 Task: Apply the Brilliance Slider to a winter scene photo to enhance the snow details.
Action: Mouse moved to (691, 465)
Screenshot: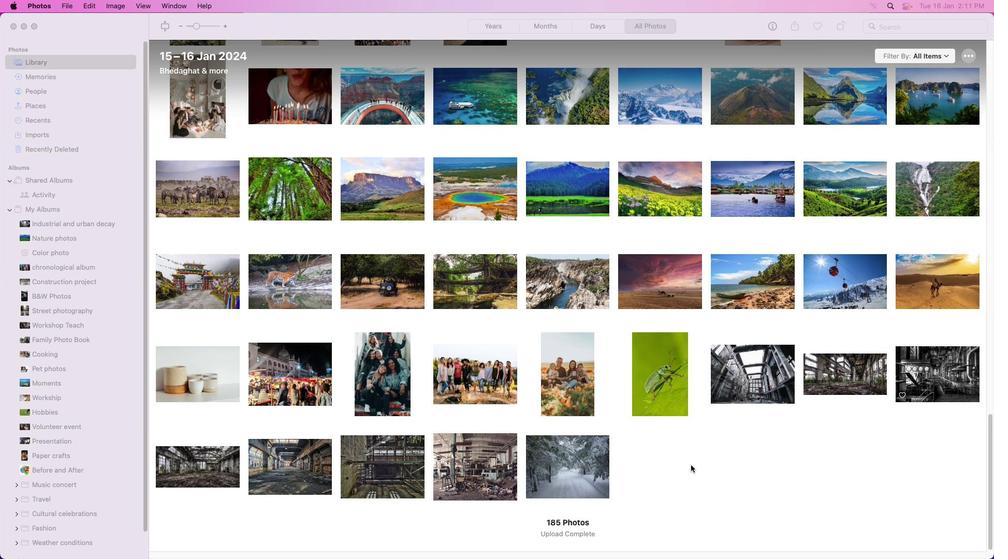 
Action: Mouse pressed left at (691, 465)
Screenshot: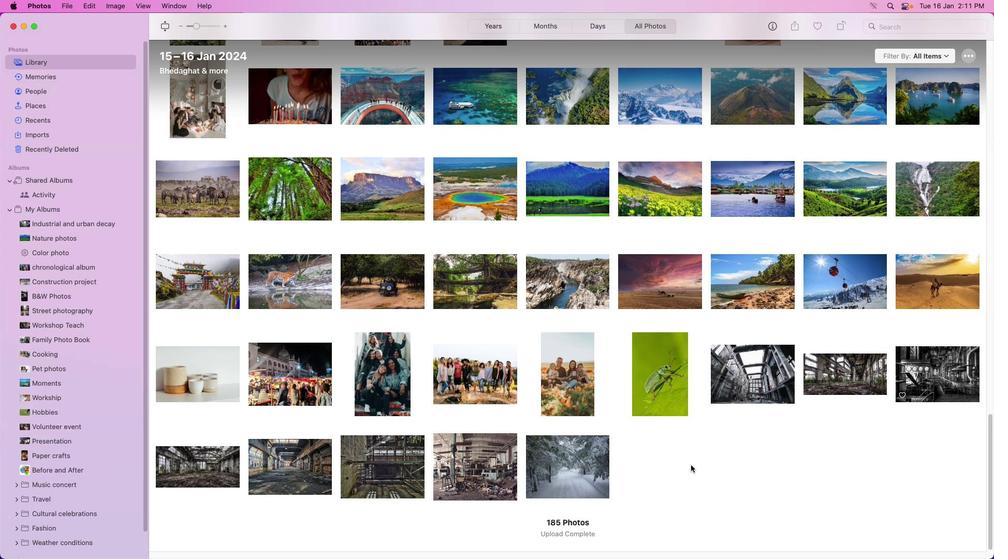 
Action: Mouse moved to (542, 477)
Screenshot: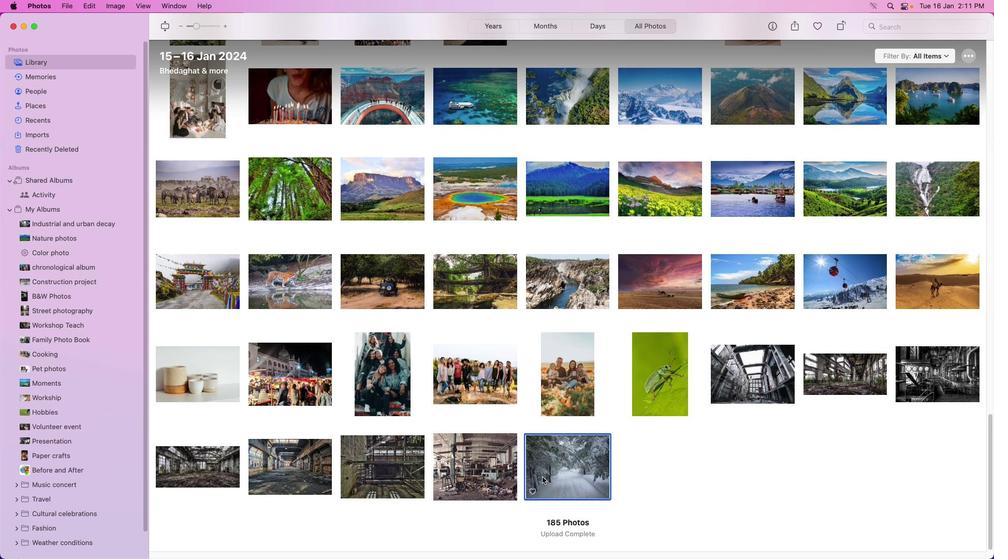 
Action: Mouse pressed left at (542, 477)
Screenshot: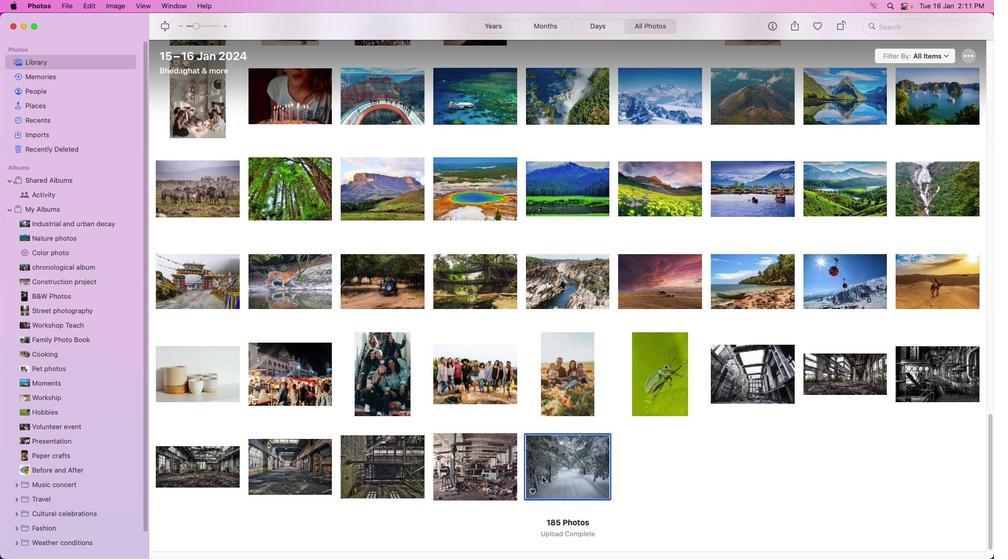
Action: Mouse moved to (554, 470)
Screenshot: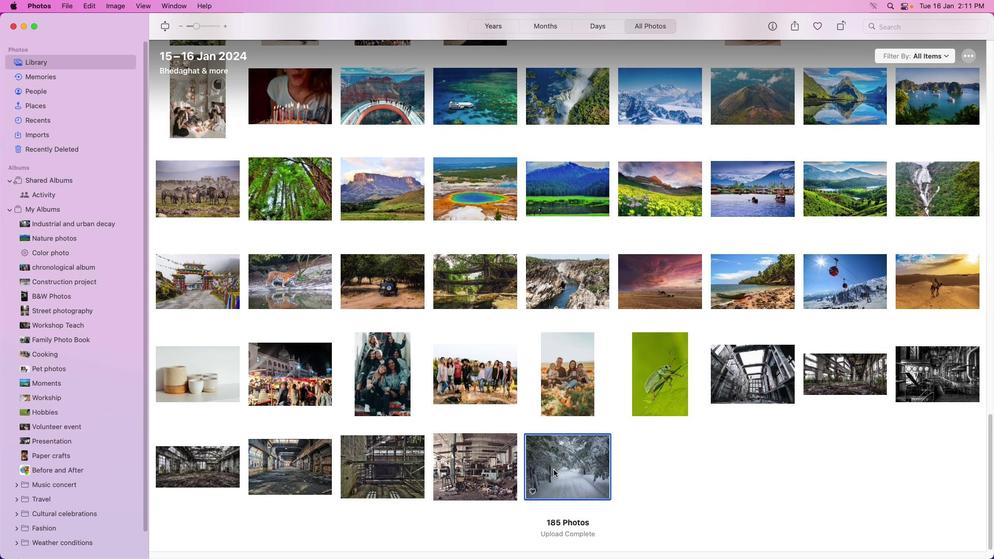 
Action: Mouse pressed left at (554, 470)
Screenshot: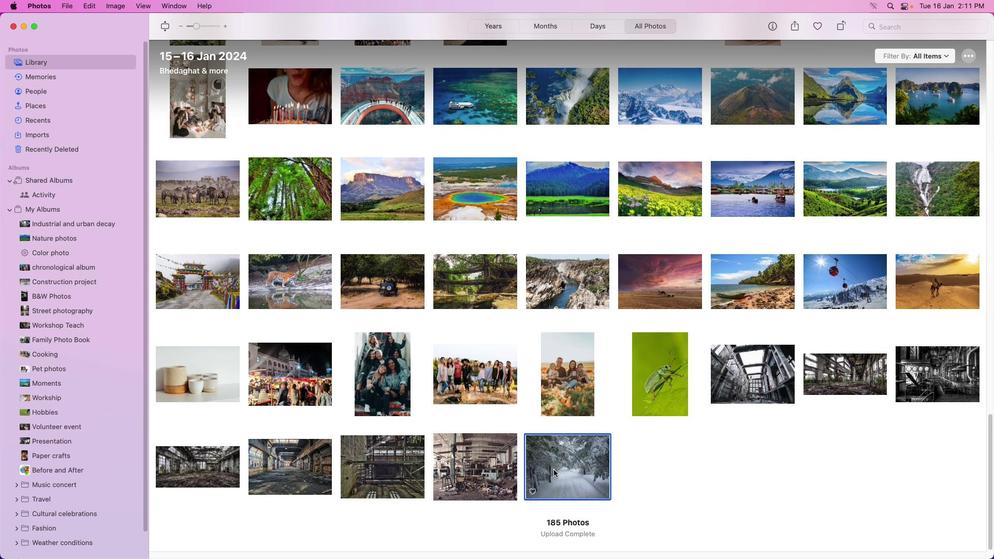 
Action: Mouse pressed left at (554, 470)
Screenshot: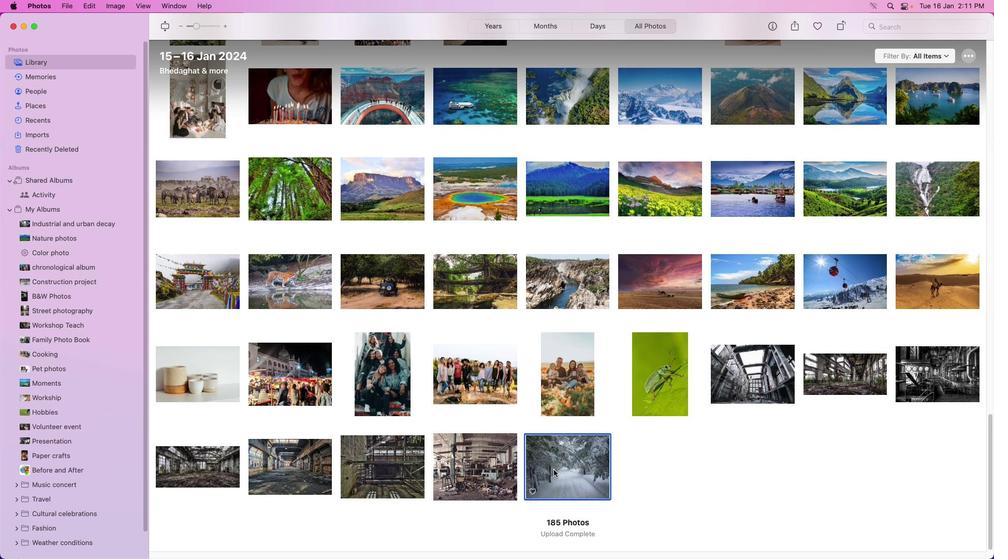 
Action: Mouse moved to (968, 31)
Screenshot: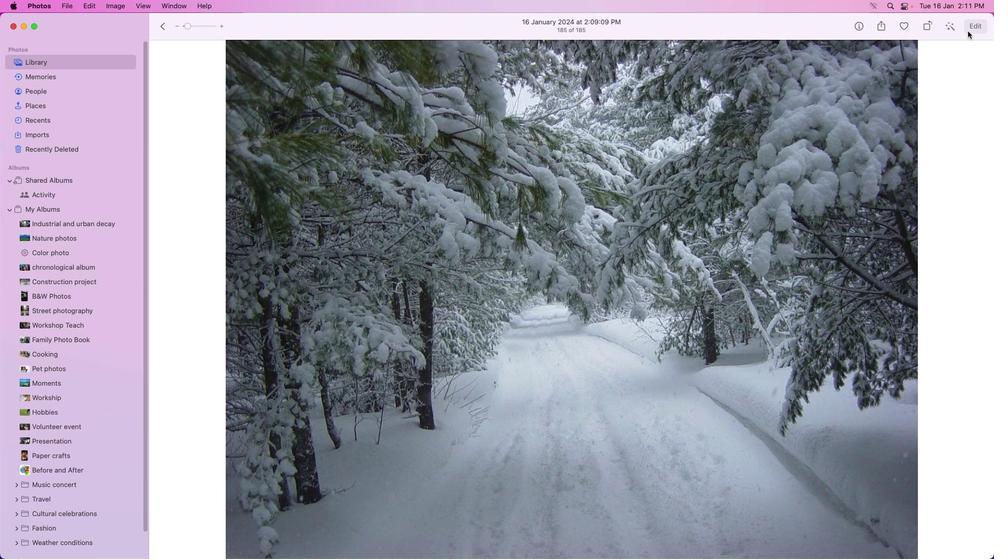 
Action: Mouse pressed left at (968, 31)
Screenshot: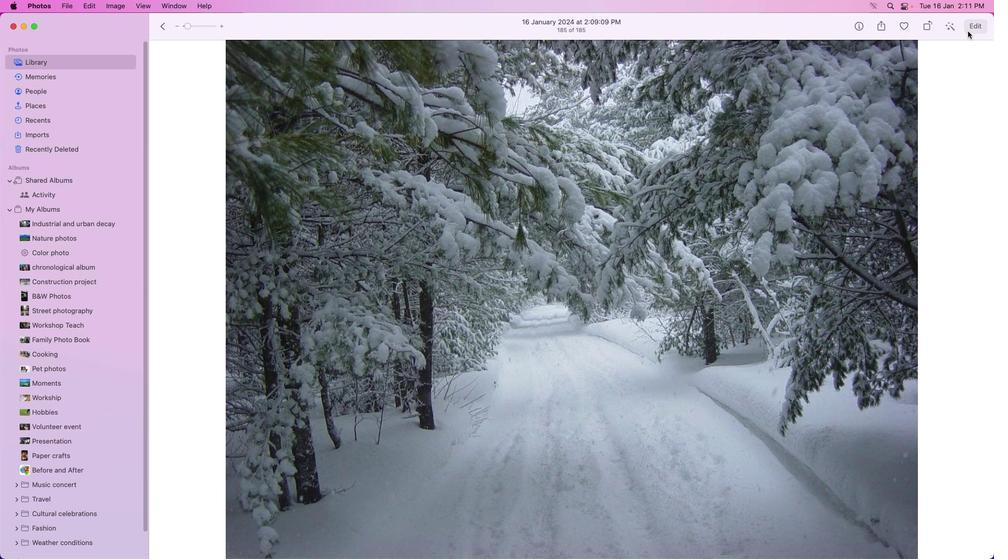 
Action: Mouse moved to (925, 120)
Screenshot: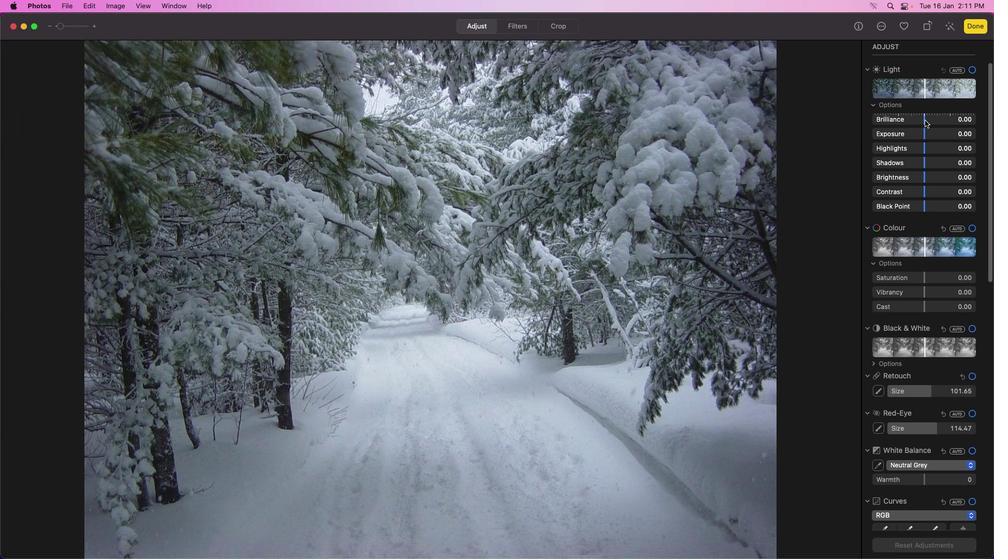 
Action: Mouse pressed left at (925, 120)
Screenshot: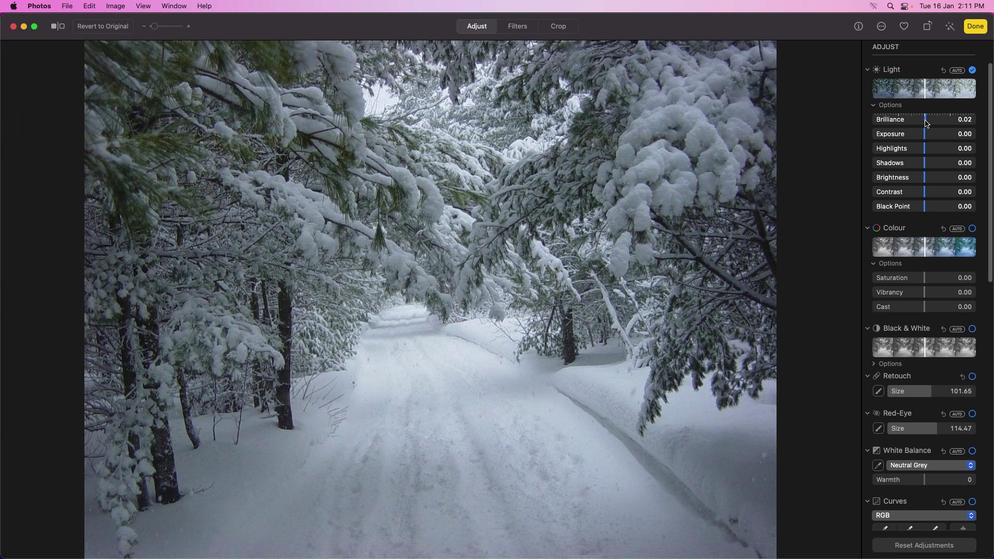 
Action: Mouse moved to (925, 245)
Screenshot: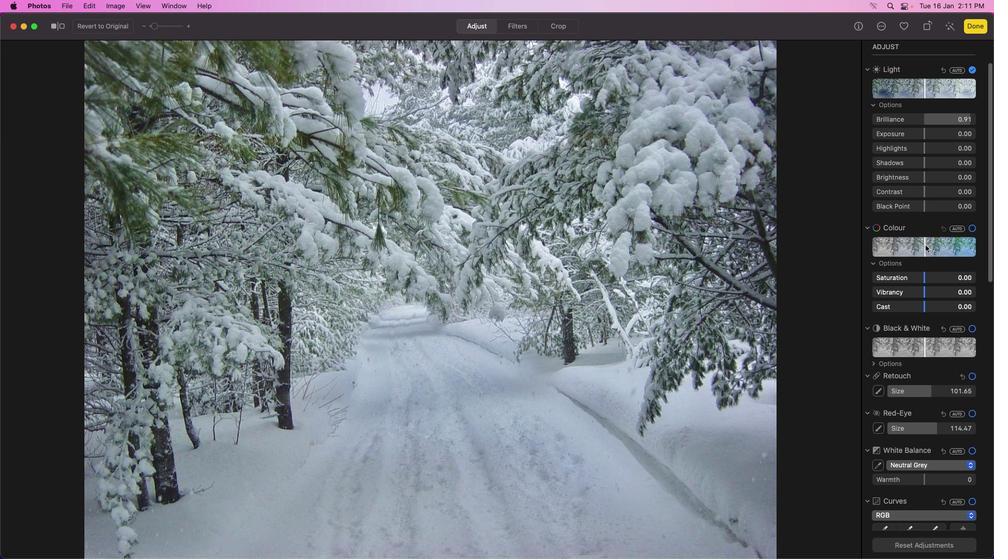 
Action: Mouse pressed left at (925, 245)
Screenshot: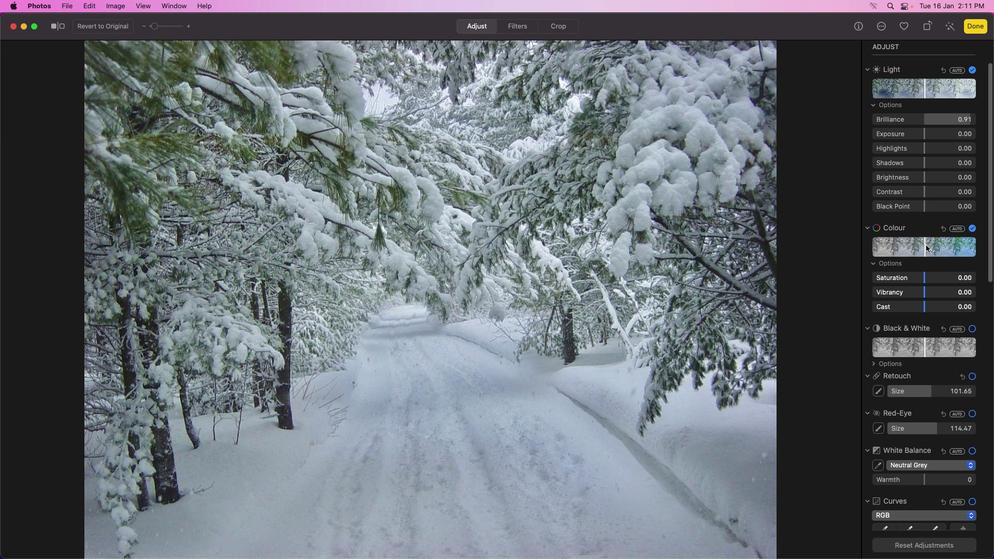 
Action: Mouse moved to (911, 285)
Screenshot: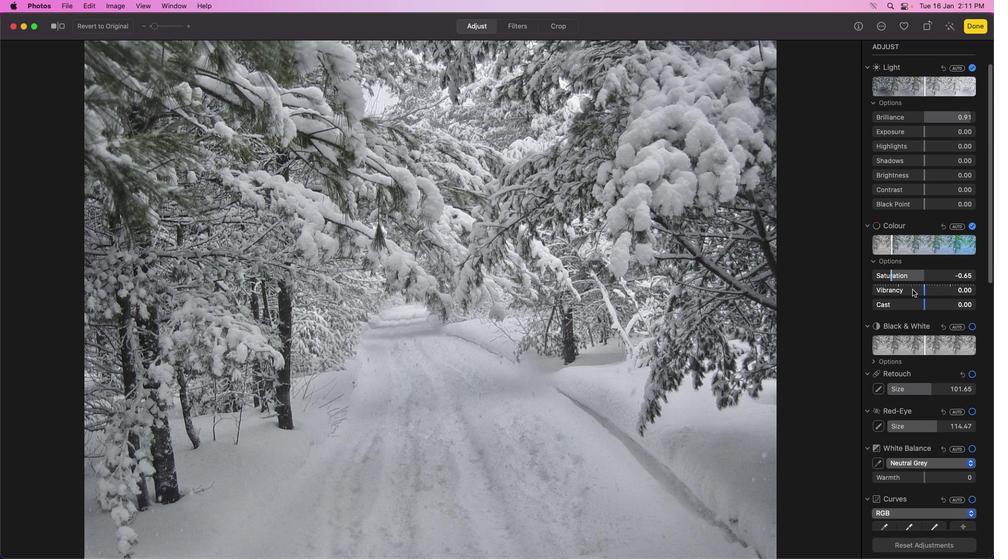 
Action: Mouse scrolled (911, 285) with delta (0, 0)
Screenshot: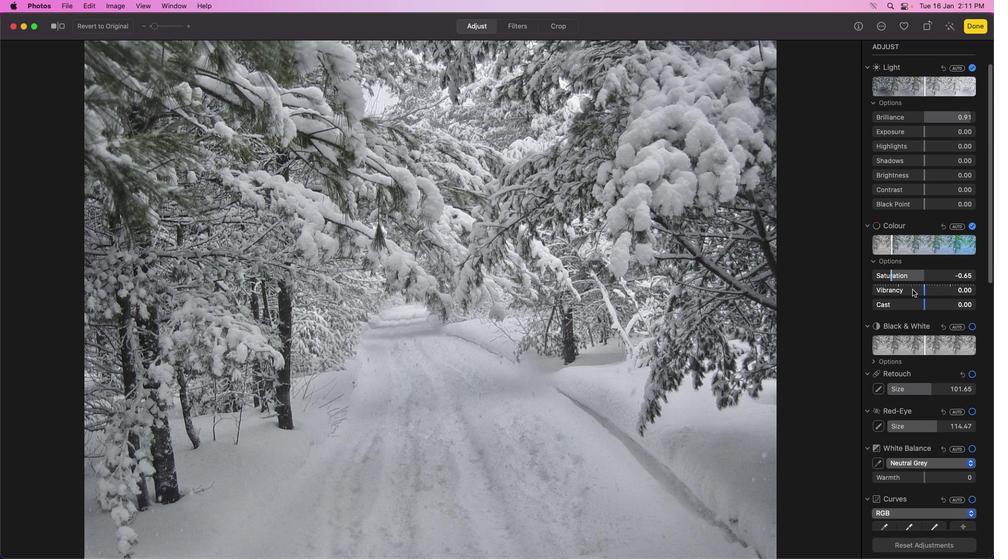 
Action: Mouse moved to (912, 289)
Screenshot: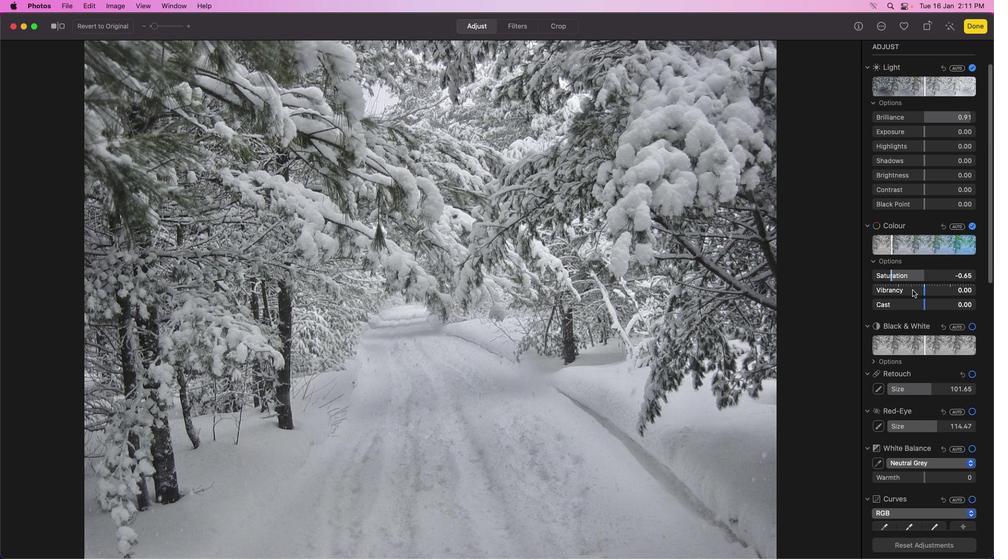 
Action: Mouse scrolled (912, 289) with delta (0, 0)
Screenshot: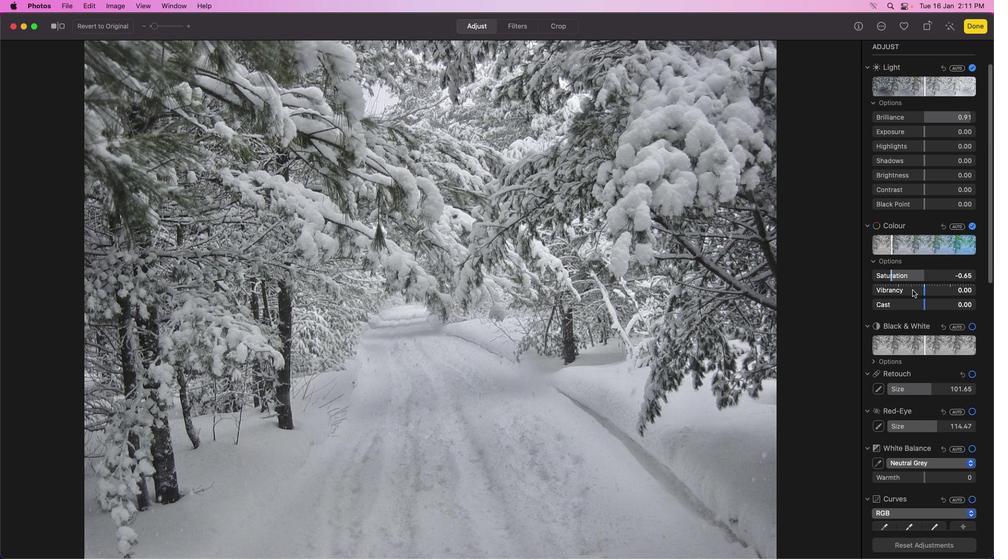 
Action: Mouse moved to (916, 299)
Screenshot: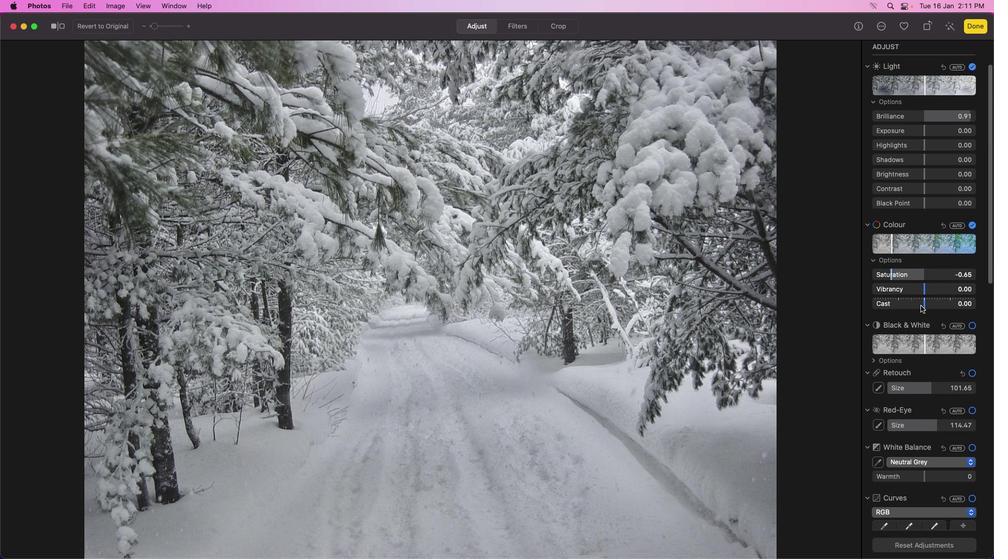 
Action: Mouse scrolled (916, 299) with delta (0, 0)
Screenshot: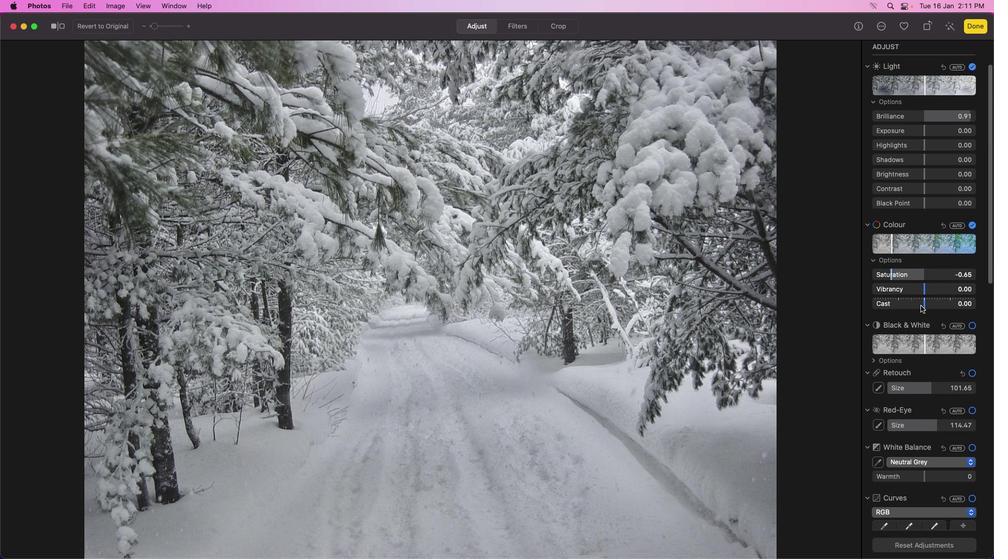 
Action: Mouse moved to (921, 306)
Screenshot: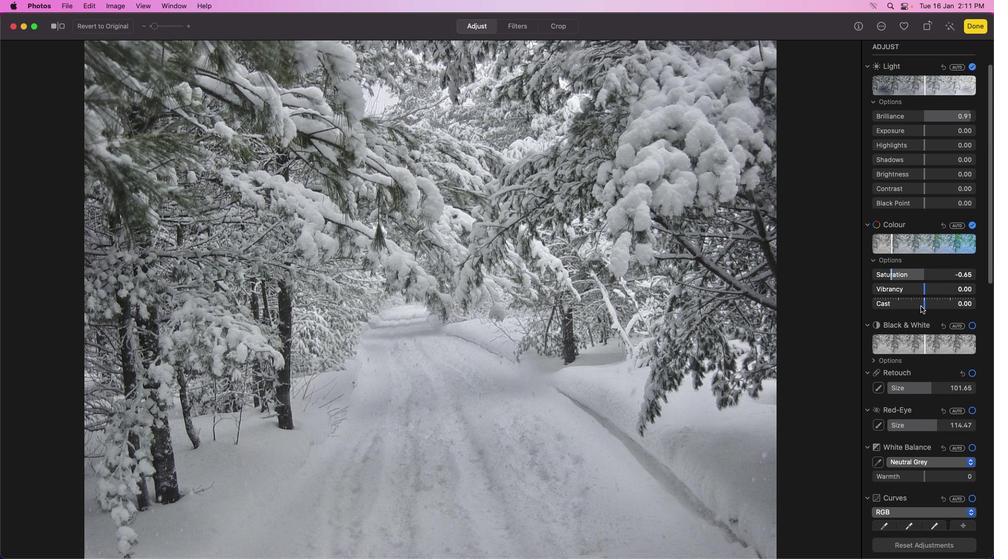
Action: Mouse scrolled (921, 306) with delta (0, 0)
Screenshot: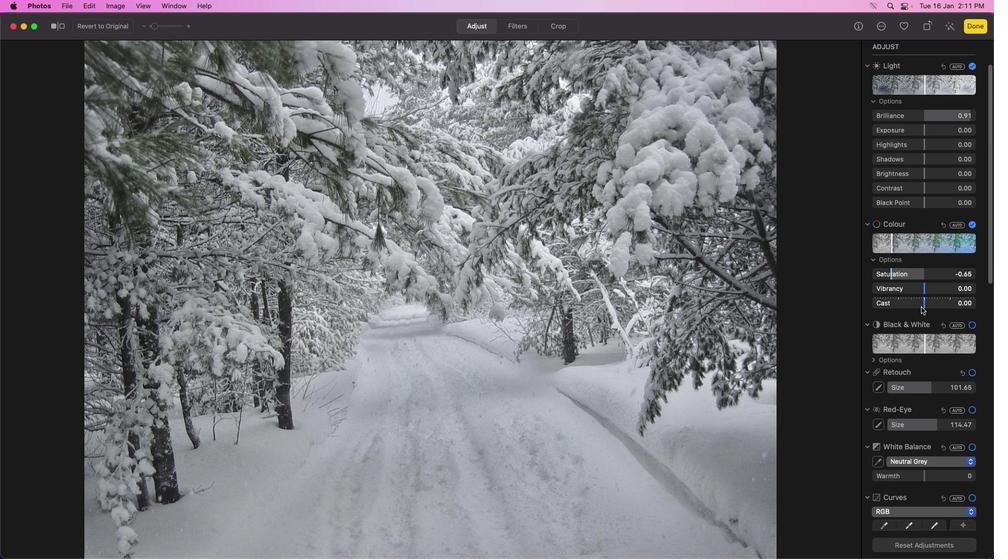 
Action: Mouse moved to (921, 307)
Screenshot: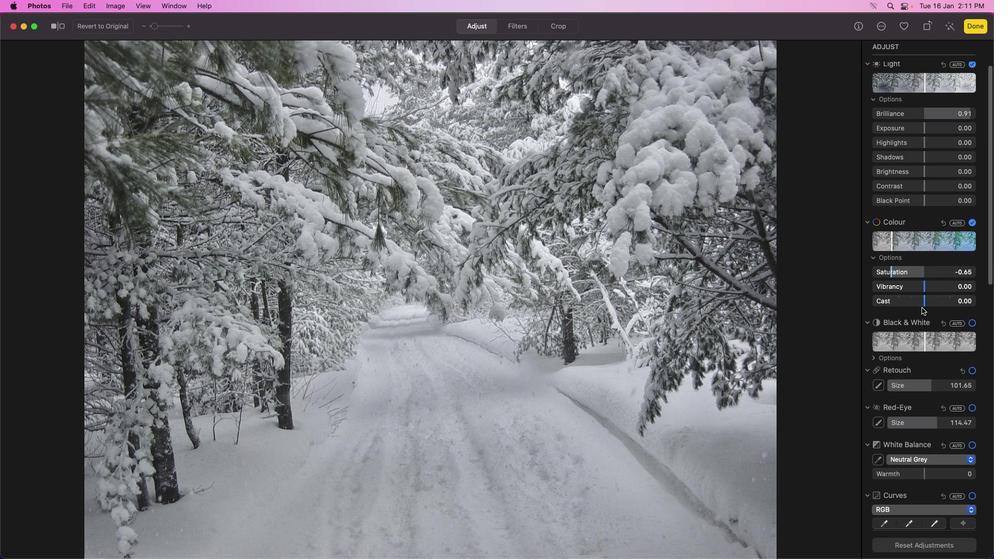 
Action: Mouse scrolled (921, 307) with delta (0, 0)
Screenshot: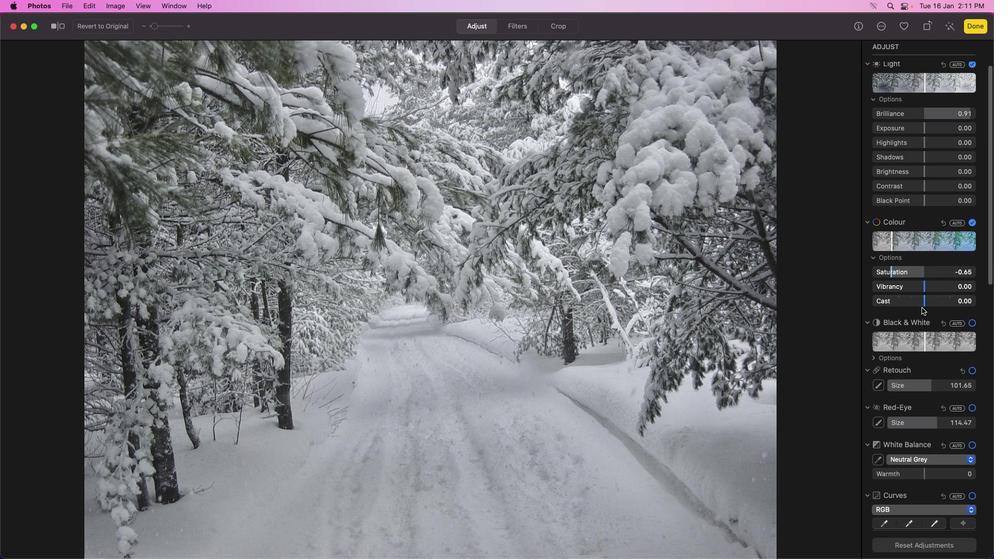
Action: Mouse moved to (922, 308)
Screenshot: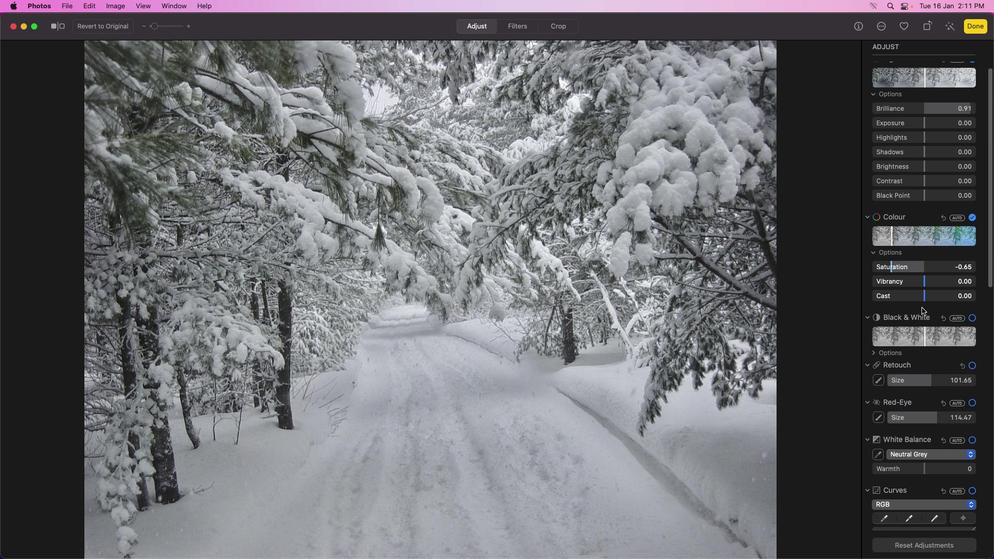 
Action: Mouse scrolled (922, 308) with delta (0, 0)
Screenshot: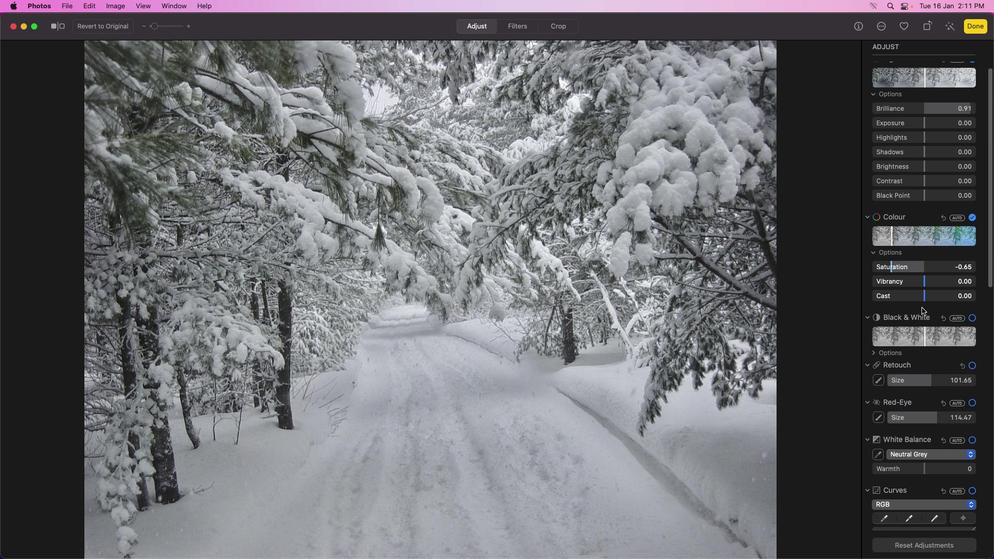 
Action: Mouse moved to (922, 308)
Screenshot: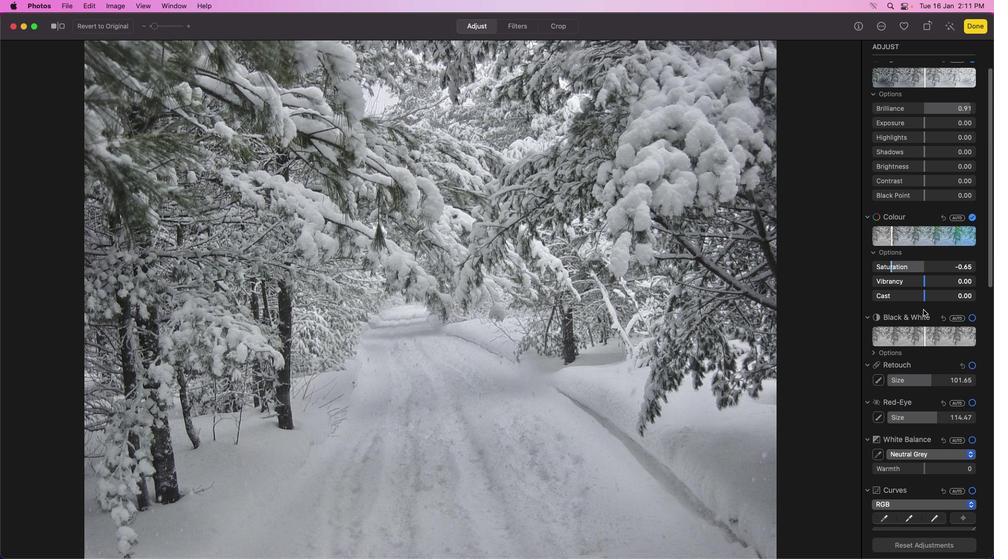 
Action: Mouse scrolled (922, 308) with delta (0, 0)
Screenshot: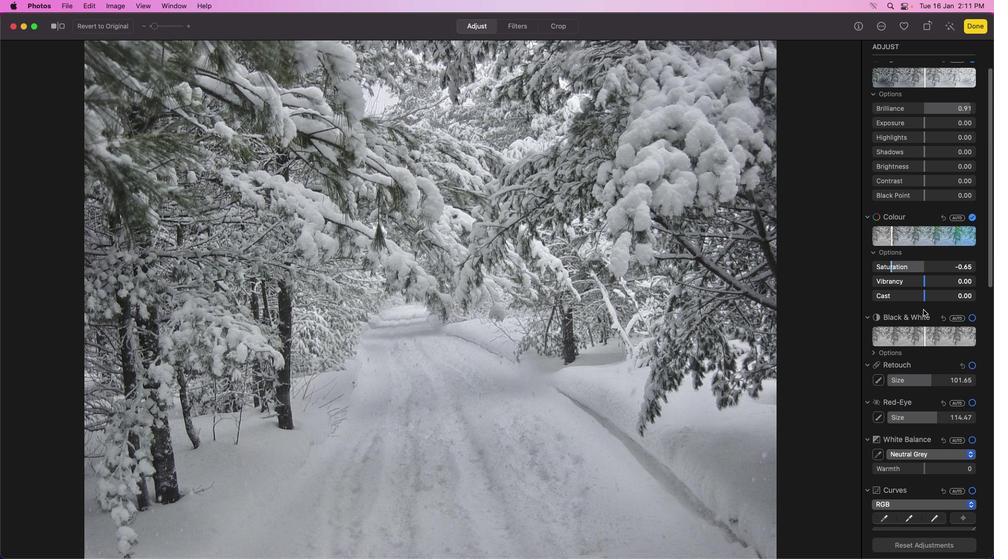 
Action: Mouse moved to (926, 331)
Screenshot: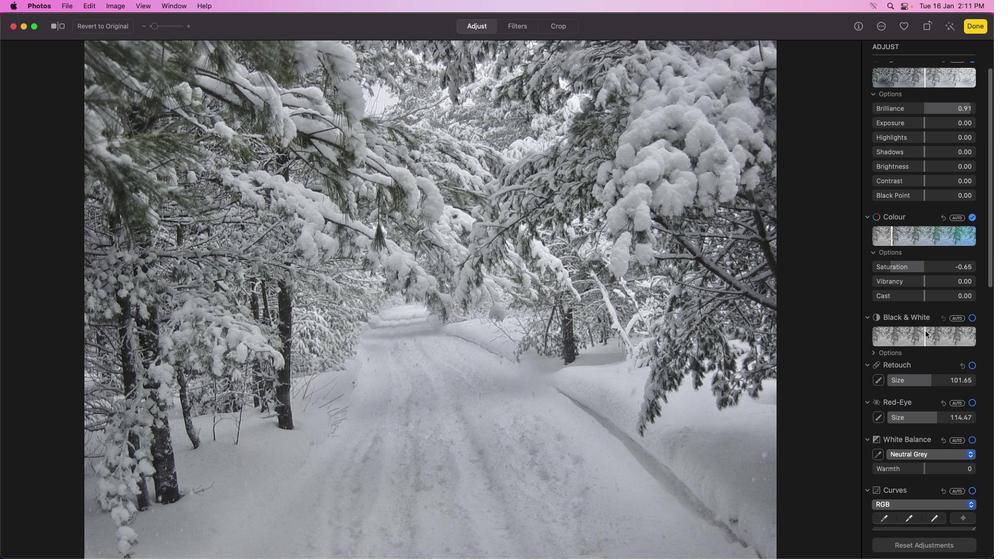 
Action: Mouse scrolled (926, 331) with delta (0, 0)
Screenshot: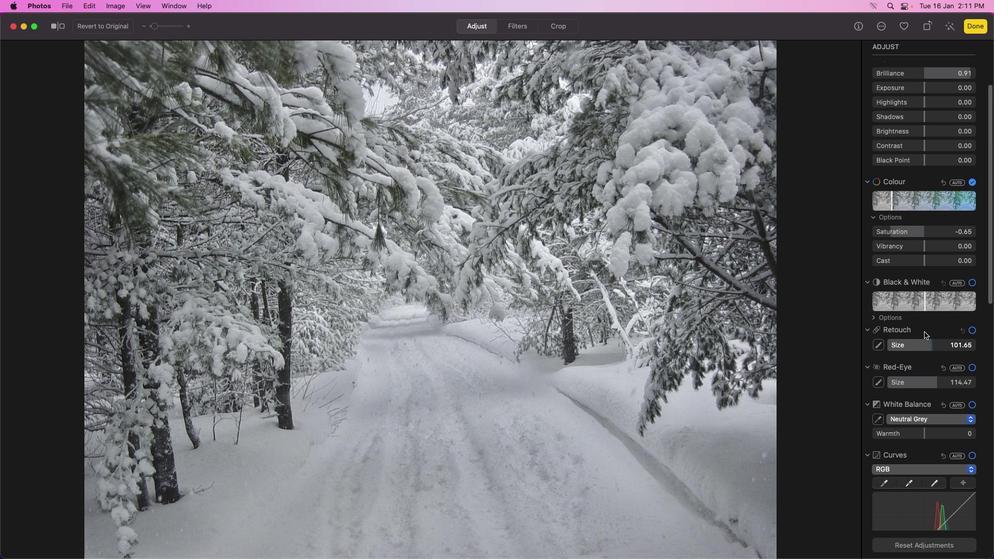 
Action: Mouse moved to (925, 332)
Screenshot: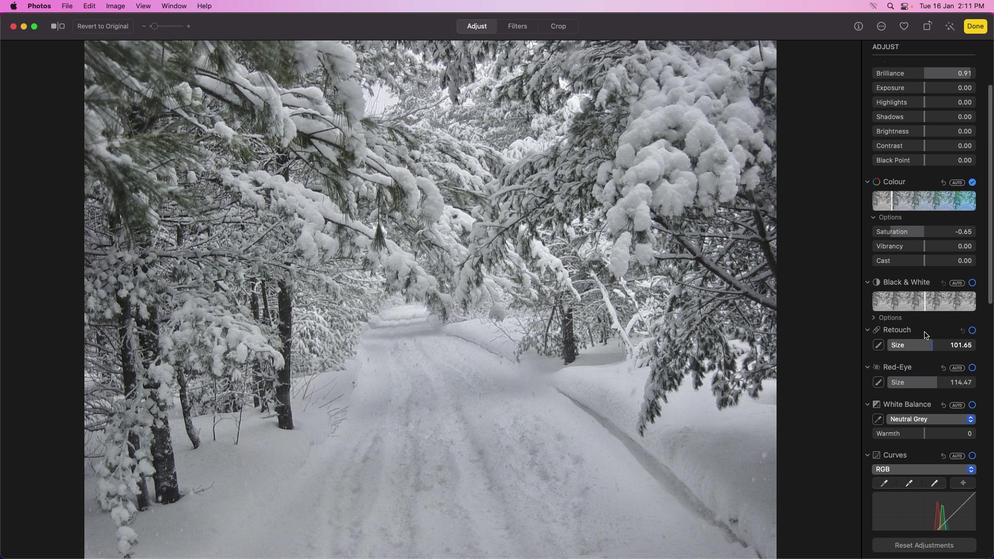 
Action: Mouse scrolled (925, 332) with delta (0, 0)
Screenshot: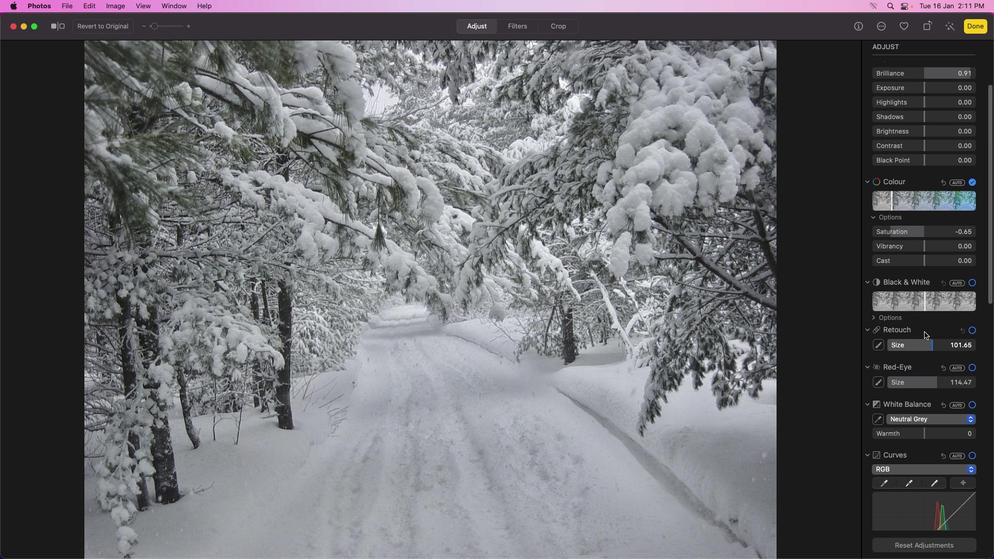 
Action: Mouse moved to (925, 332)
Screenshot: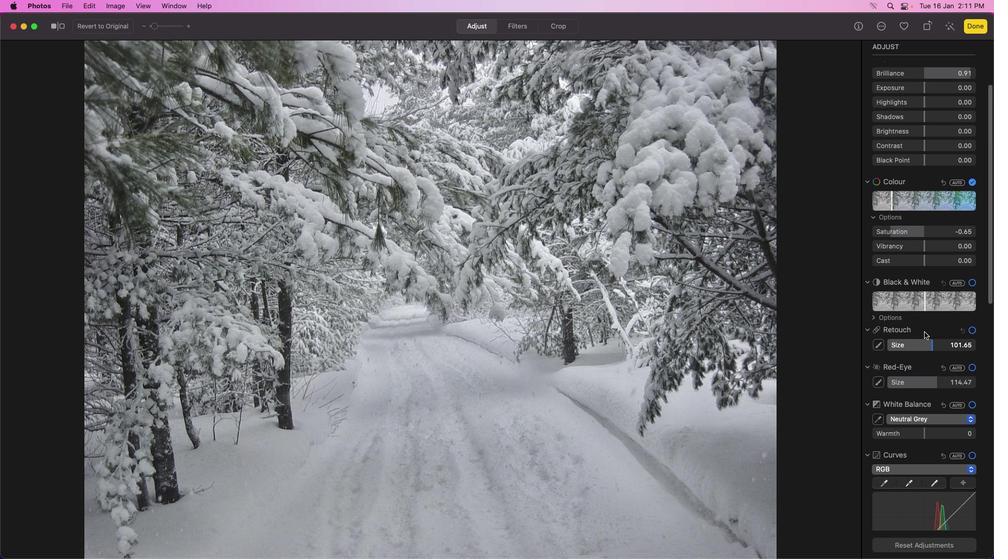 
Action: Mouse scrolled (925, 332) with delta (0, 0)
Screenshot: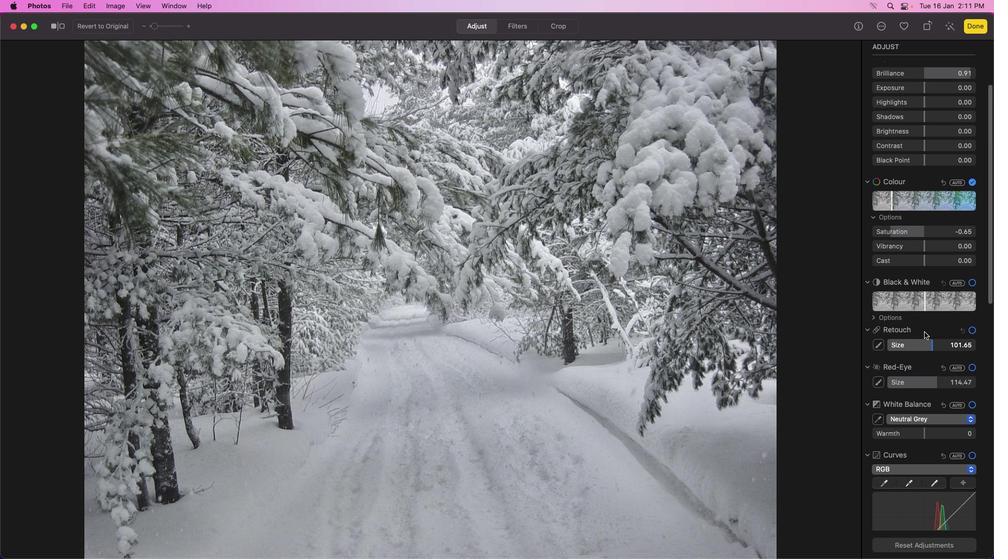 
Action: Mouse moved to (925, 332)
Screenshot: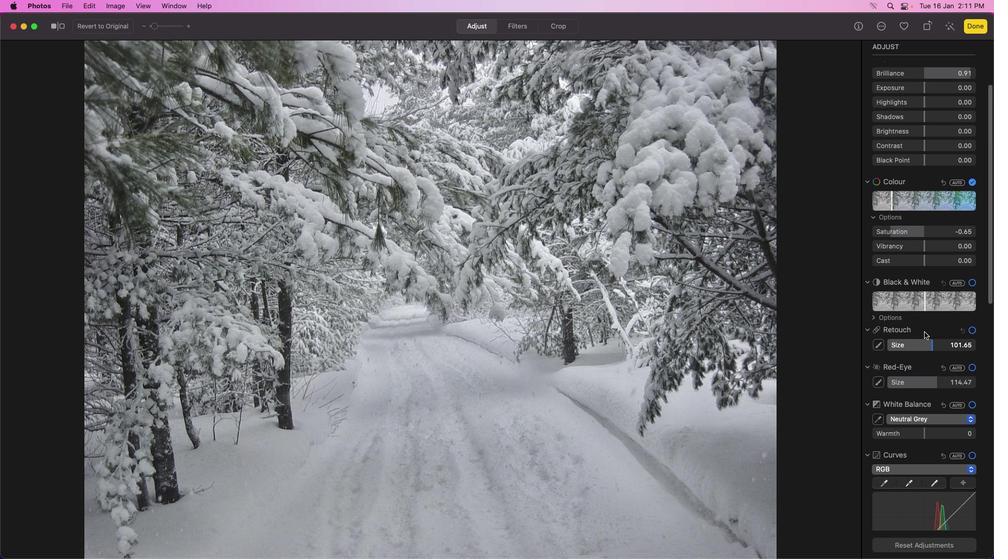 
Action: Mouse scrolled (925, 332) with delta (0, 0)
Screenshot: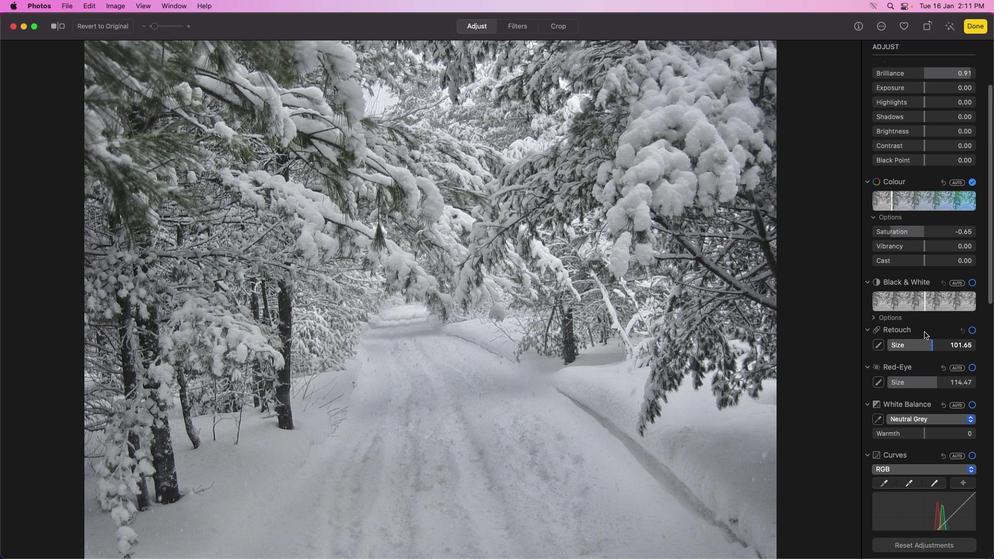 
Action: Mouse moved to (925, 299)
Screenshot: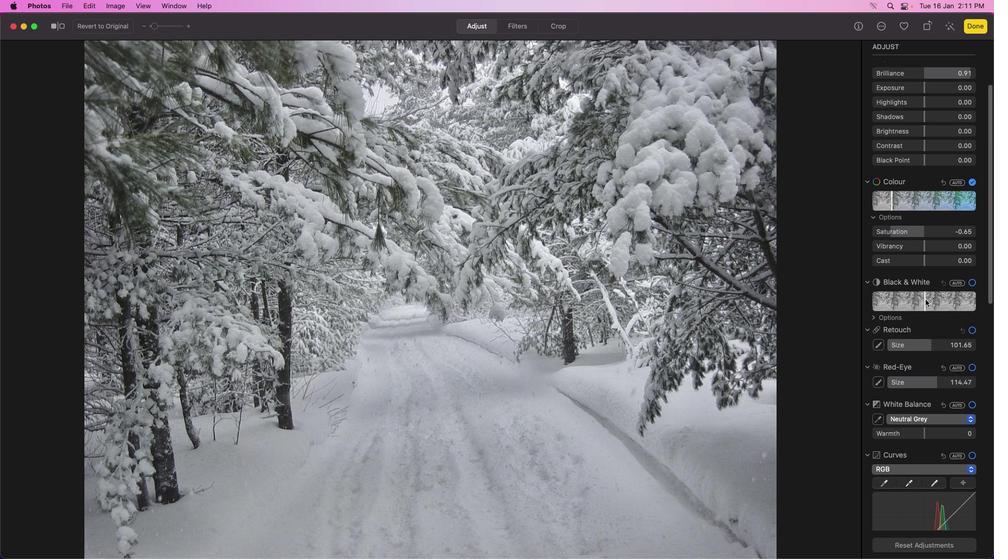 
Action: Mouse pressed left at (925, 299)
Screenshot: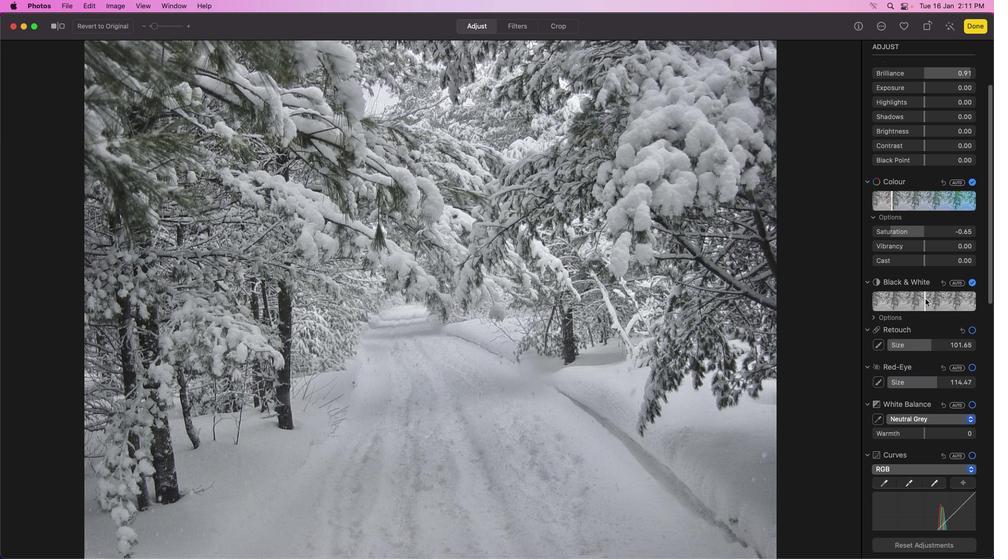 
Action: Mouse moved to (893, 304)
Screenshot: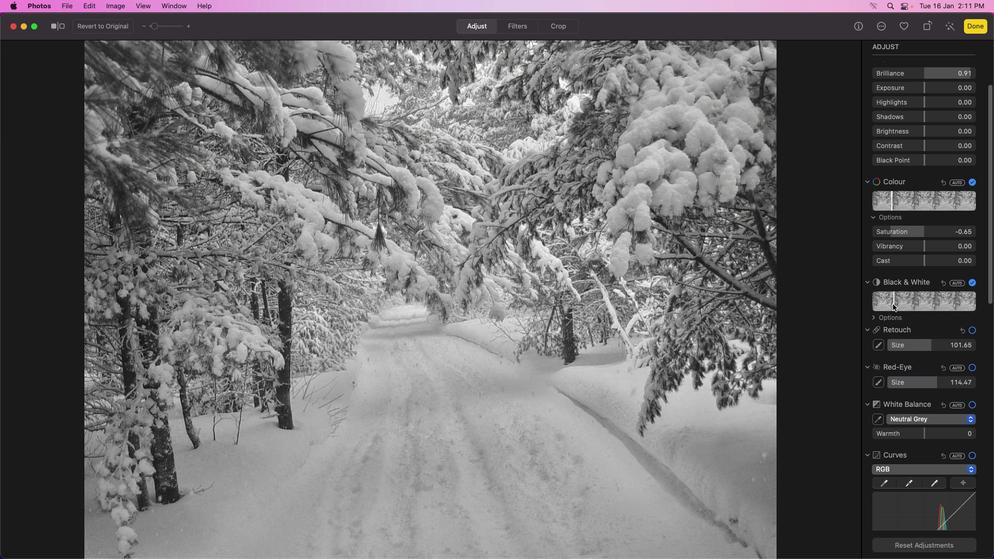 
Action: Mouse pressed left at (893, 304)
Screenshot: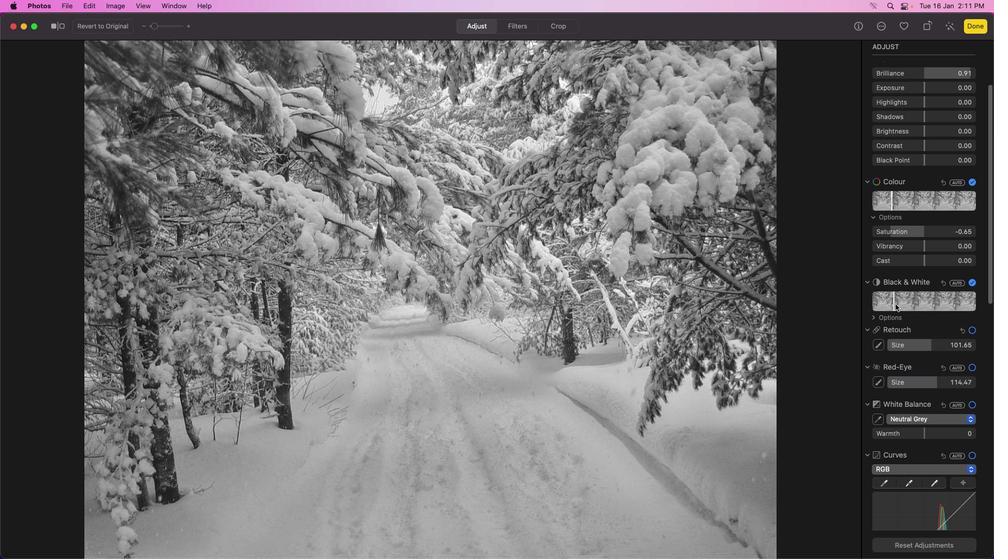
Action: Mouse moved to (913, 301)
Screenshot: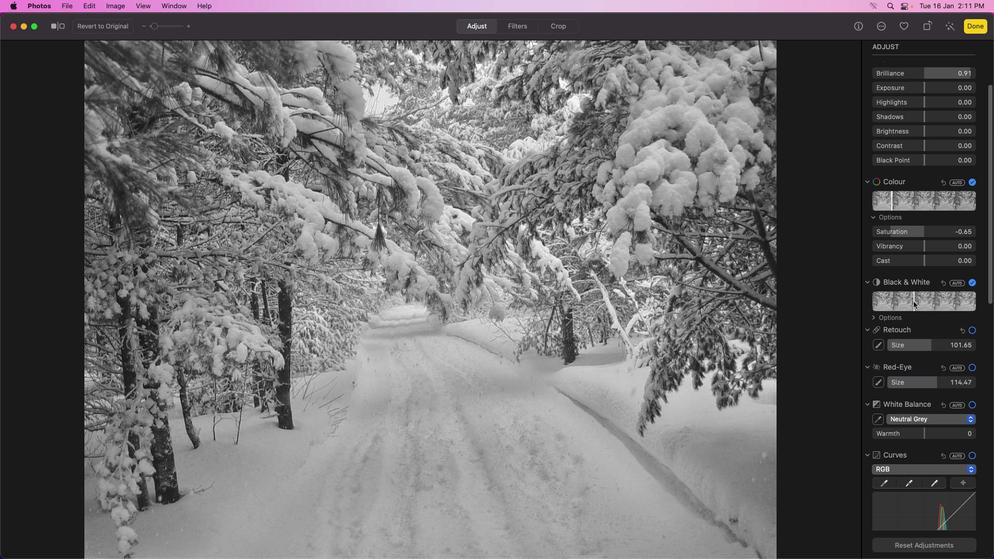 
Action: Mouse pressed left at (913, 301)
Screenshot: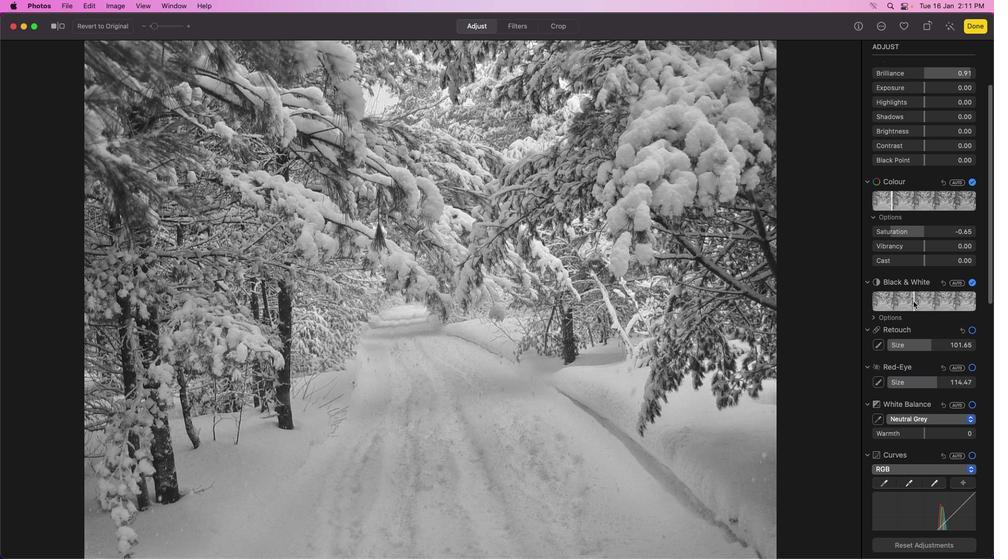 
Action: Mouse pressed left at (913, 301)
Screenshot: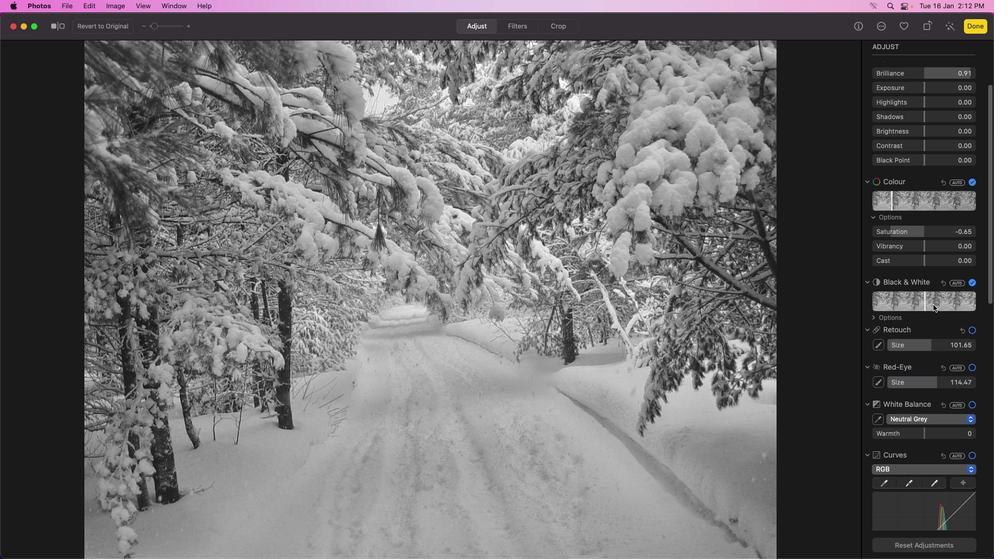 
Action: Mouse moved to (924, 307)
Screenshot: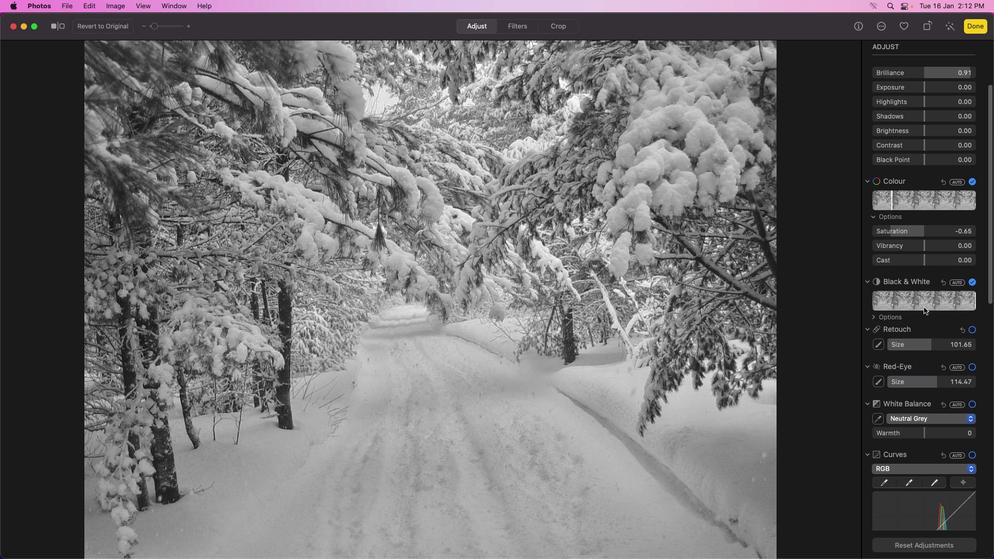 
Action: Mouse scrolled (924, 307) with delta (0, 0)
Screenshot: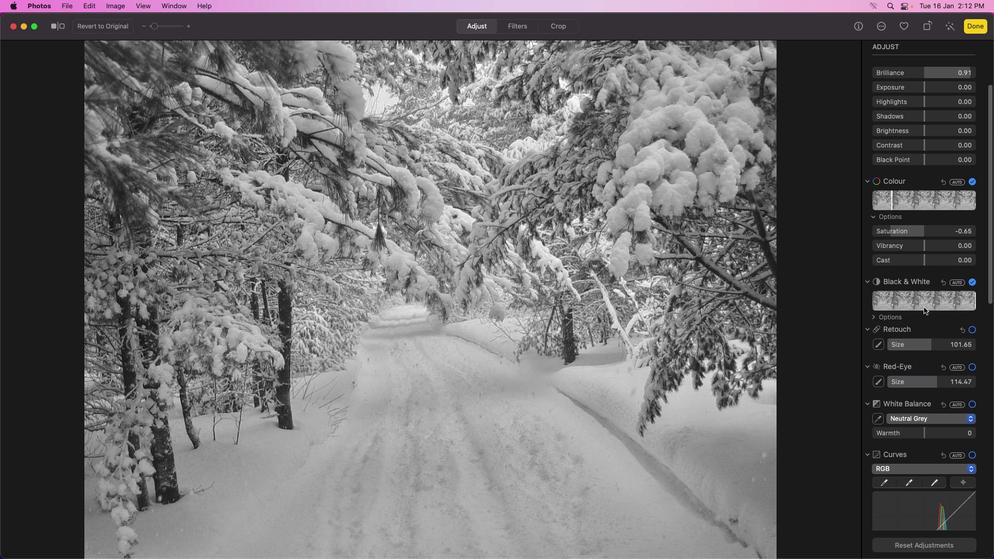 
Action: Mouse moved to (924, 307)
Screenshot: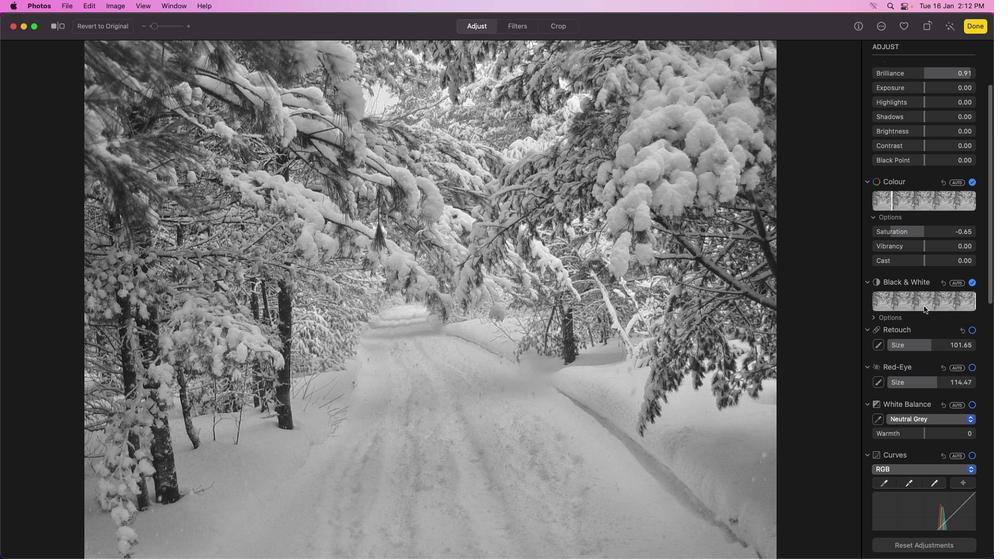 
Action: Mouse scrolled (924, 307) with delta (0, 1)
Screenshot: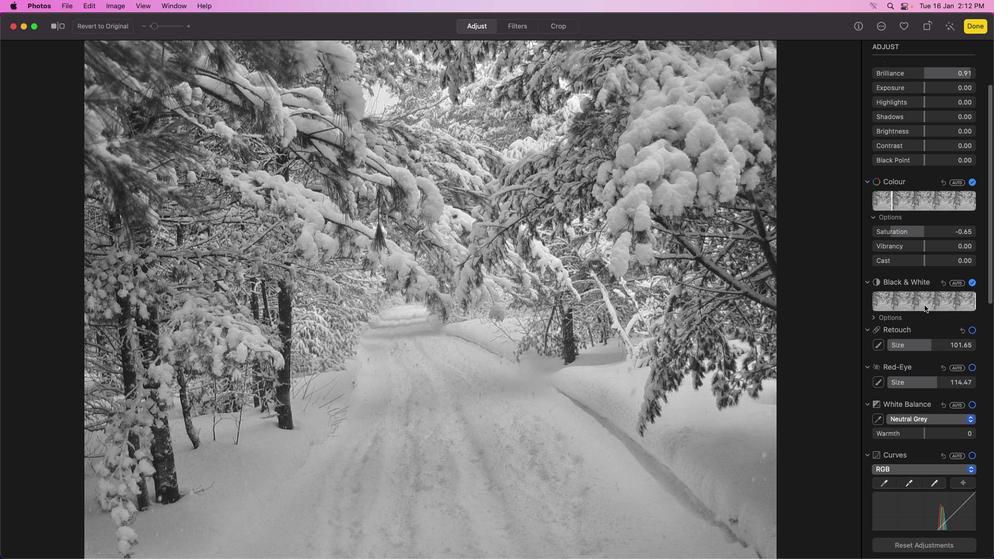 
Action: Mouse moved to (975, 285)
Screenshot: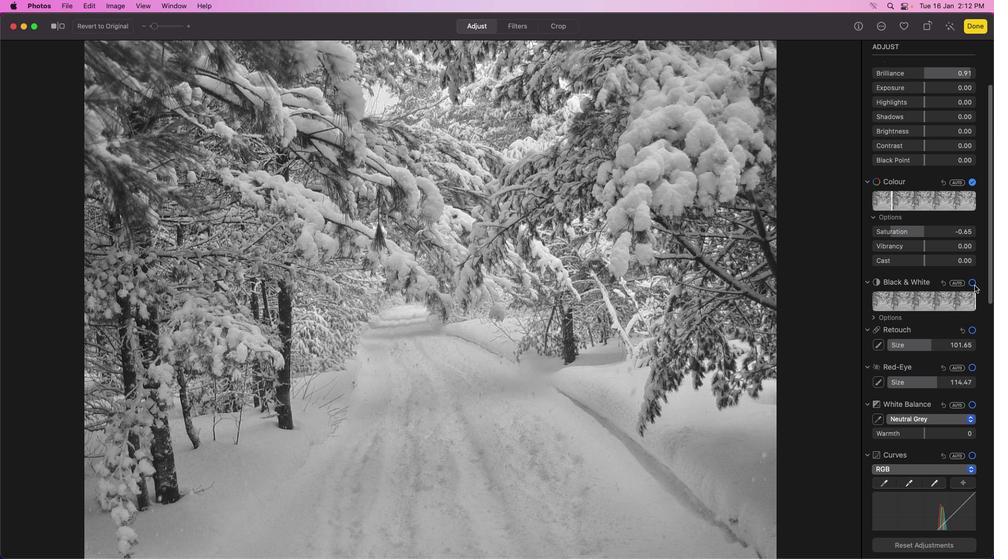 
Action: Mouse pressed left at (975, 285)
Screenshot: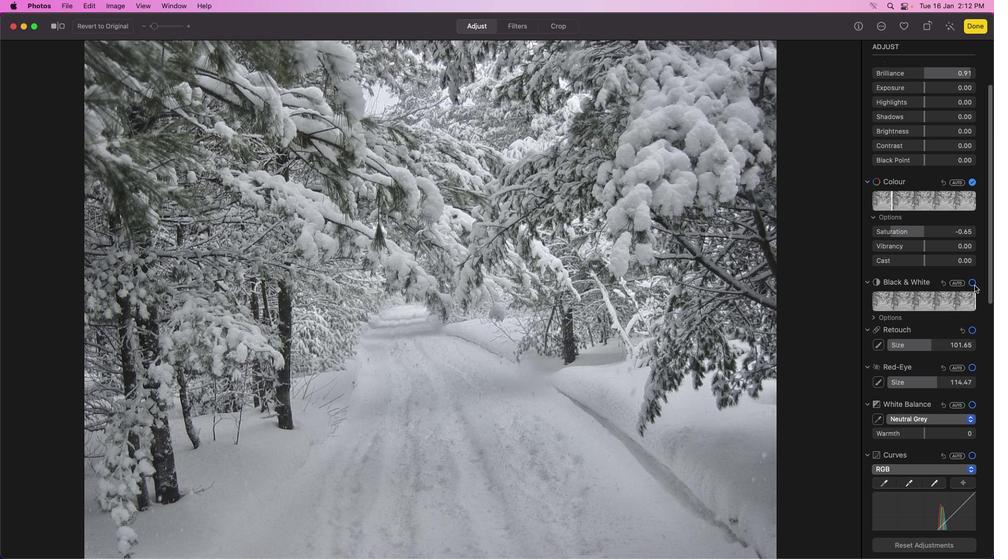 
Action: Mouse moved to (957, 318)
Screenshot: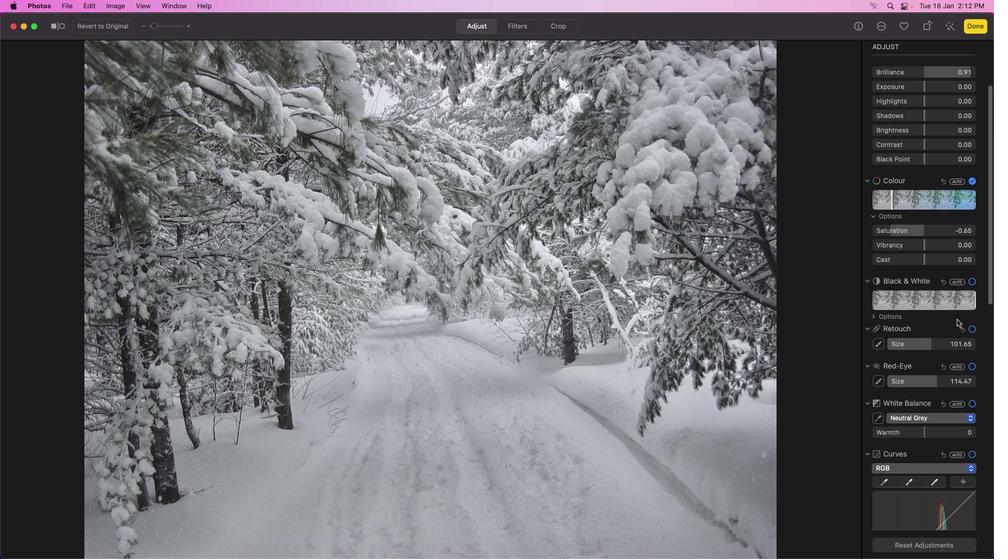 
Action: Mouse scrolled (957, 318) with delta (0, 0)
Screenshot: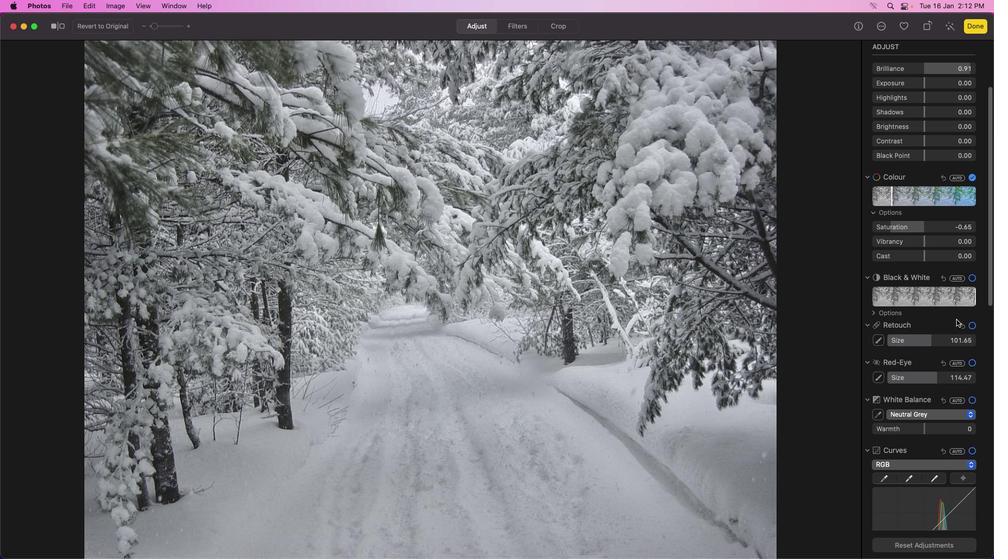 
Action: Mouse moved to (957, 319)
Screenshot: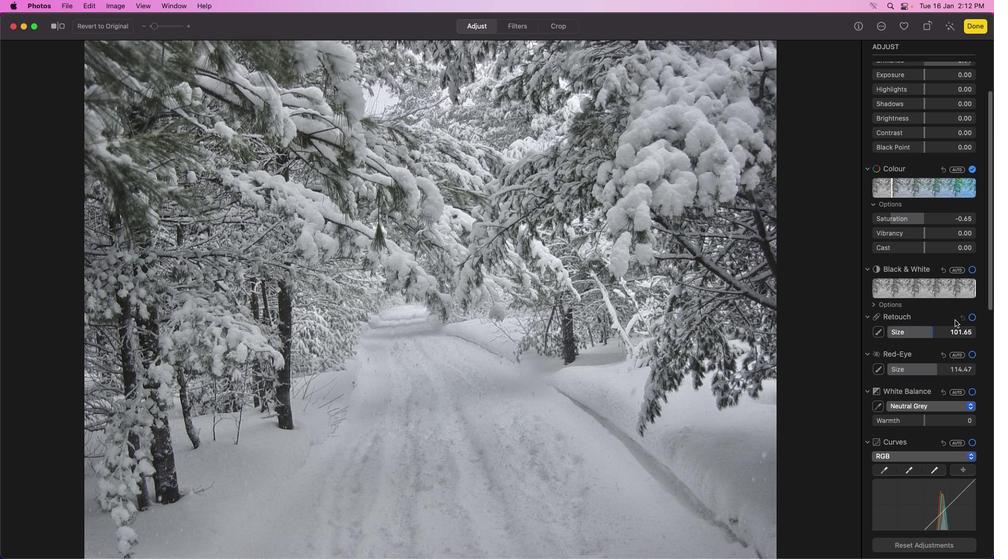 
Action: Mouse scrolled (957, 319) with delta (0, 0)
Screenshot: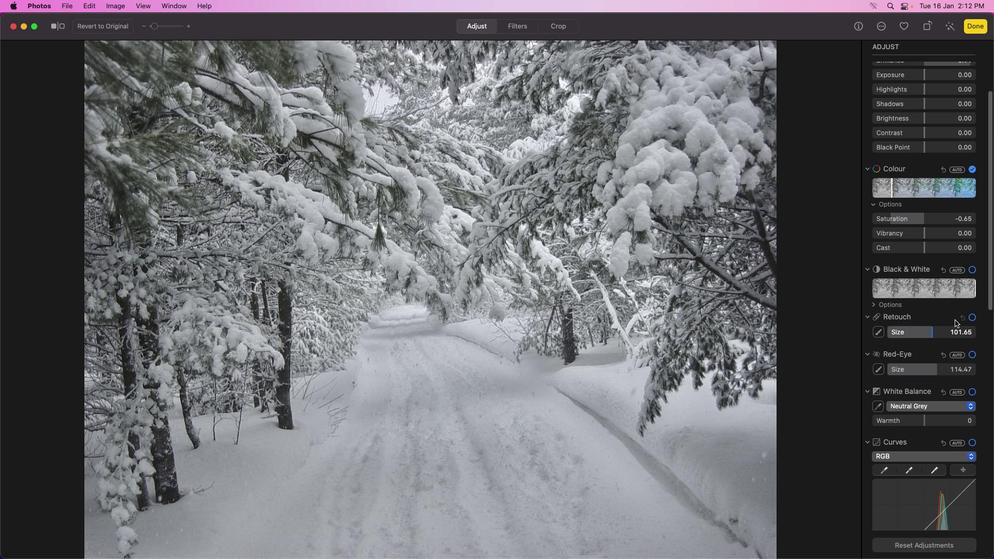 
Action: Mouse moved to (956, 320)
Screenshot: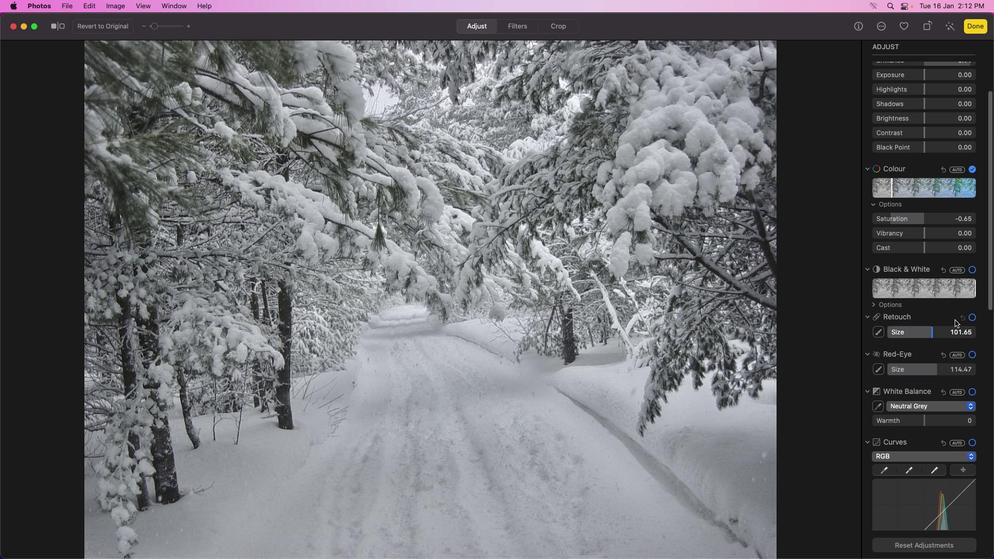 
Action: Mouse scrolled (956, 320) with delta (0, 0)
Screenshot: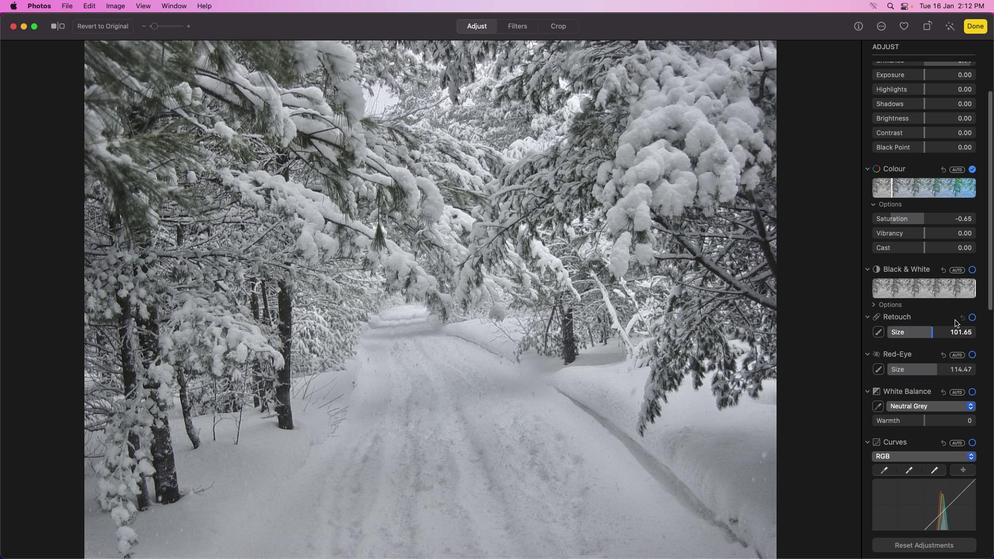 
Action: Mouse moved to (955, 321)
Screenshot: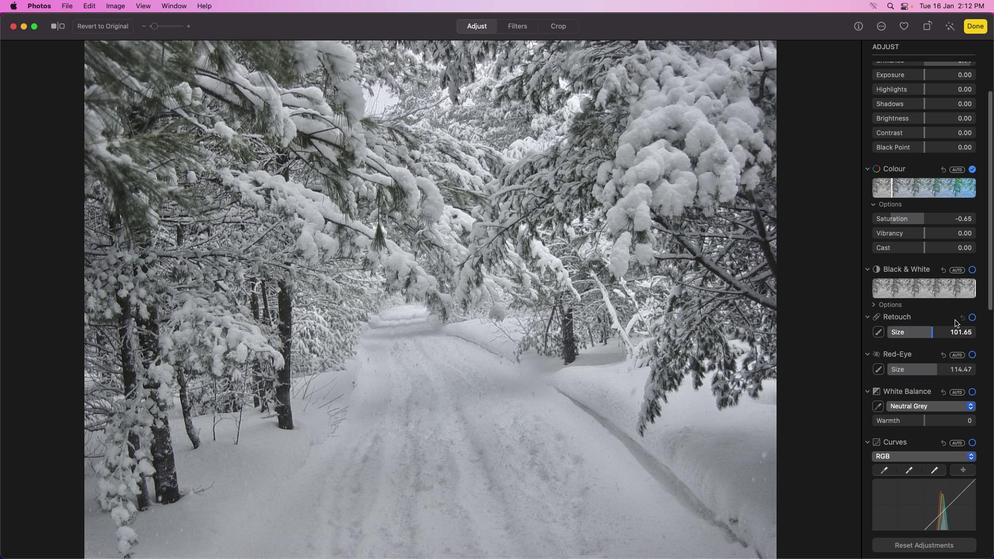 
Action: Mouse scrolled (955, 321) with delta (0, 0)
Screenshot: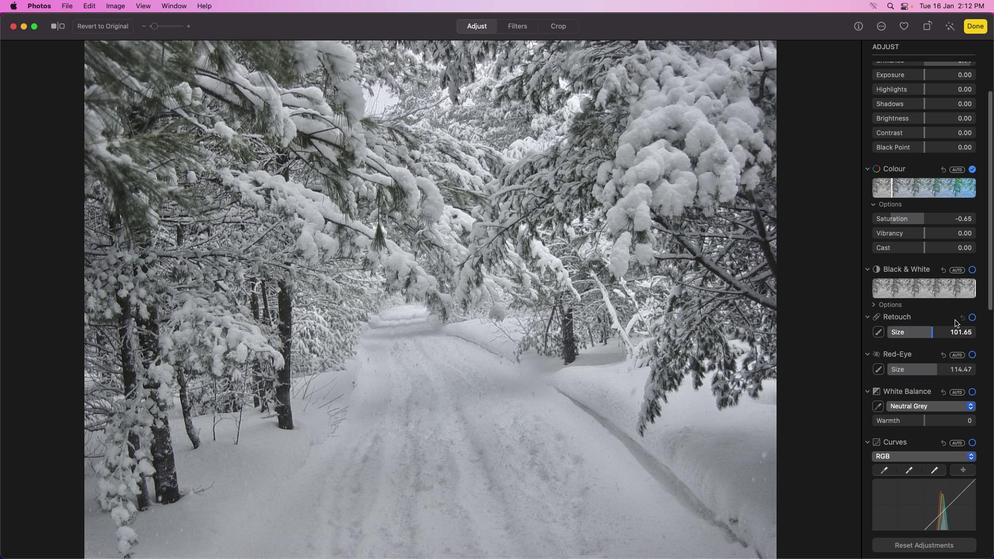 
Action: Mouse moved to (955, 320)
Screenshot: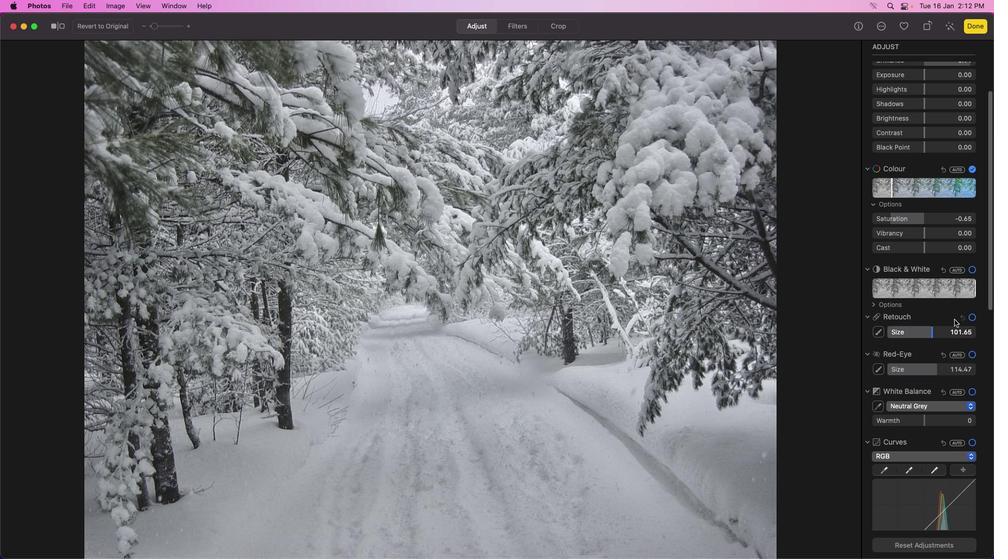 
Action: Mouse scrolled (955, 320) with delta (0, 0)
Screenshot: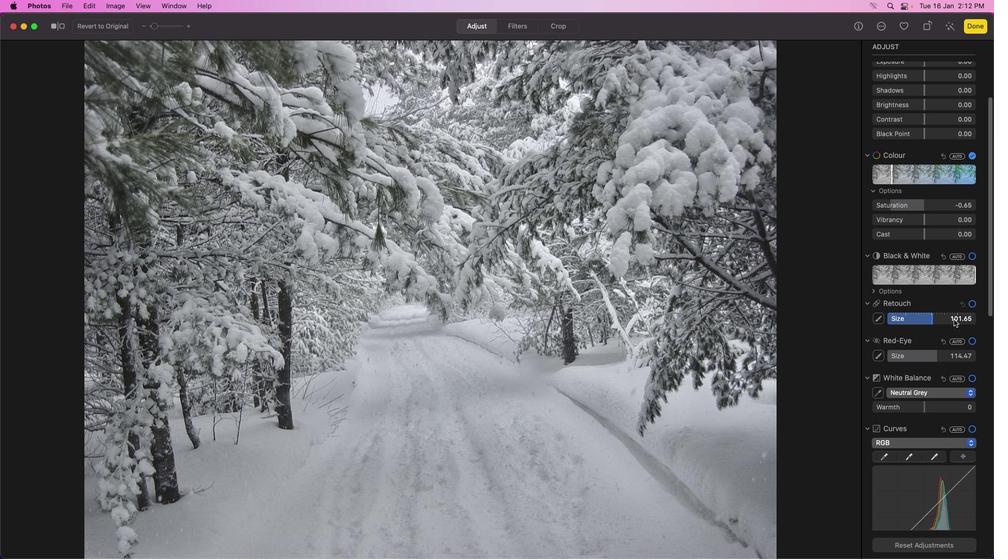 
Action: Mouse scrolled (955, 320) with delta (0, 0)
Screenshot: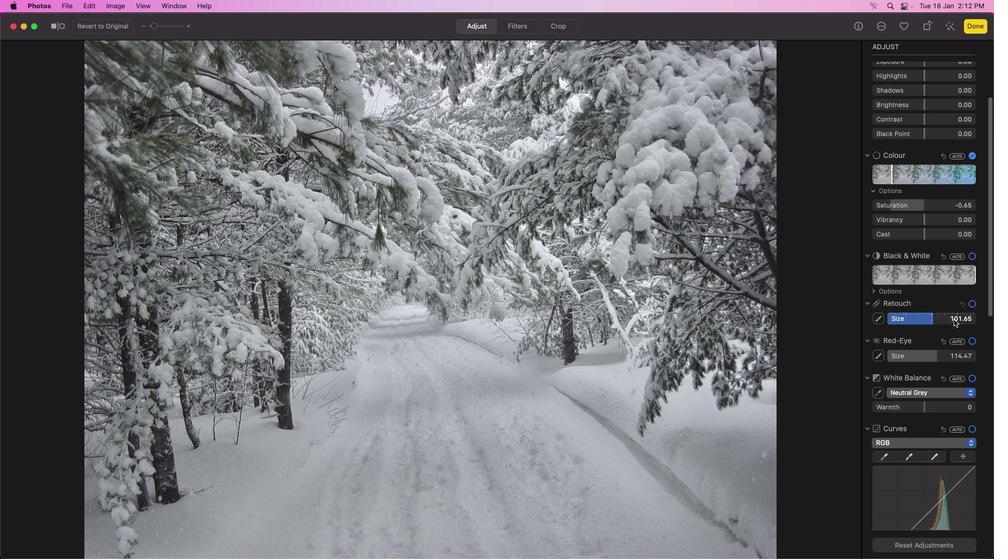 
Action: Mouse moved to (954, 320)
Screenshot: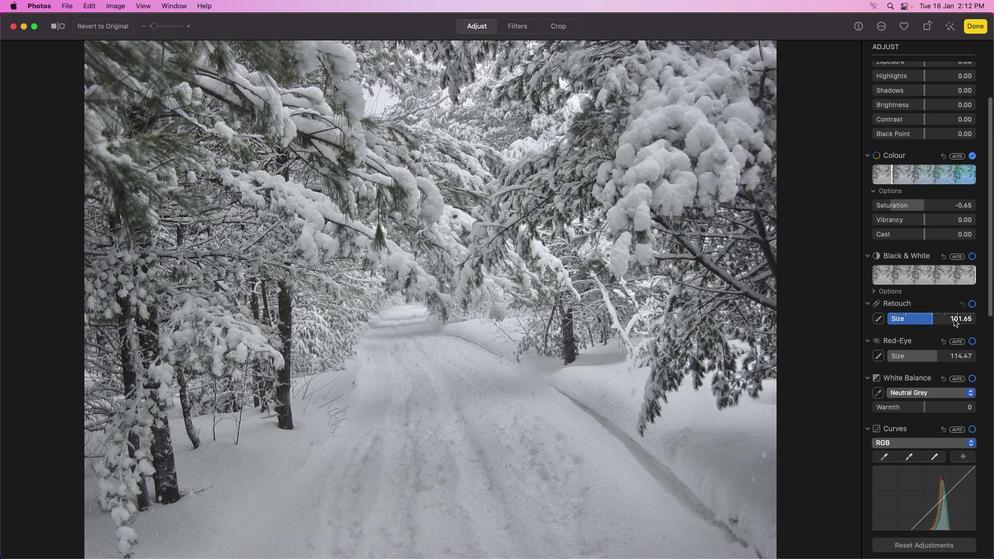
Action: Mouse scrolled (954, 320) with delta (0, 0)
Screenshot: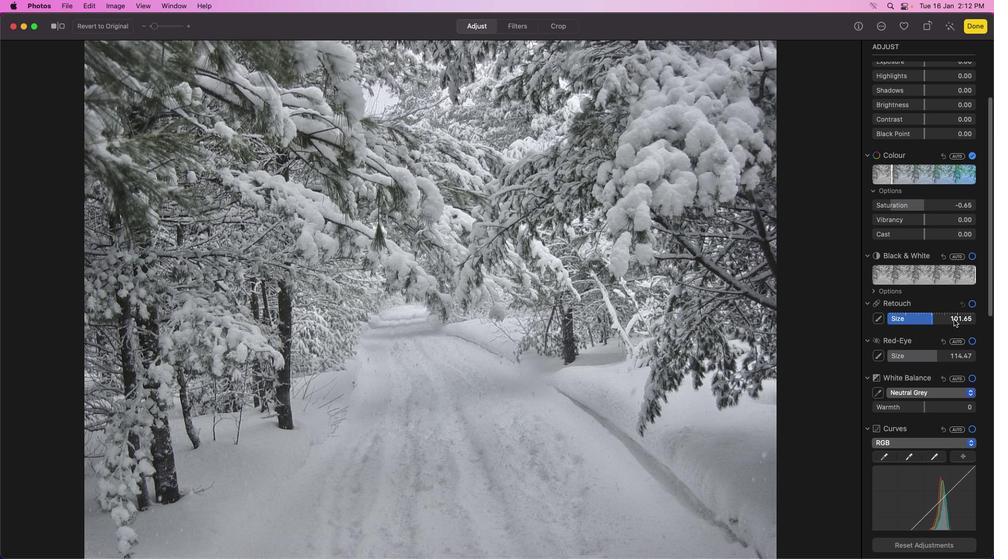 
Action: Mouse moved to (944, 319)
Screenshot: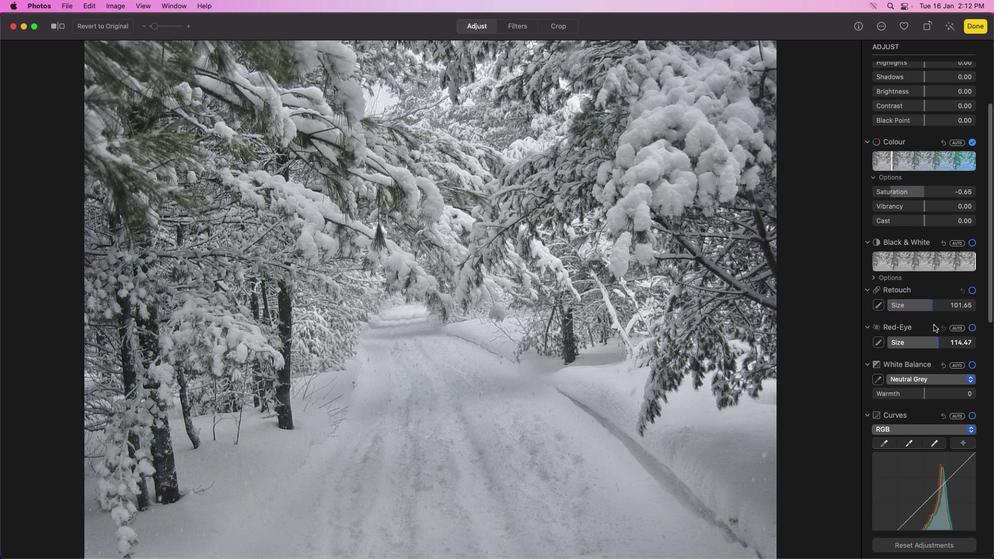 
Action: Mouse scrolled (944, 319) with delta (0, 0)
Screenshot: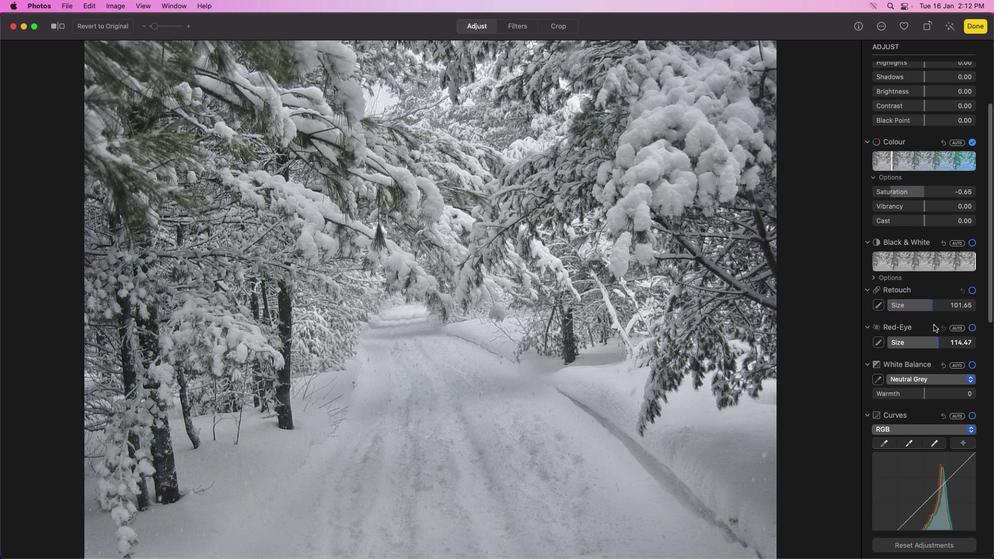 
Action: Mouse moved to (941, 321)
Screenshot: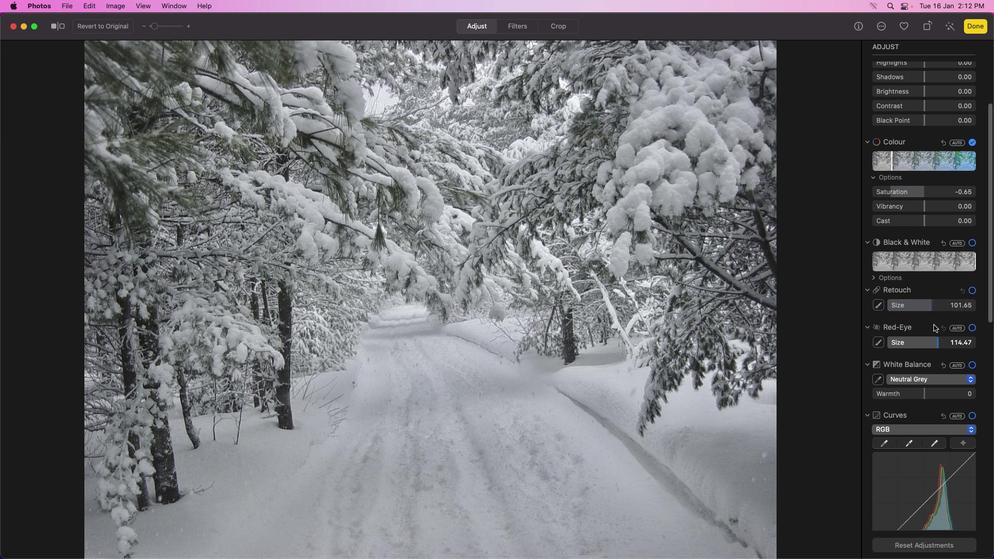 
Action: Mouse scrolled (941, 321) with delta (0, 0)
Screenshot: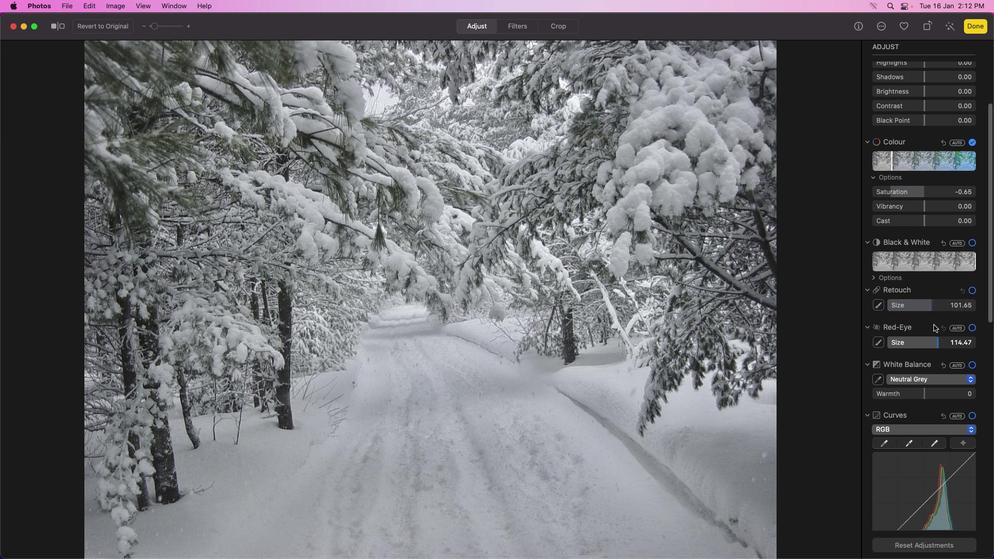 
Action: Mouse moved to (935, 325)
Screenshot: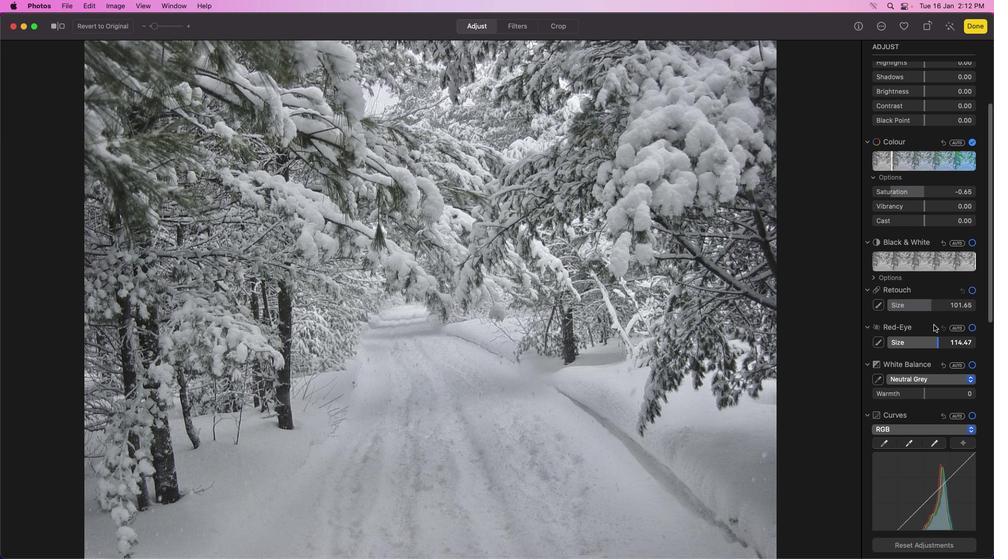 
Action: Mouse scrolled (935, 325) with delta (0, 0)
Screenshot: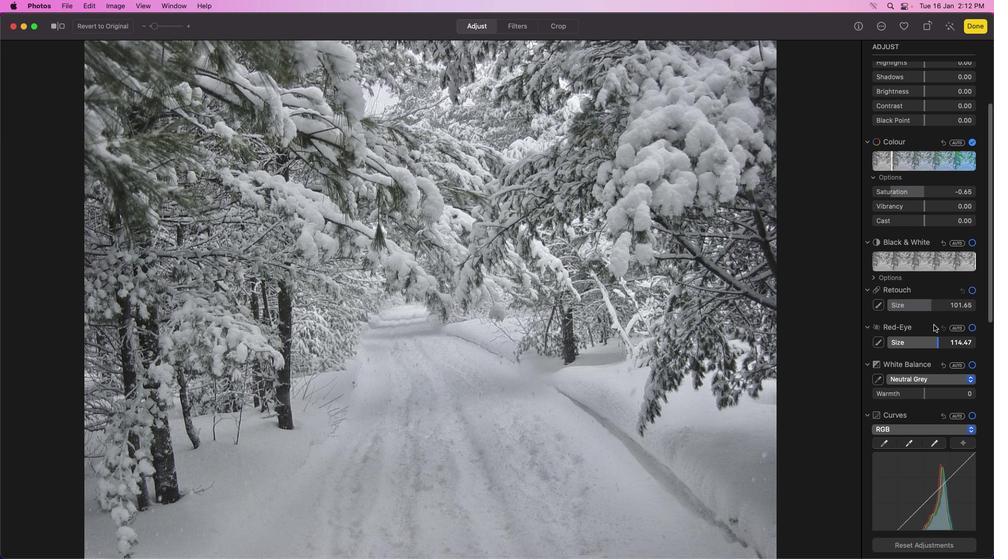 
Action: Mouse moved to (937, 320)
Screenshot: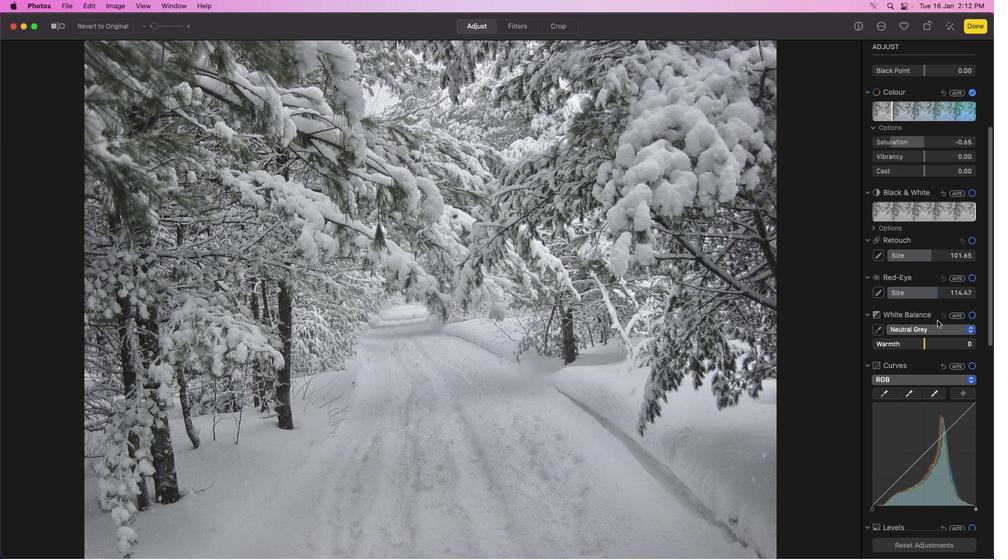 
Action: Mouse scrolled (937, 320) with delta (0, 0)
Screenshot: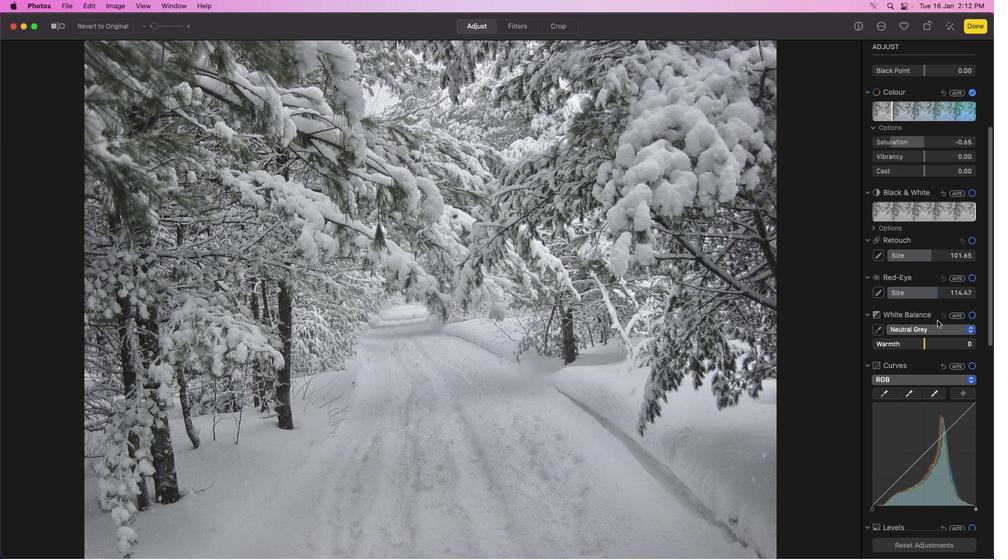 
Action: Mouse moved to (937, 321)
Screenshot: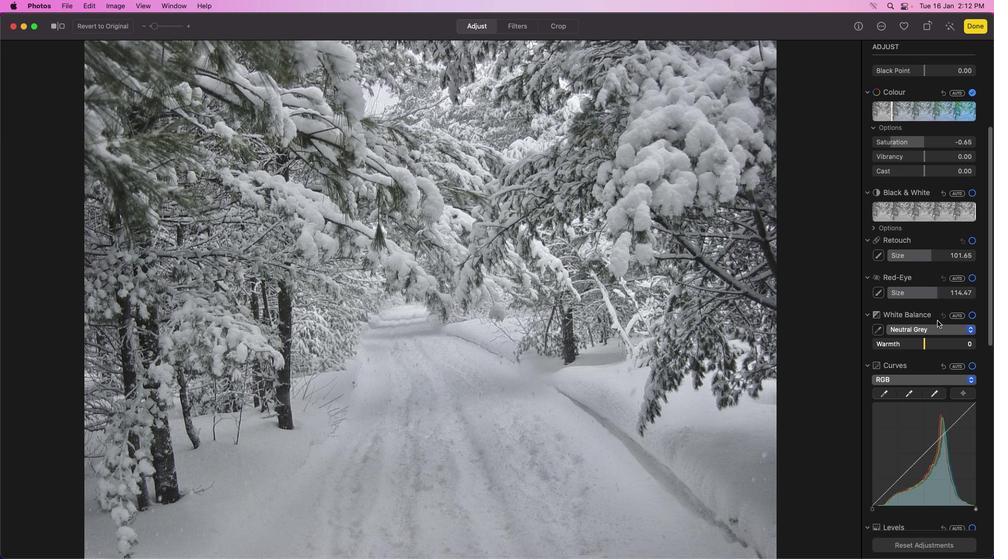 
Action: Mouse scrolled (937, 321) with delta (0, 0)
Screenshot: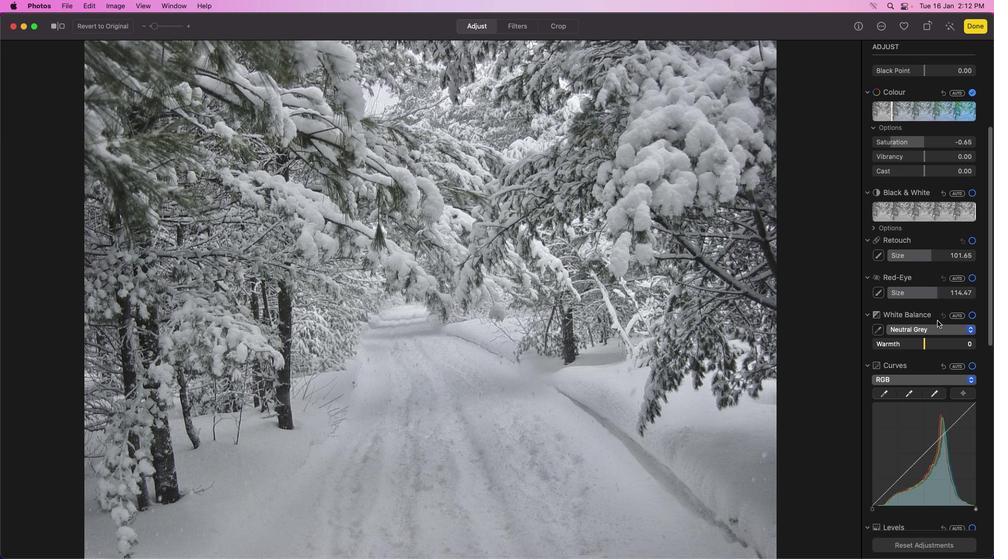 
Action: Mouse moved to (938, 321)
Screenshot: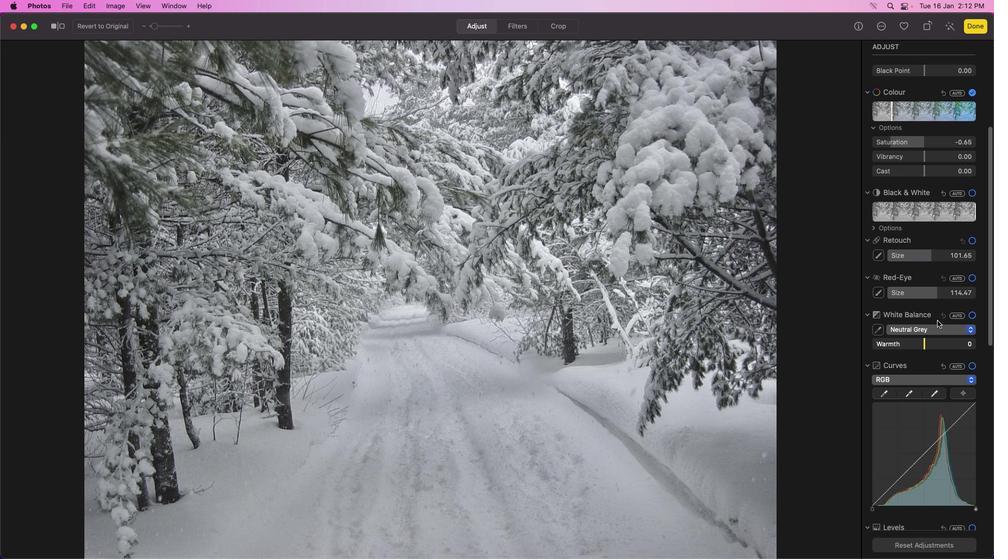 
Action: Mouse scrolled (938, 321) with delta (0, 0)
Screenshot: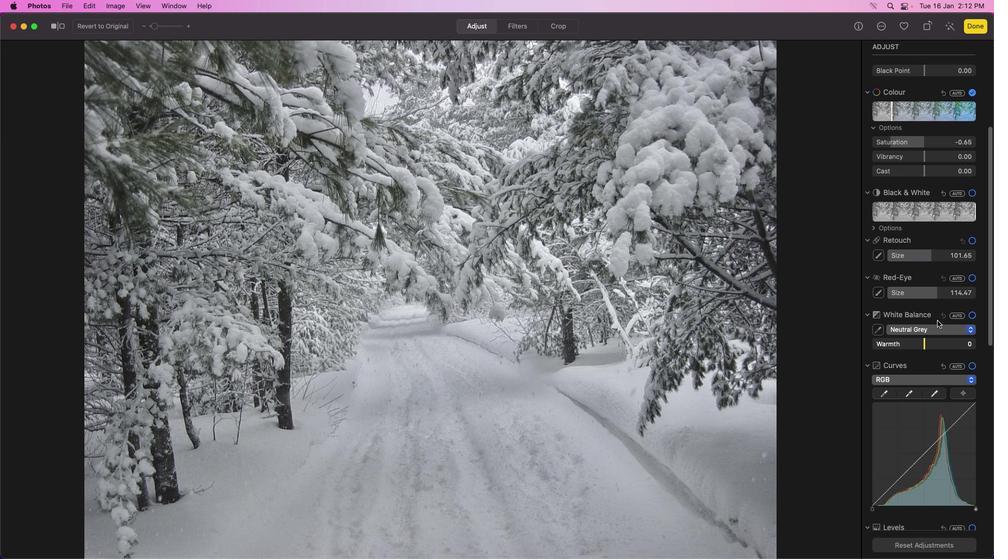 
Action: Mouse moved to (938, 321)
Screenshot: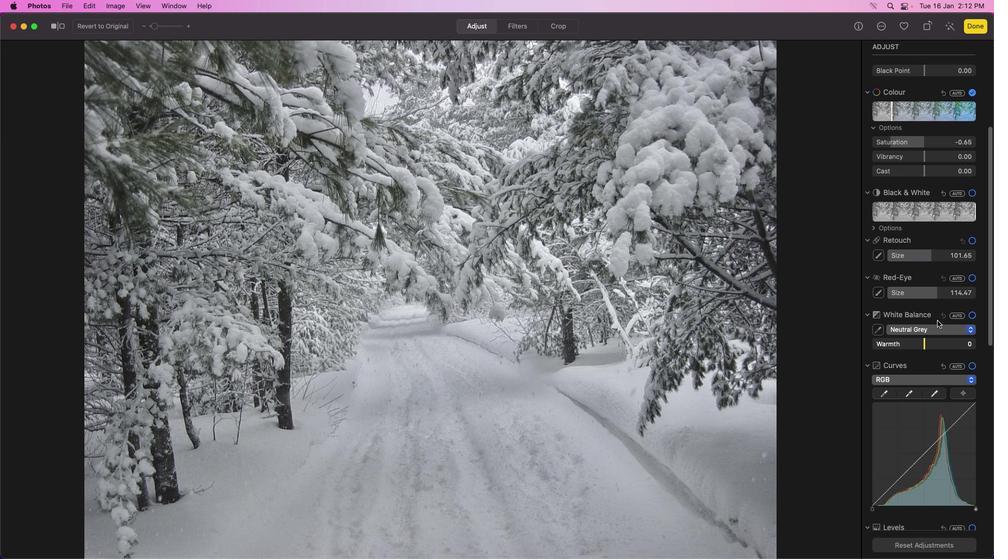 
Action: Mouse scrolled (938, 321) with delta (0, -1)
Screenshot: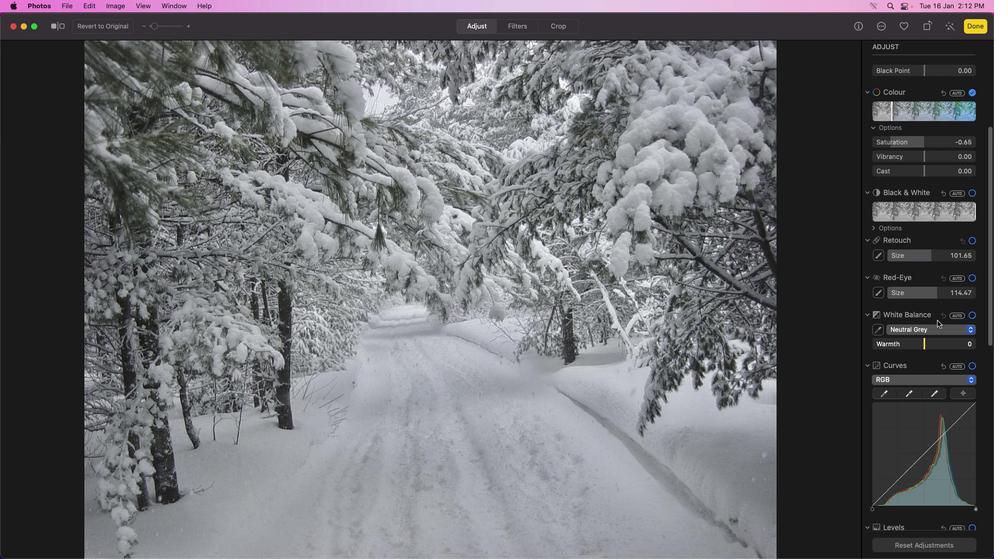 
Action: Mouse moved to (939, 318)
Screenshot: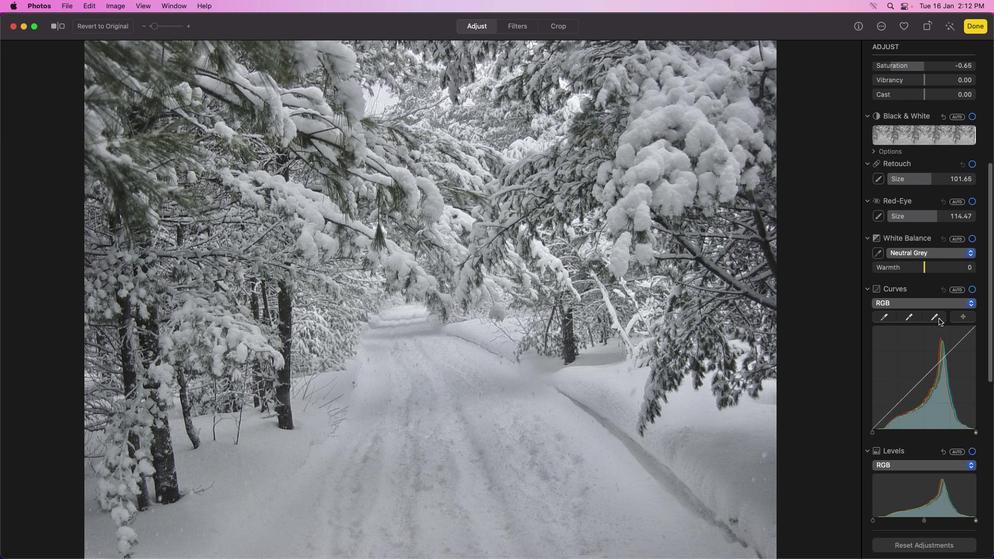 
Action: Mouse scrolled (939, 318) with delta (0, 0)
Screenshot: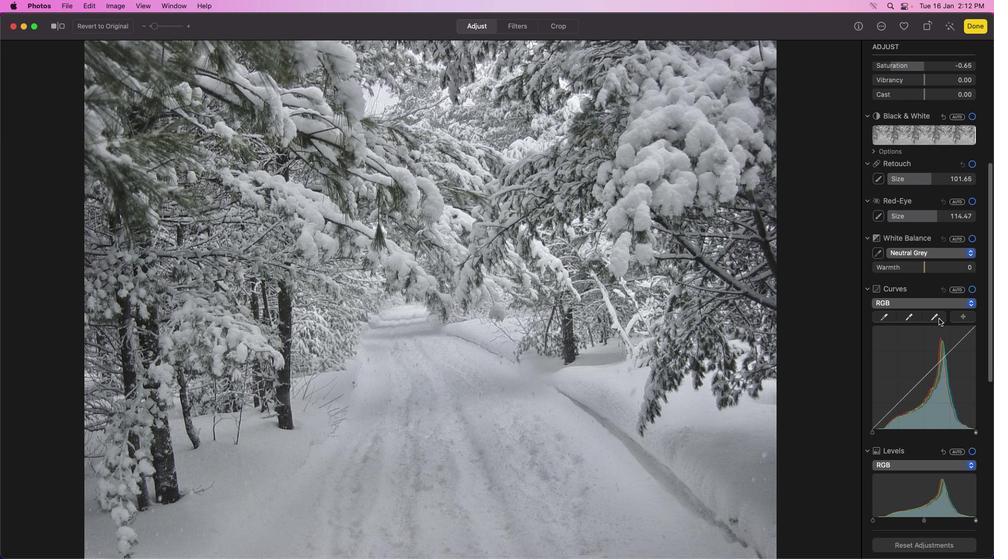 
Action: Mouse scrolled (939, 318) with delta (0, 0)
Screenshot: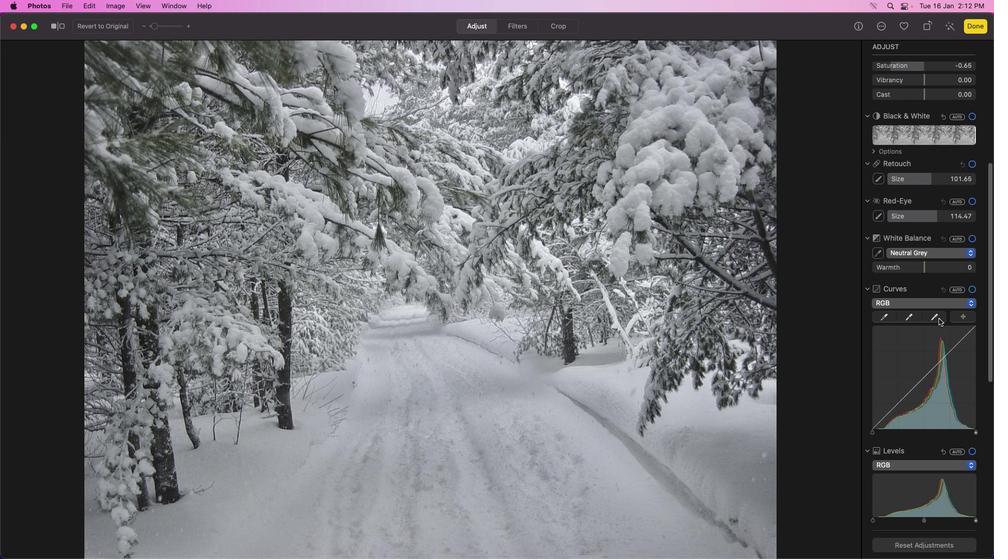 
Action: Mouse scrolled (939, 318) with delta (0, 0)
Screenshot: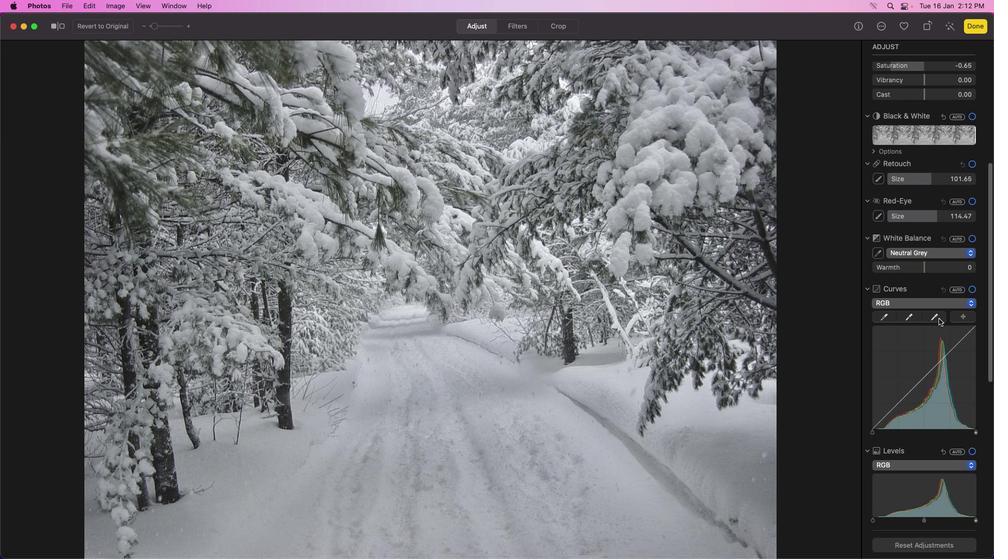 
Action: Mouse moved to (939, 318)
Screenshot: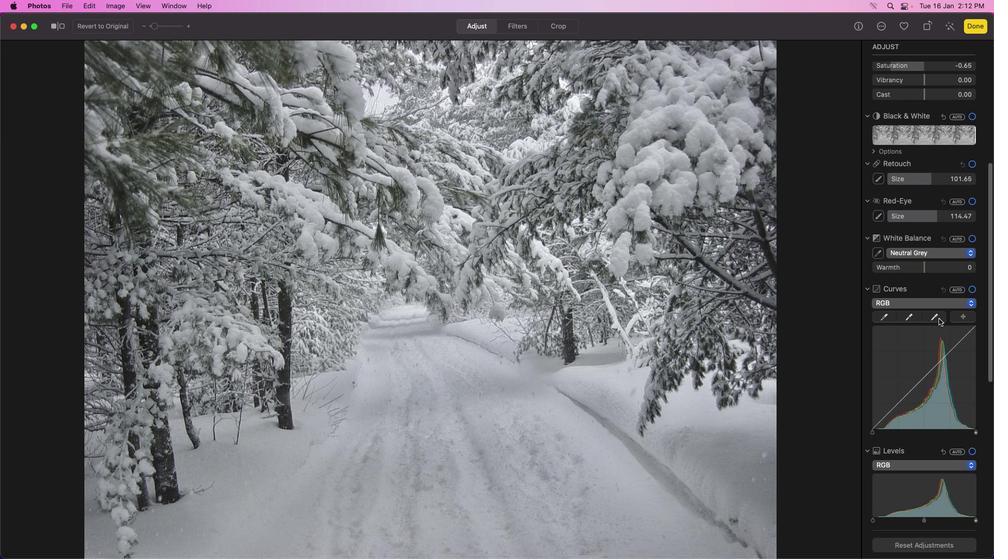 
Action: Mouse scrolled (939, 318) with delta (0, -1)
Screenshot: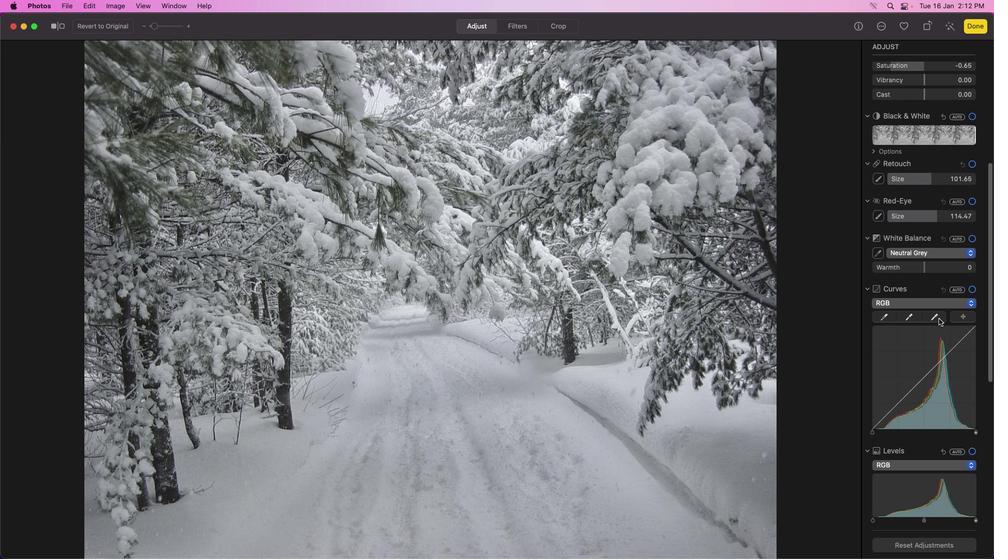 
Action: Mouse moved to (939, 318)
Screenshot: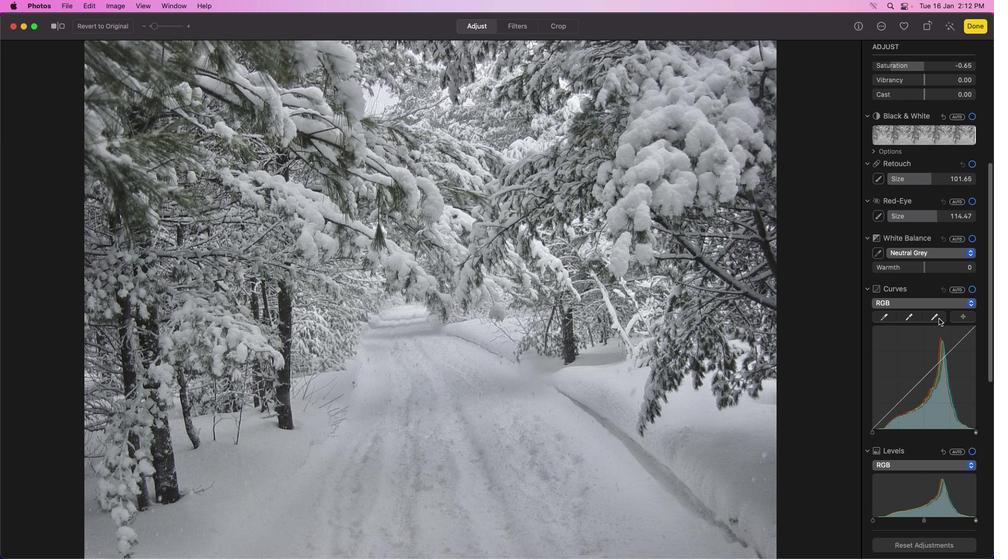 
Action: Mouse scrolled (939, 318) with delta (0, -1)
Screenshot: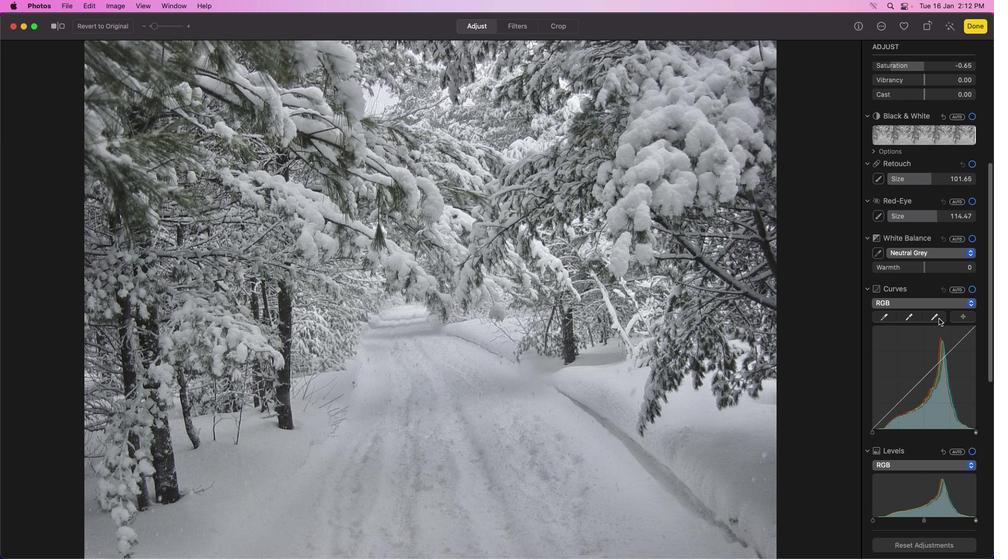 
Action: Mouse moved to (939, 319)
Screenshot: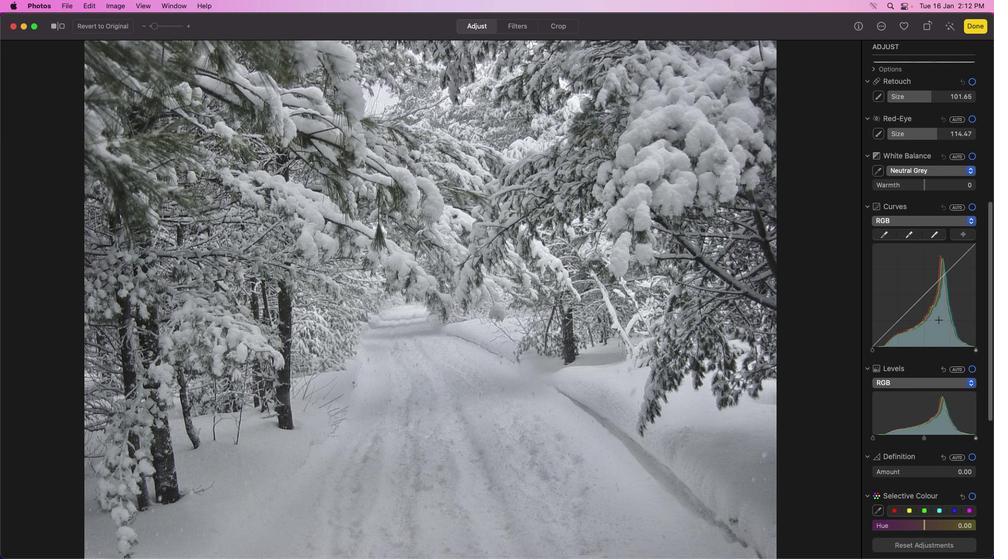 
Action: Mouse scrolled (939, 319) with delta (0, 0)
Screenshot: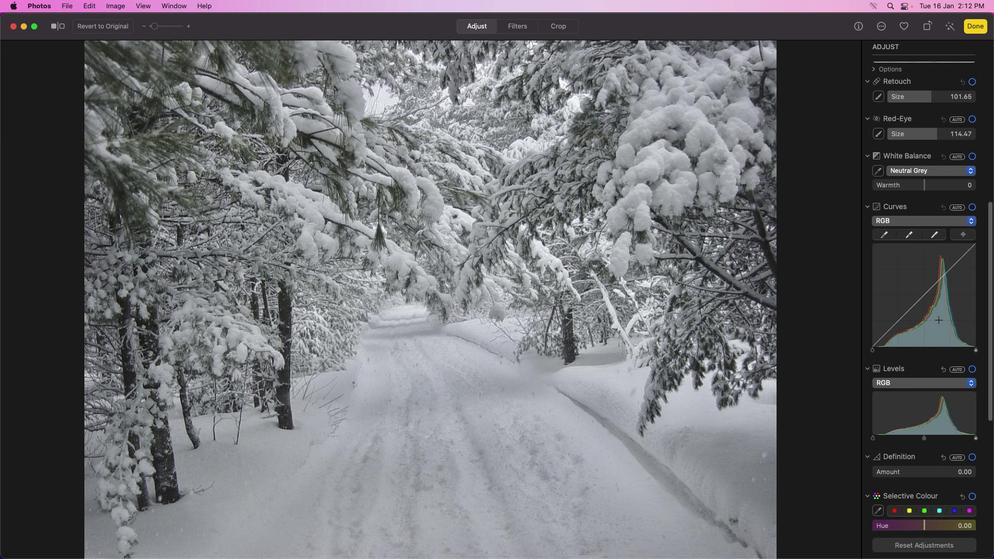 
Action: Mouse moved to (939, 319)
Screenshot: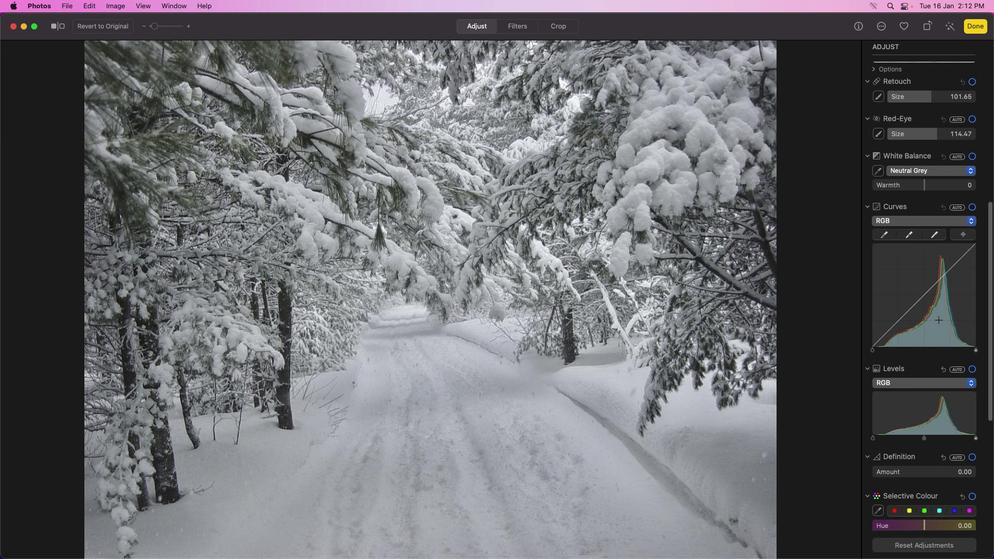 
Action: Mouse scrolled (939, 319) with delta (0, 0)
Screenshot: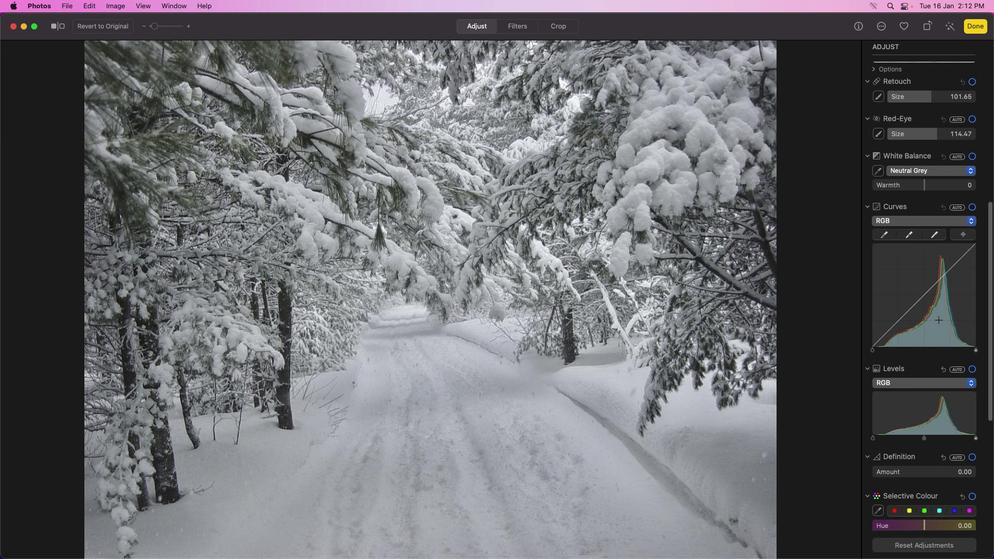 
Action: Mouse moved to (939, 320)
Screenshot: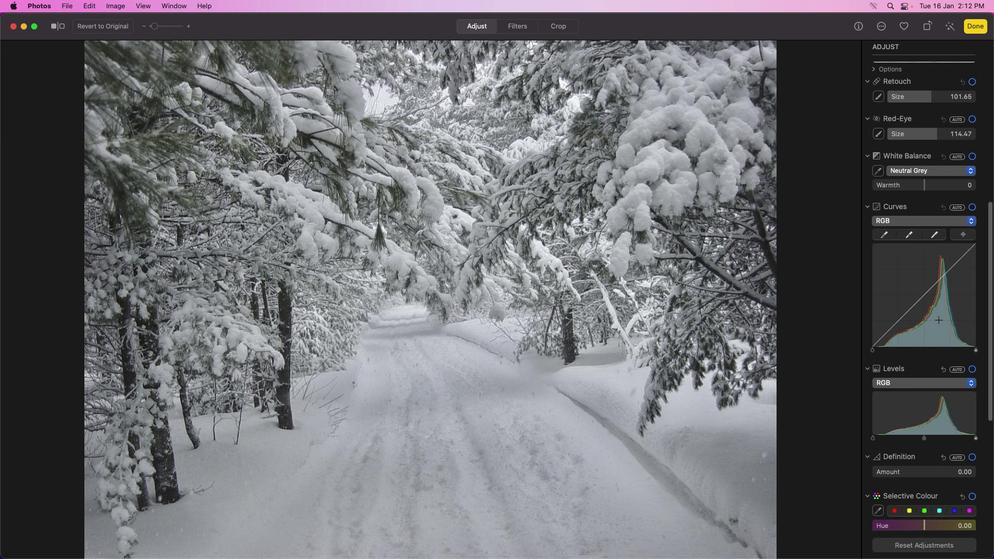 
Action: Mouse scrolled (939, 320) with delta (0, 0)
Screenshot: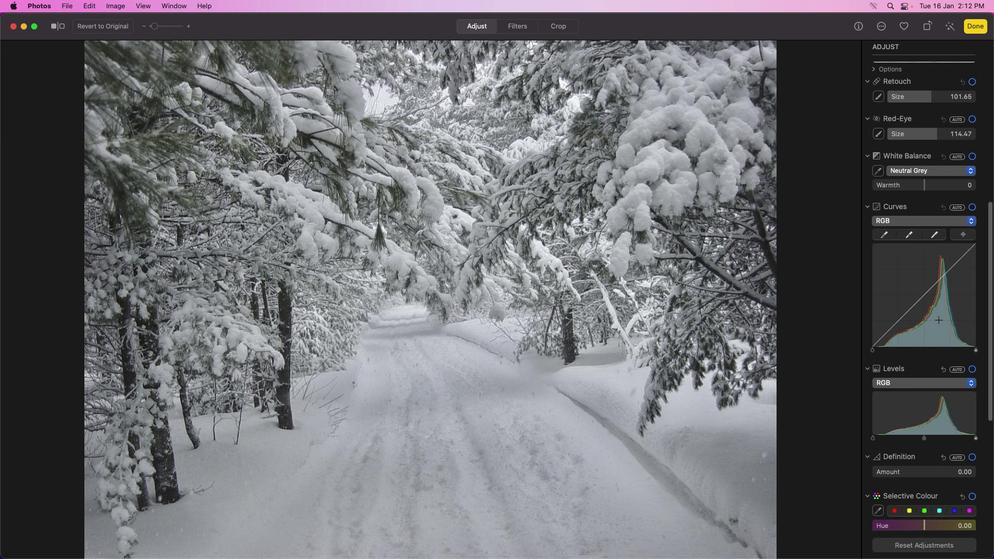
Action: Mouse moved to (939, 320)
Screenshot: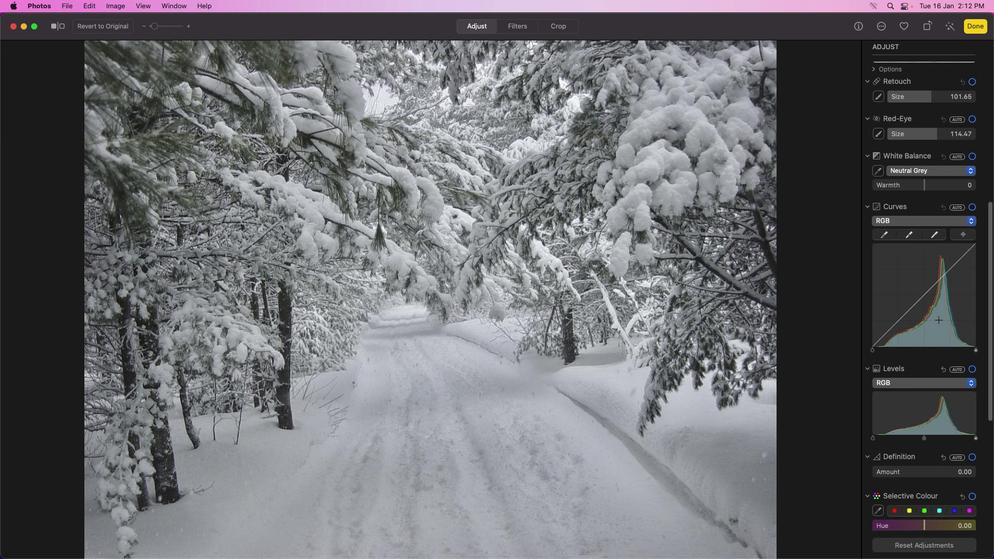 
Action: Mouse scrolled (939, 320) with delta (0, -1)
Screenshot: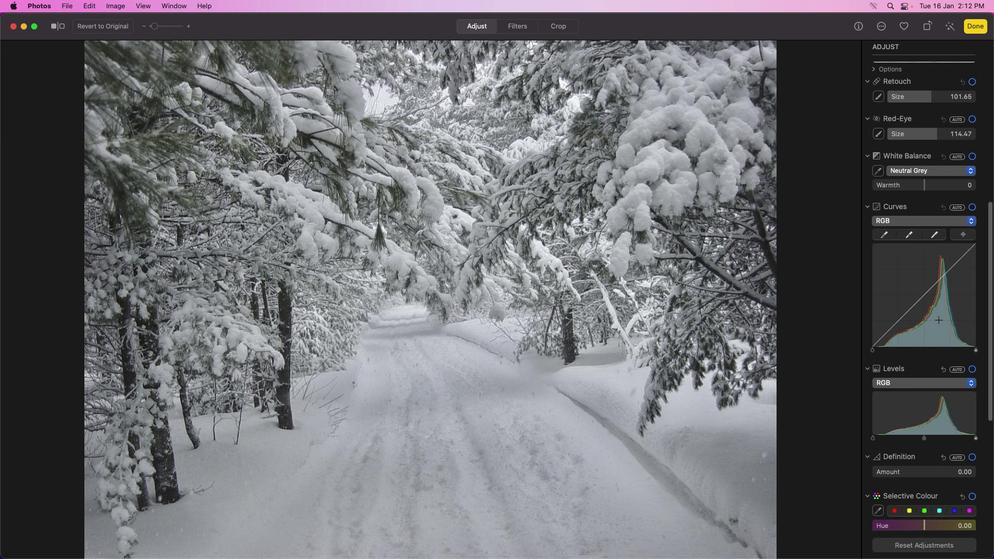 
Action: Mouse moved to (939, 321)
Screenshot: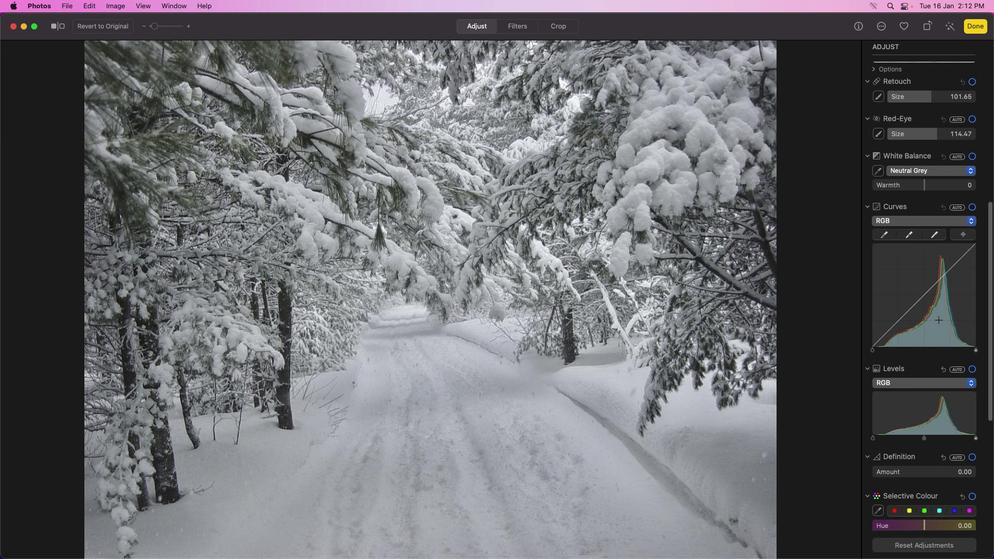 
Action: Mouse scrolled (939, 321) with delta (0, -1)
Screenshot: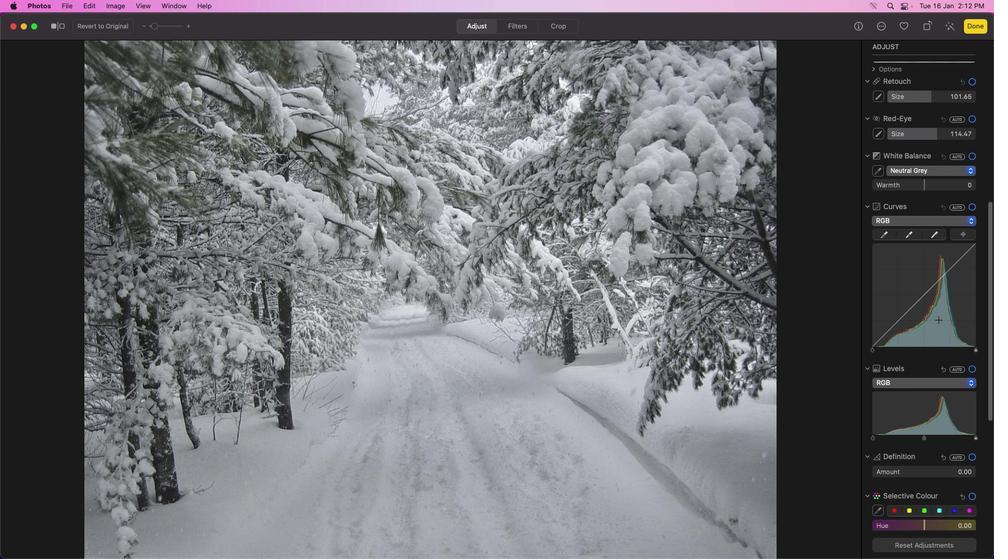 
Action: Mouse moved to (939, 325)
Screenshot: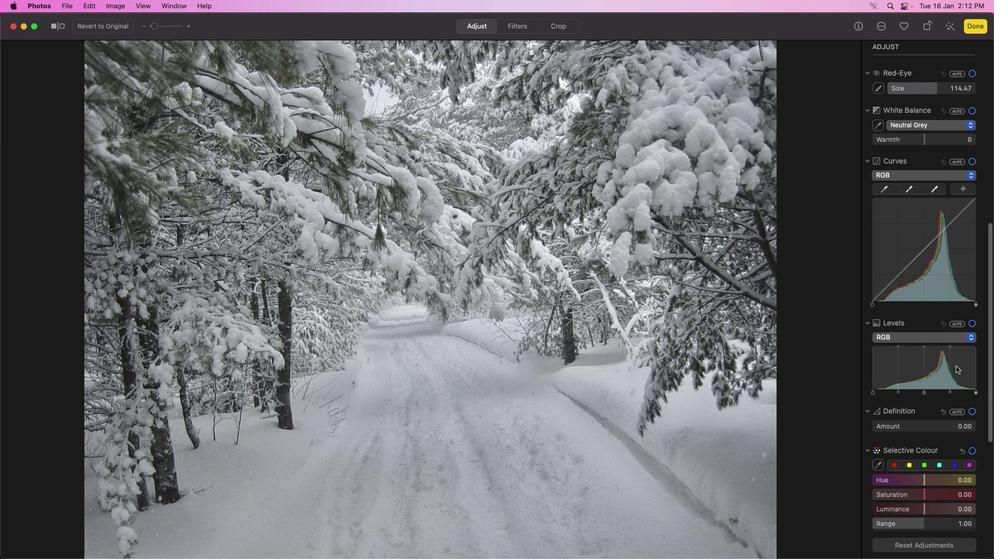 
Action: Mouse scrolled (939, 325) with delta (0, 0)
Screenshot: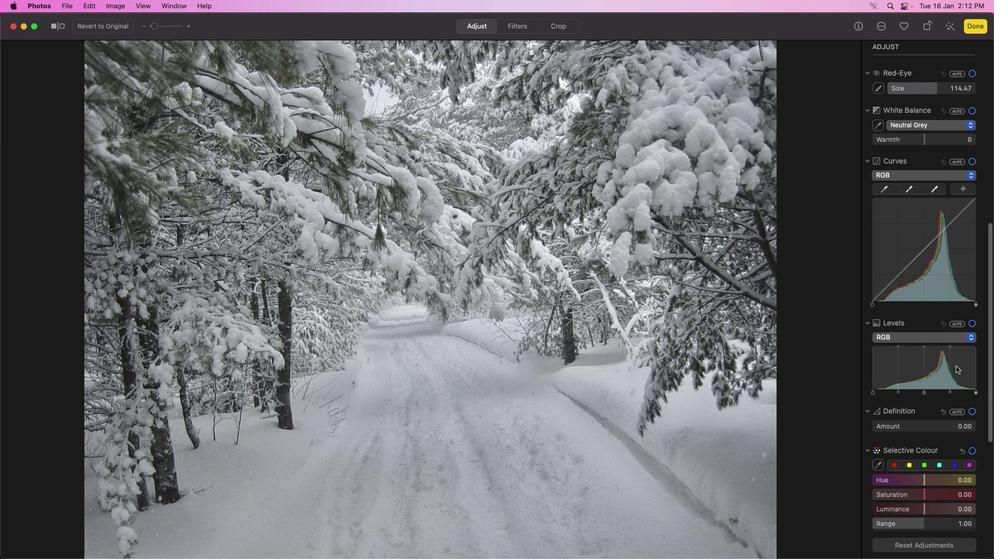 
Action: Mouse moved to (939, 328)
Screenshot: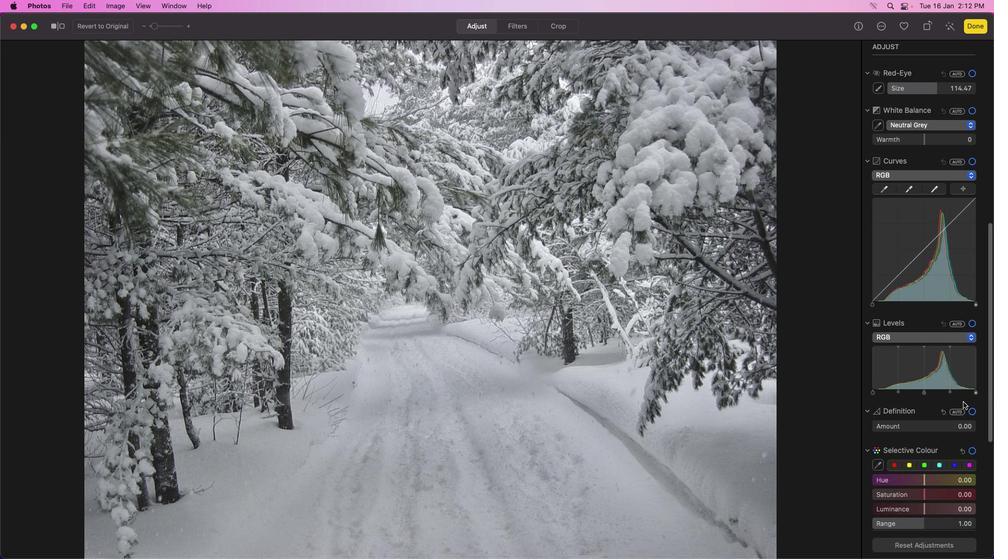 
Action: Mouse scrolled (939, 328) with delta (0, 0)
Screenshot: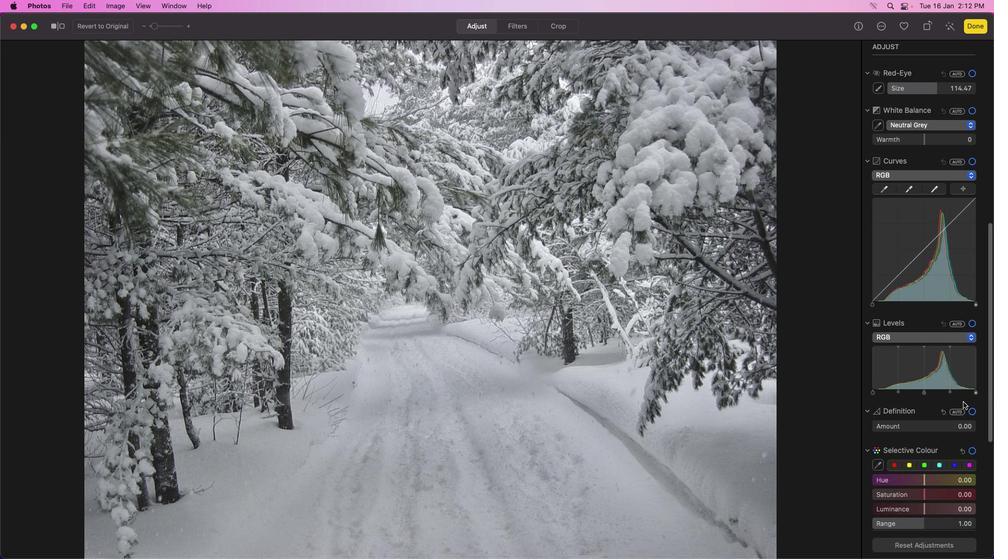 
Action: Mouse moved to (939, 330)
Screenshot: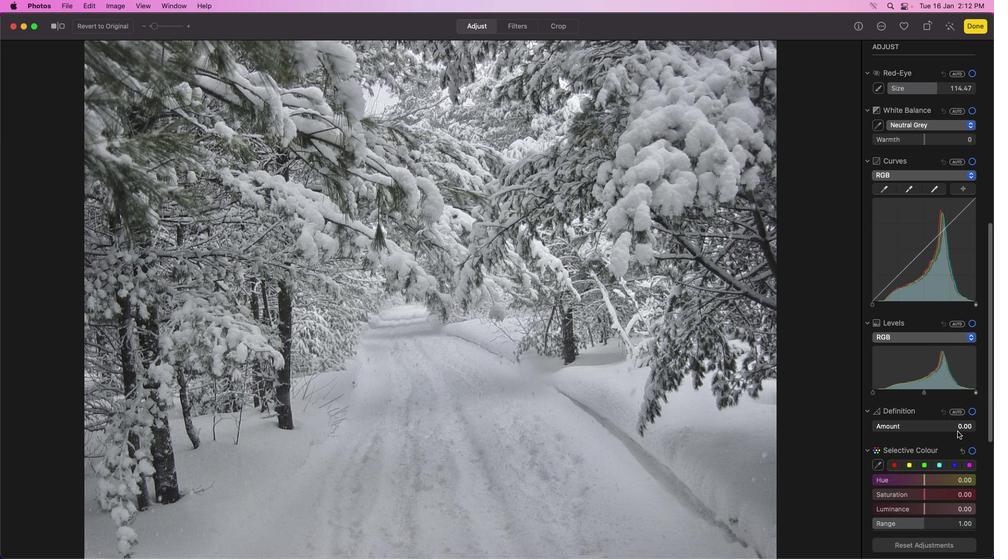 
Action: Mouse scrolled (939, 330) with delta (0, 0)
Screenshot: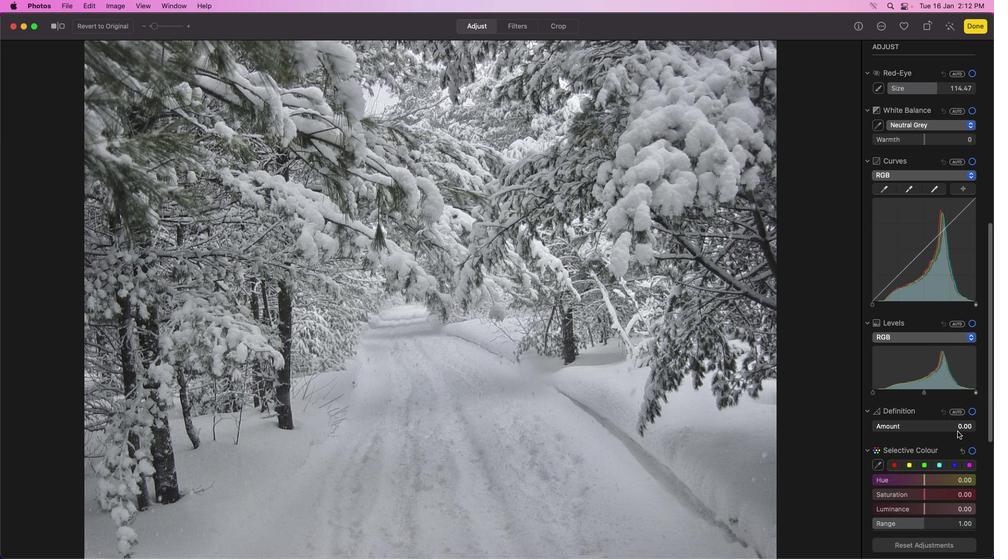 
Action: Mouse moved to (939, 331)
Screenshot: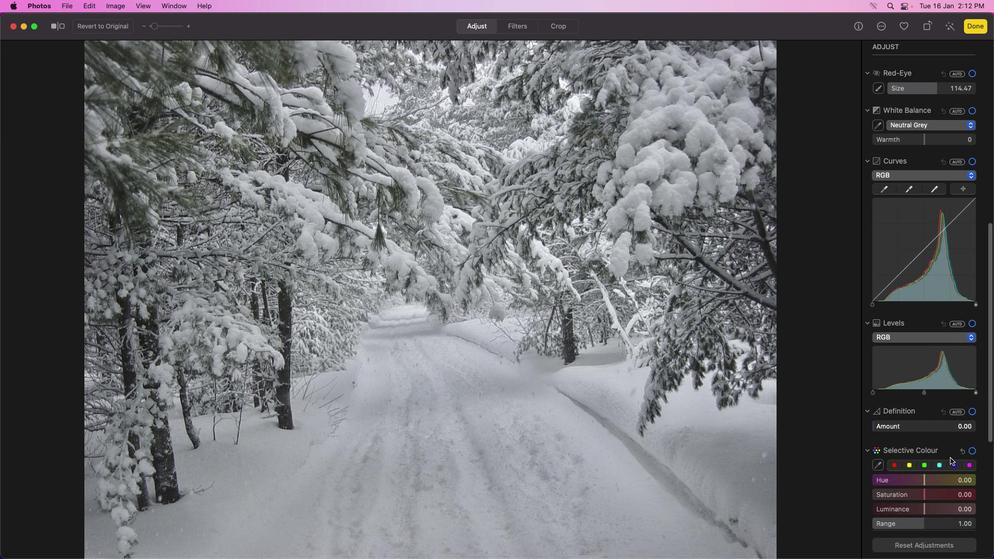 
Action: Mouse scrolled (939, 331) with delta (0, -1)
Screenshot: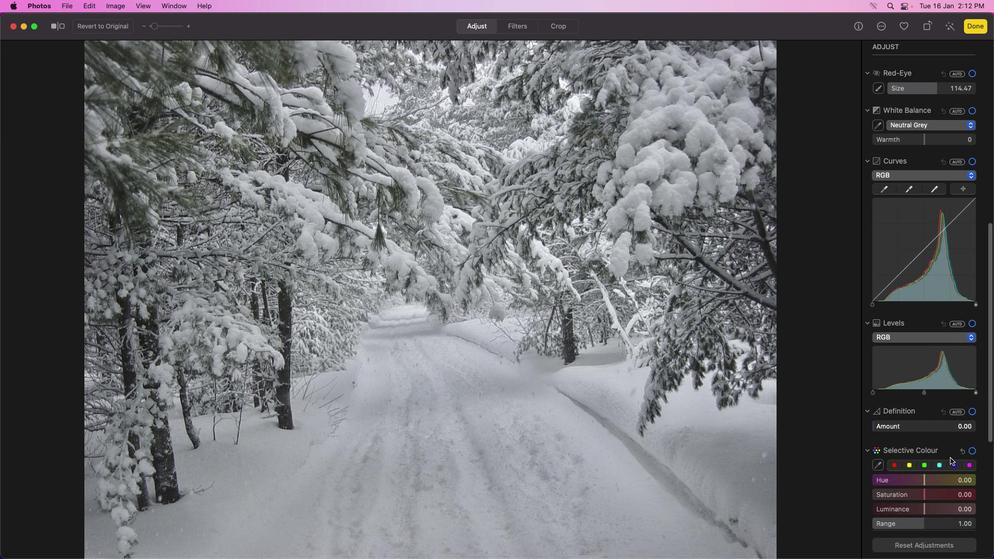 
Action: Mouse moved to (948, 479)
Screenshot: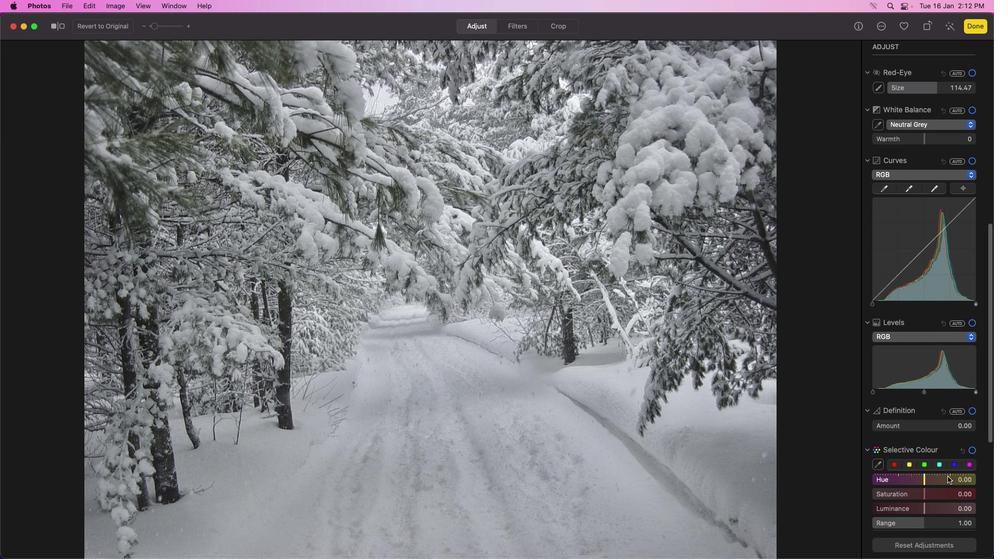 
Action: Mouse scrolled (948, 479) with delta (0, 0)
Screenshot: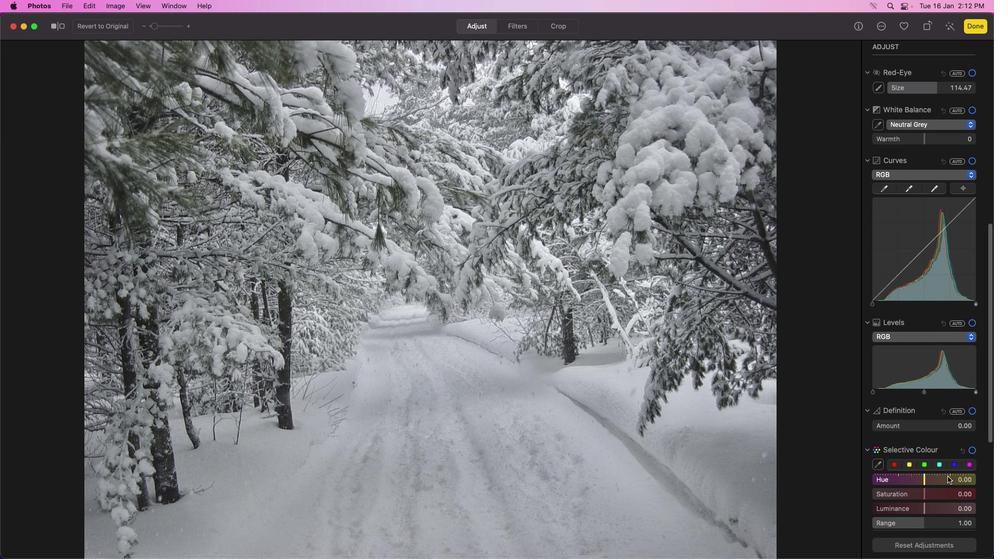 
Action: Mouse moved to (933, 423)
Screenshot: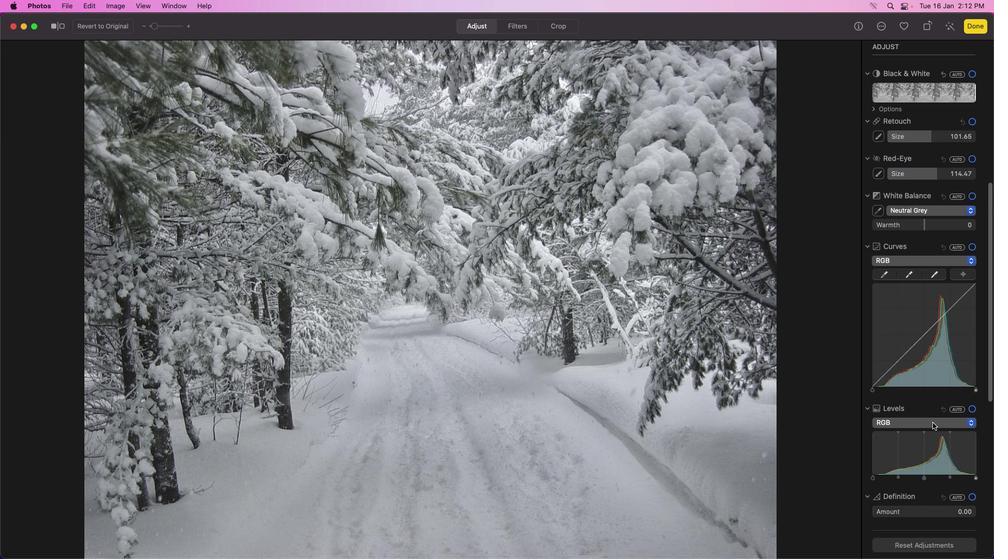 
Action: Mouse scrolled (933, 423) with delta (0, 1)
Screenshot: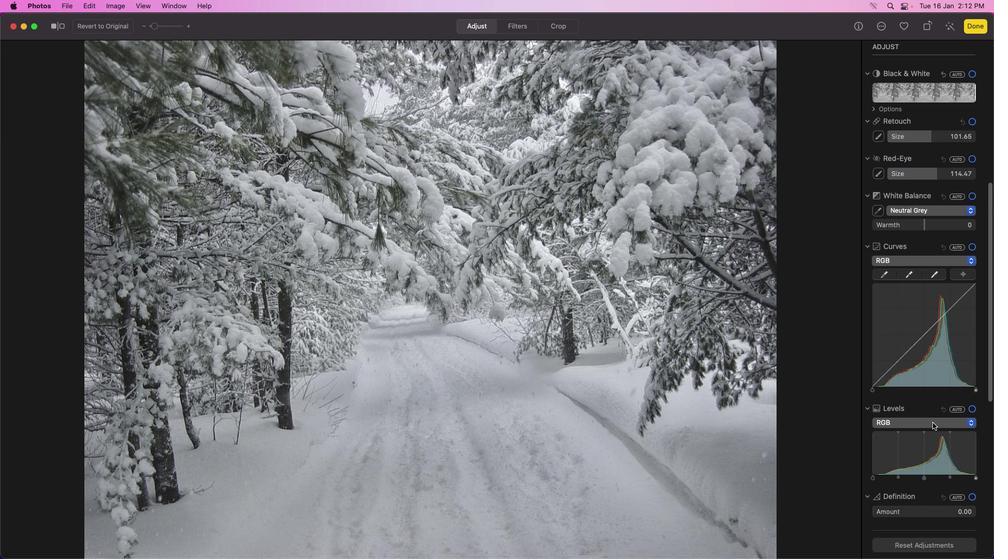 
Action: Mouse moved to (933, 423)
Screenshot: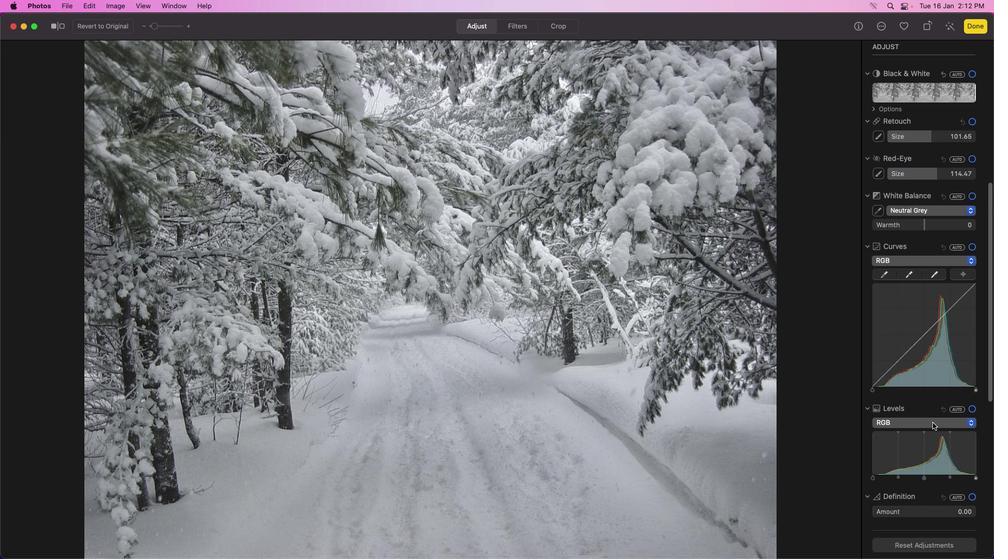 
Action: Mouse scrolled (933, 423) with delta (0, 1)
Screenshot: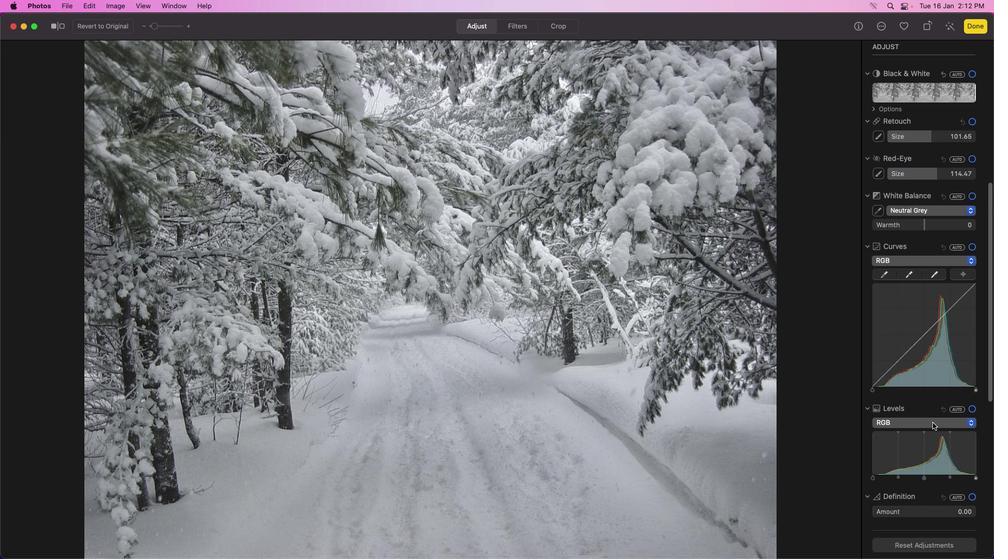 
Action: Mouse scrolled (933, 423) with delta (0, 2)
Screenshot: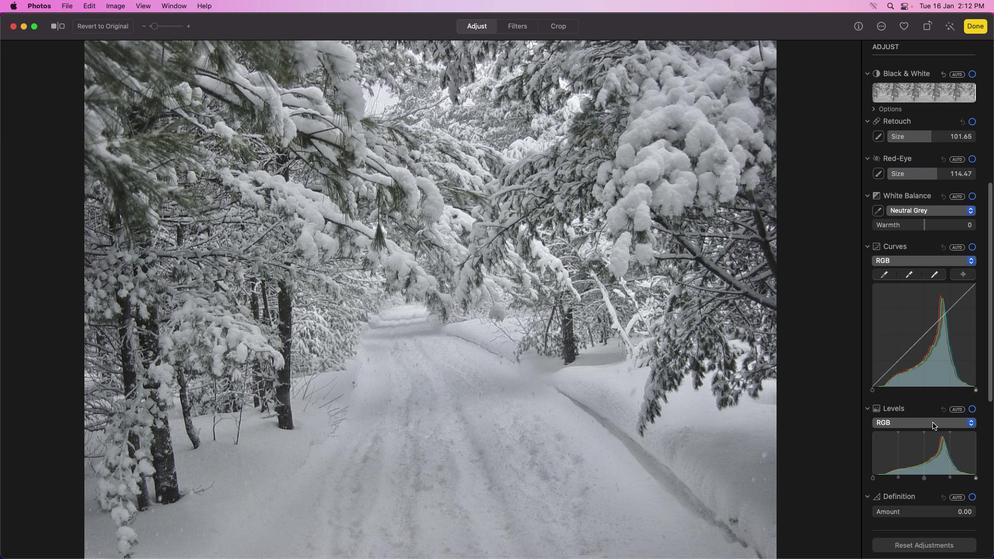 
Action: Mouse scrolled (933, 423) with delta (0, 3)
Screenshot: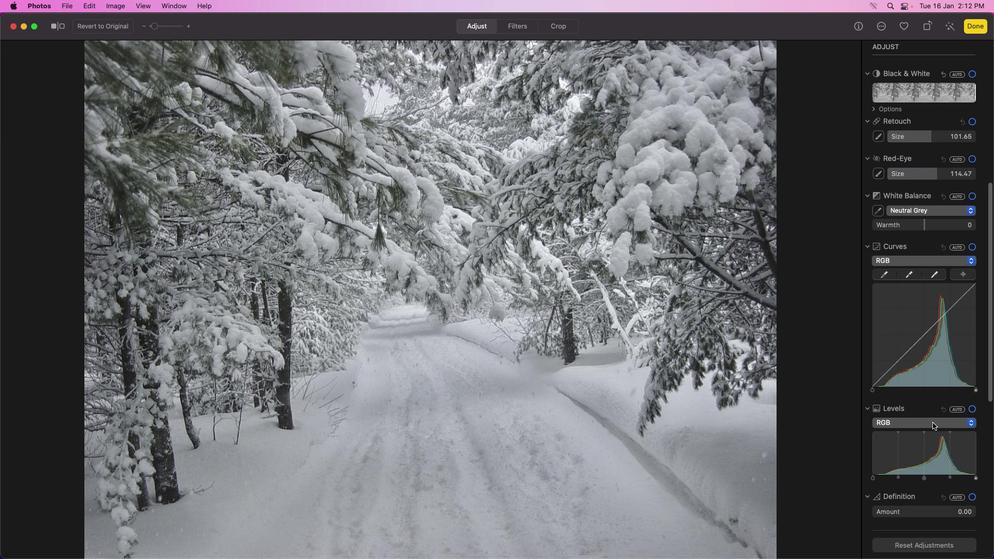
Action: Mouse scrolled (933, 423) with delta (0, 3)
Screenshot: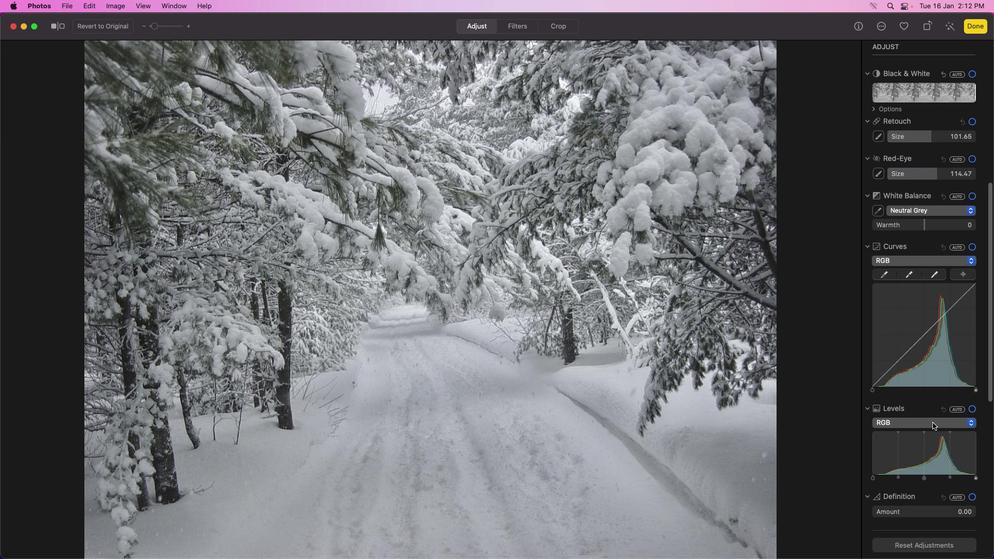 
Action: Mouse moved to (931, 256)
Screenshot: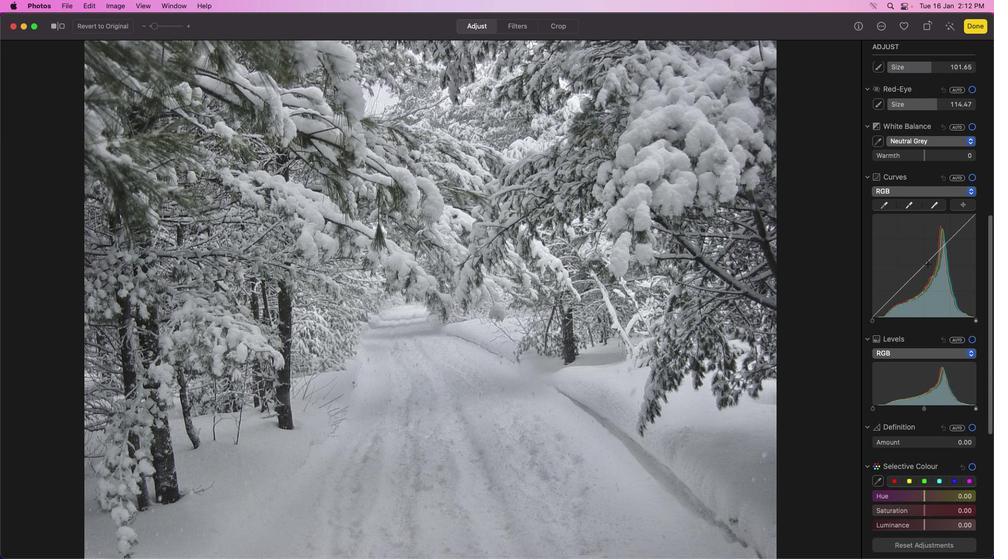 
Action: Mouse scrolled (931, 256) with delta (0, 0)
Screenshot: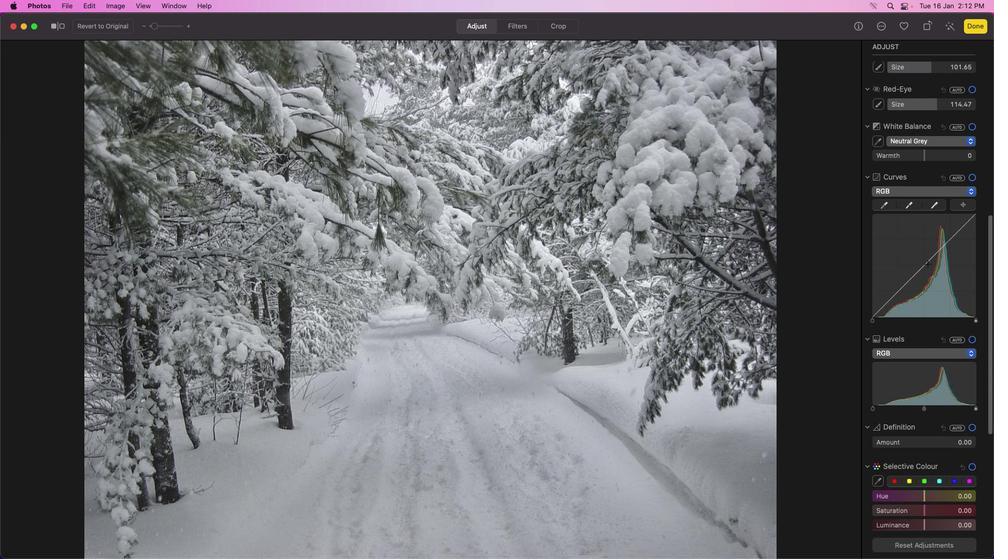 
Action: Mouse moved to (930, 261)
Screenshot: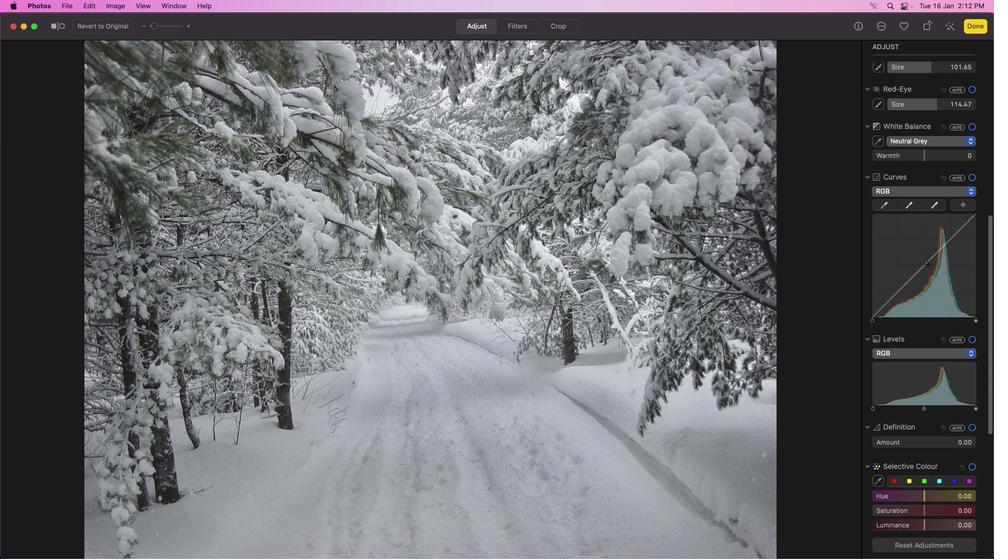 
Action: Mouse scrolled (930, 261) with delta (0, 0)
Screenshot: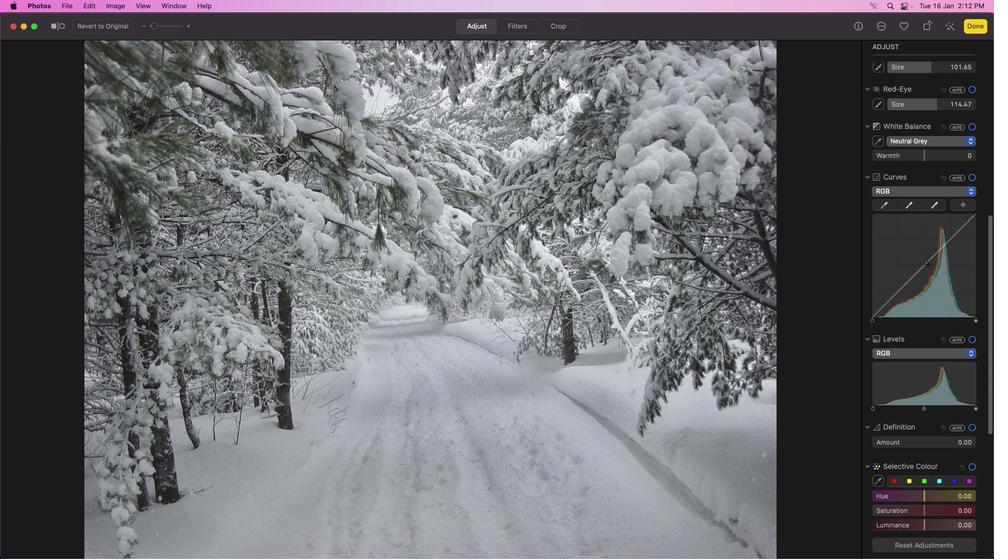 
Action: Mouse moved to (929, 262)
Screenshot: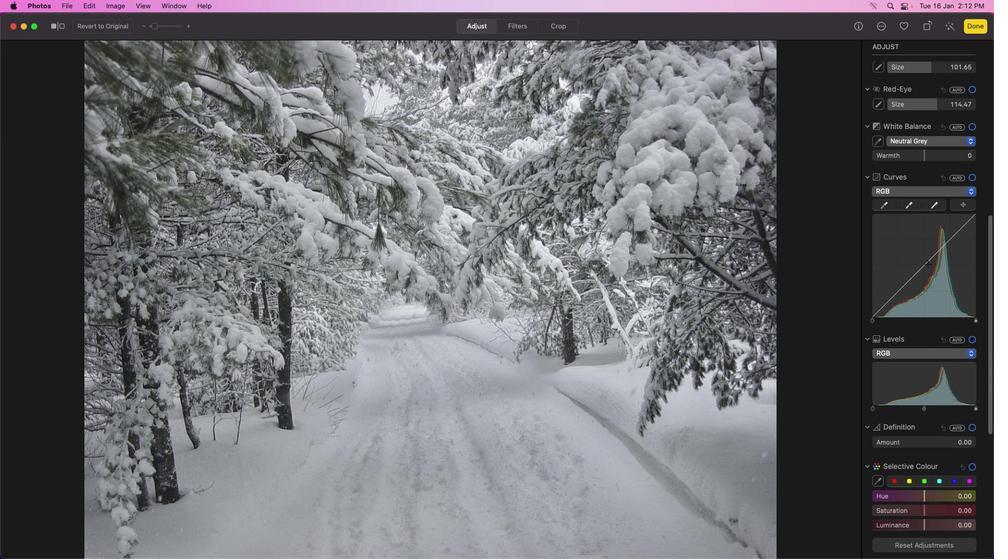 
Action: Mouse scrolled (929, 262) with delta (0, 0)
Screenshot: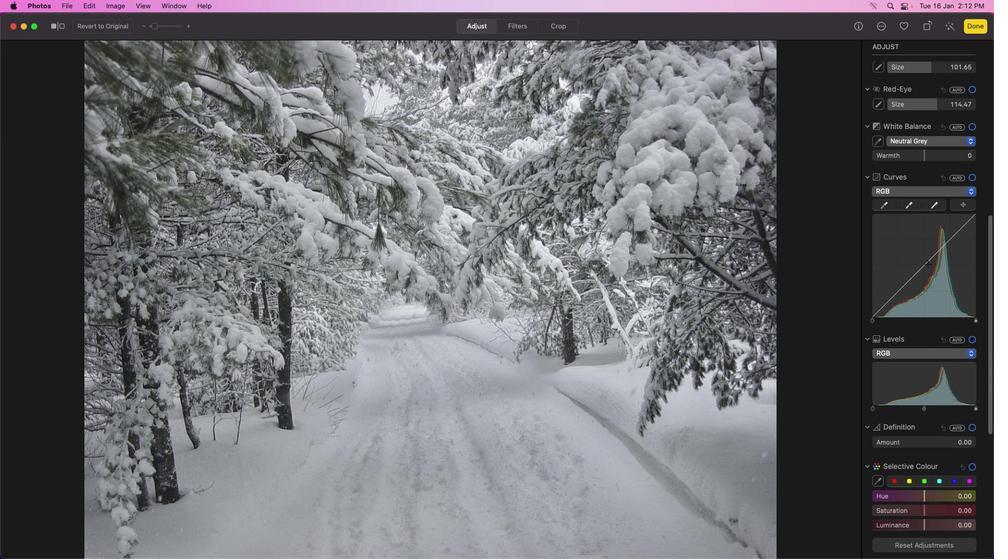 
Action: Mouse moved to (929, 263)
Screenshot: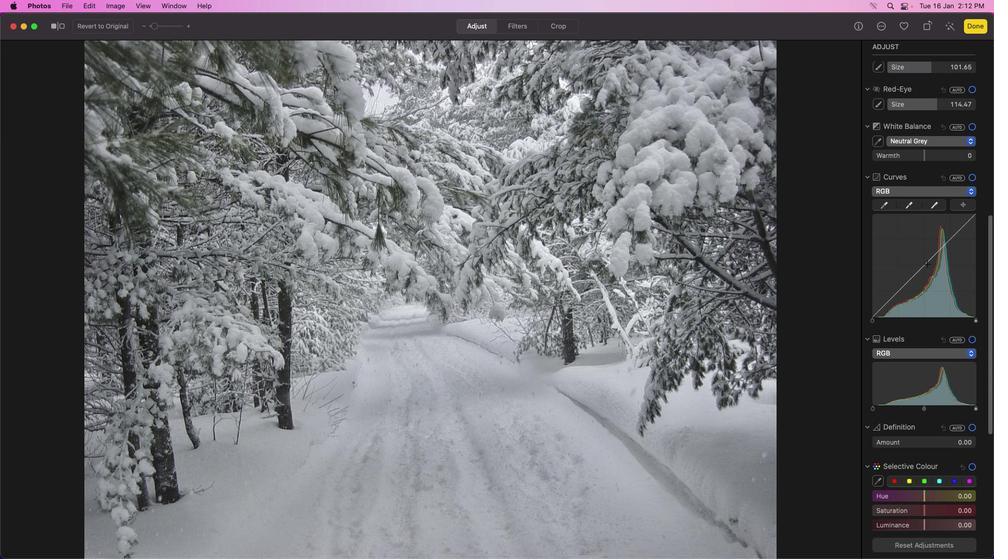 
Action: Mouse scrolled (929, 263) with delta (0, -1)
Screenshot: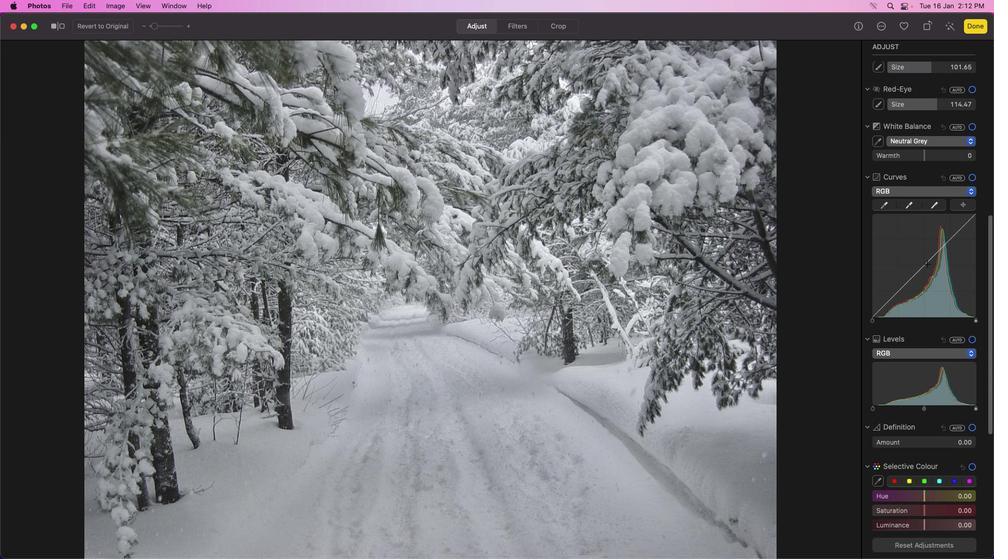 
Action: Mouse moved to (928, 264)
Screenshot: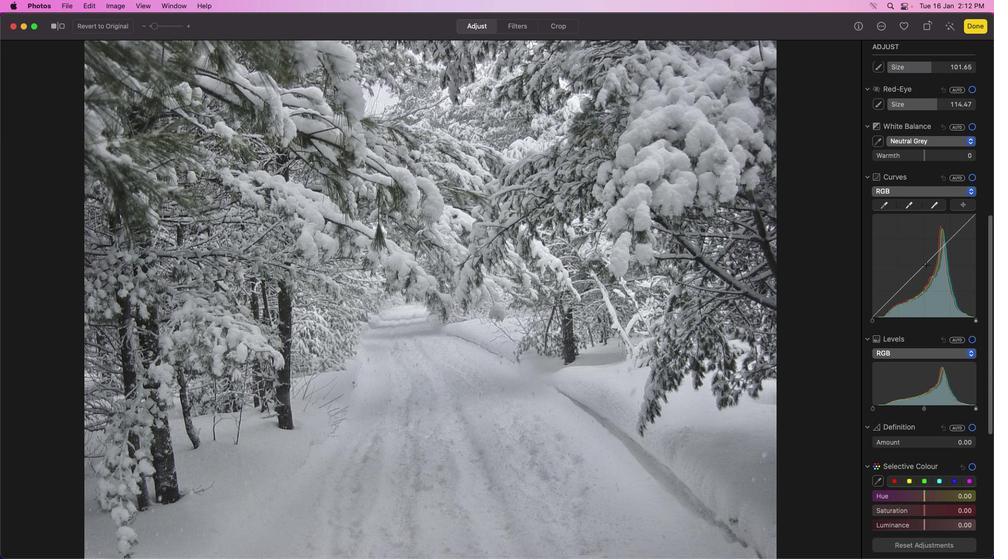 
Action: Mouse scrolled (928, 264) with delta (0, -1)
Screenshot: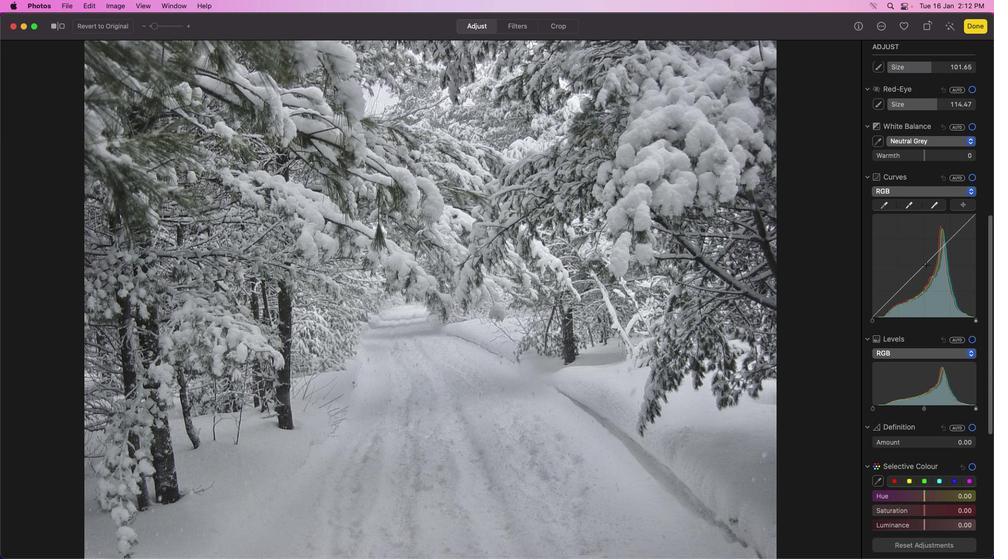 
Action: Mouse moved to (917, 280)
Screenshot: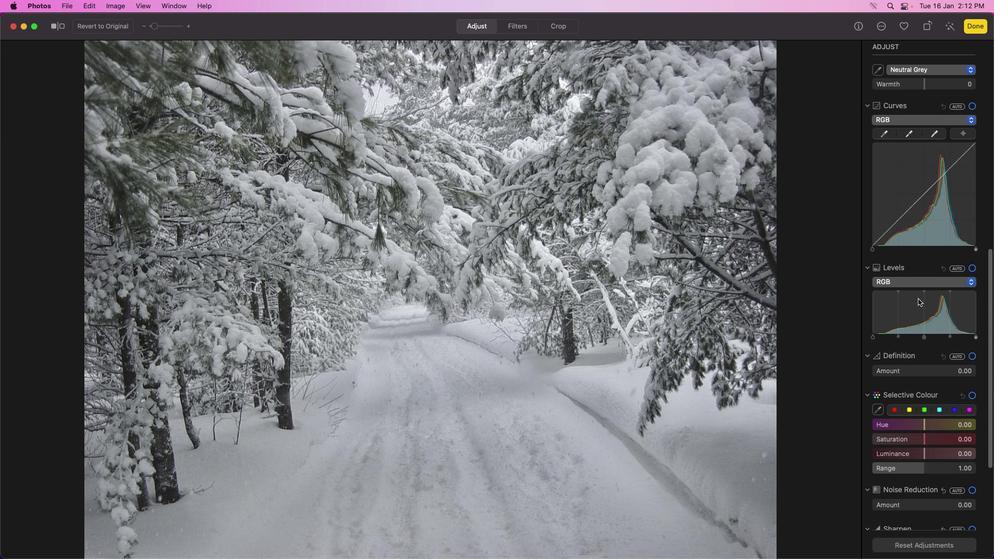 
Action: Mouse scrolled (917, 280) with delta (0, 0)
Screenshot: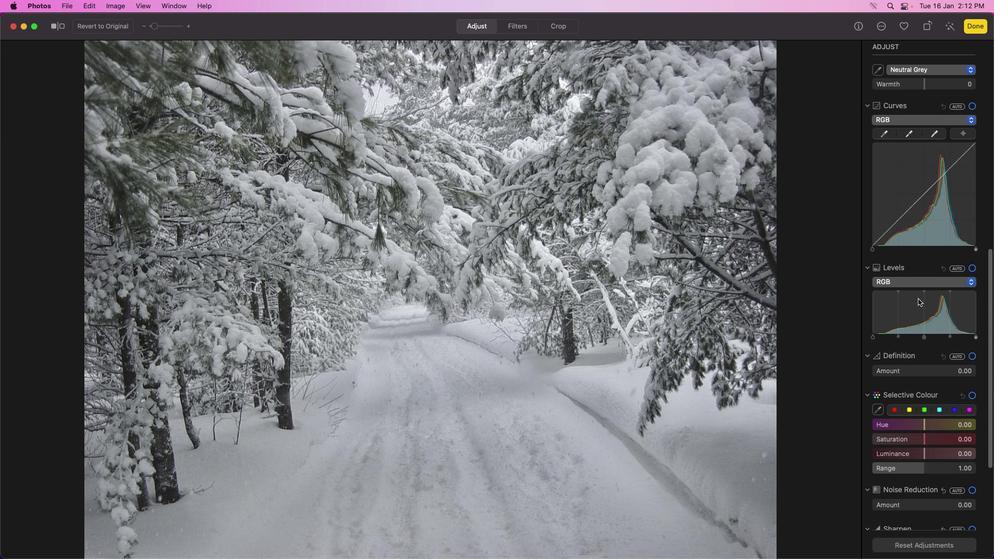 
Action: Mouse moved to (918, 283)
Screenshot: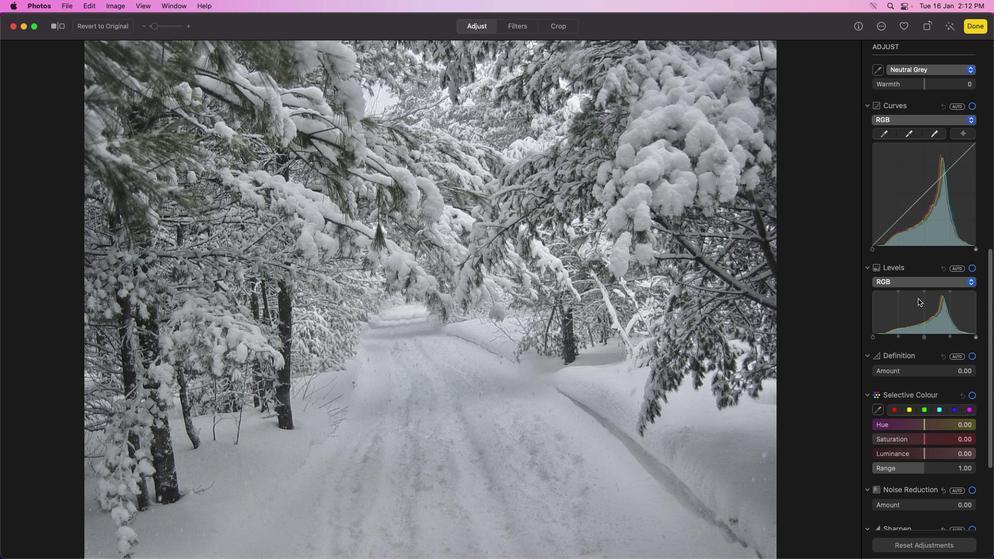 
Action: Mouse scrolled (918, 283) with delta (0, 0)
Screenshot: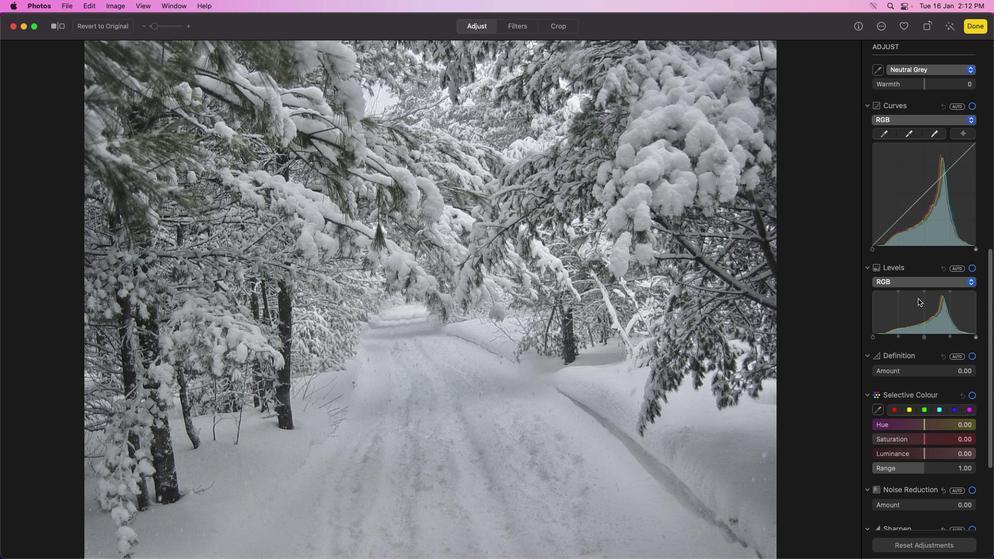 
Action: Mouse moved to (918, 286)
Screenshot: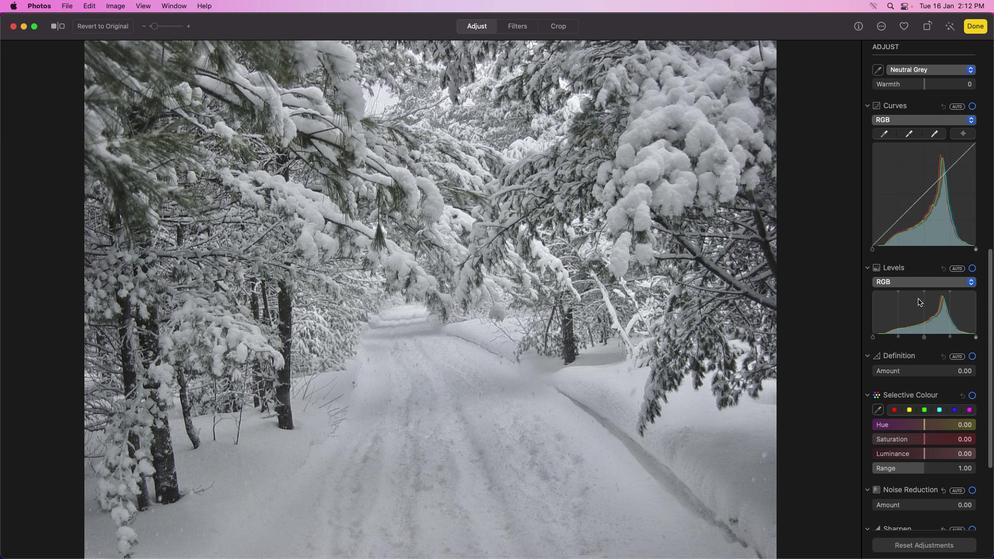 
Action: Mouse scrolled (918, 286) with delta (0, 0)
Screenshot: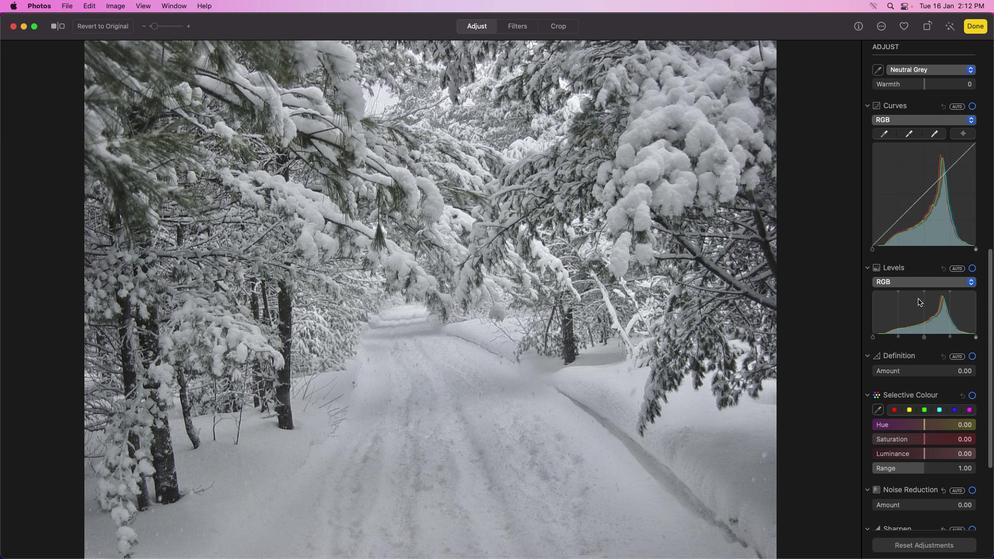 
Action: Mouse moved to (919, 291)
Screenshot: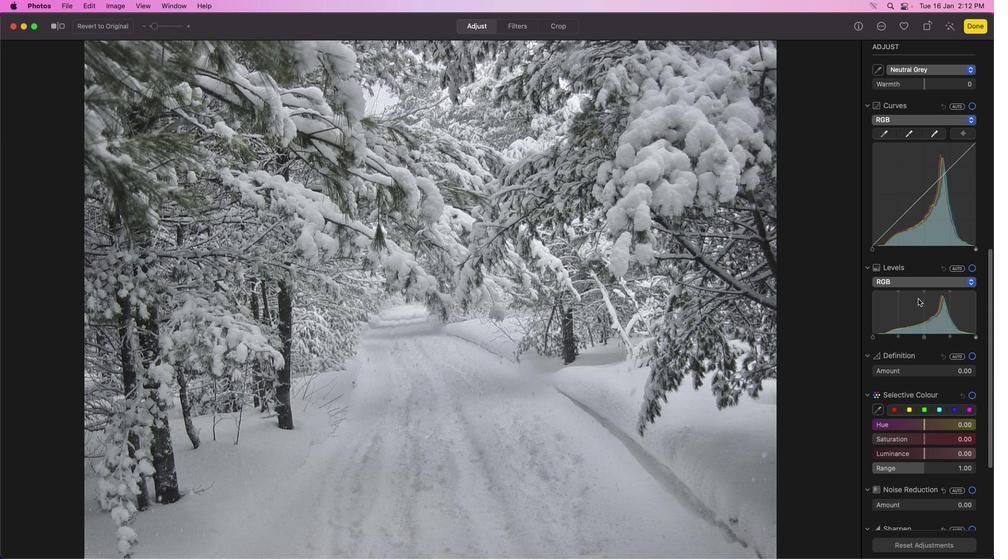 
Action: Mouse scrolled (919, 291) with delta (0, -1)
Screenshot: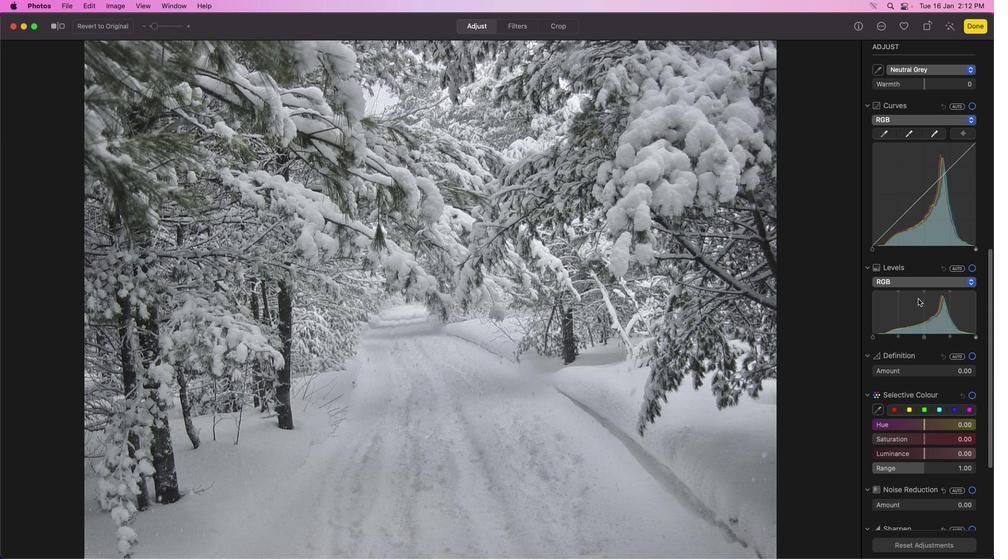 
Action: Mouse moved to (919, 294)
Screenshot: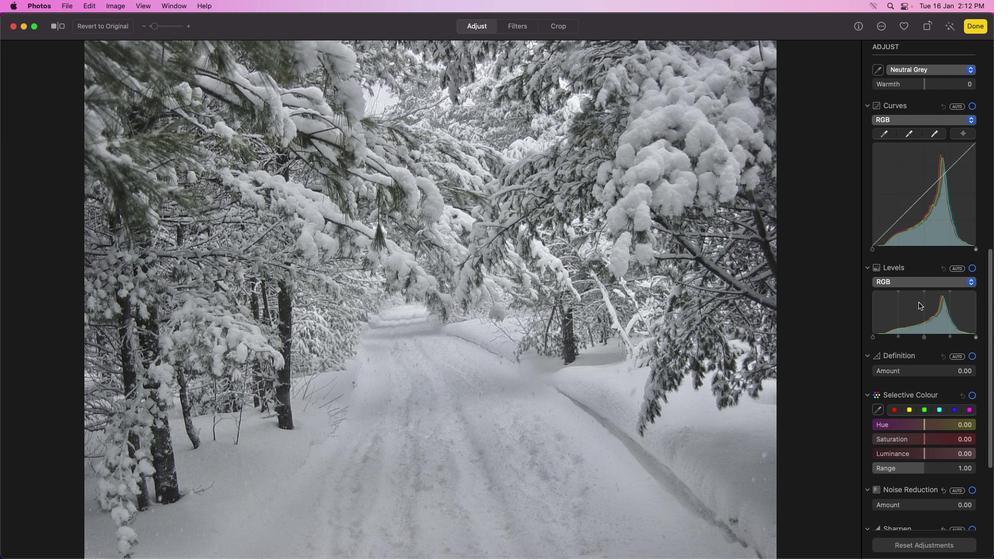 
Action: Mouse scrolled (919, 294) with delta (0, -1)
Screenshot: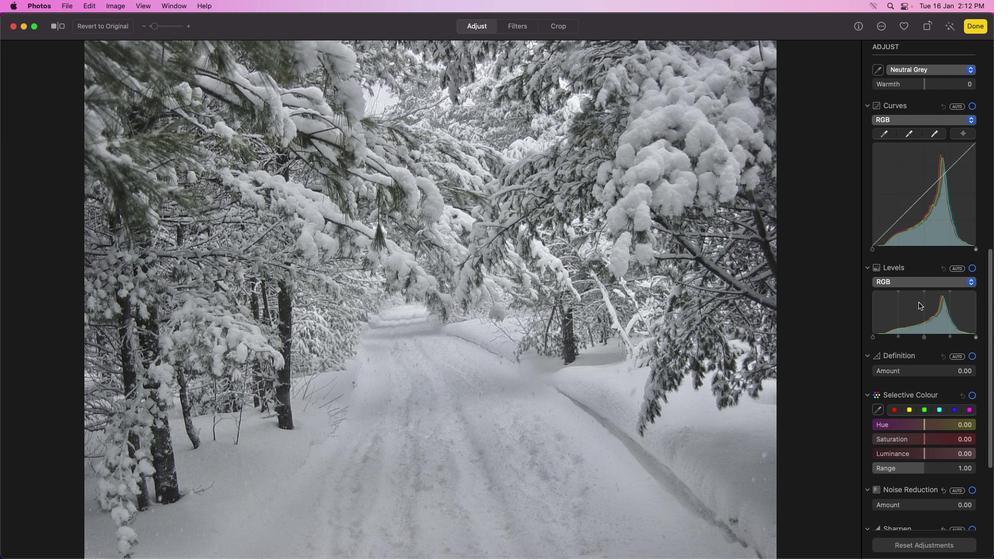 
Action: Mouse moved to (930, 338)
Screenshot: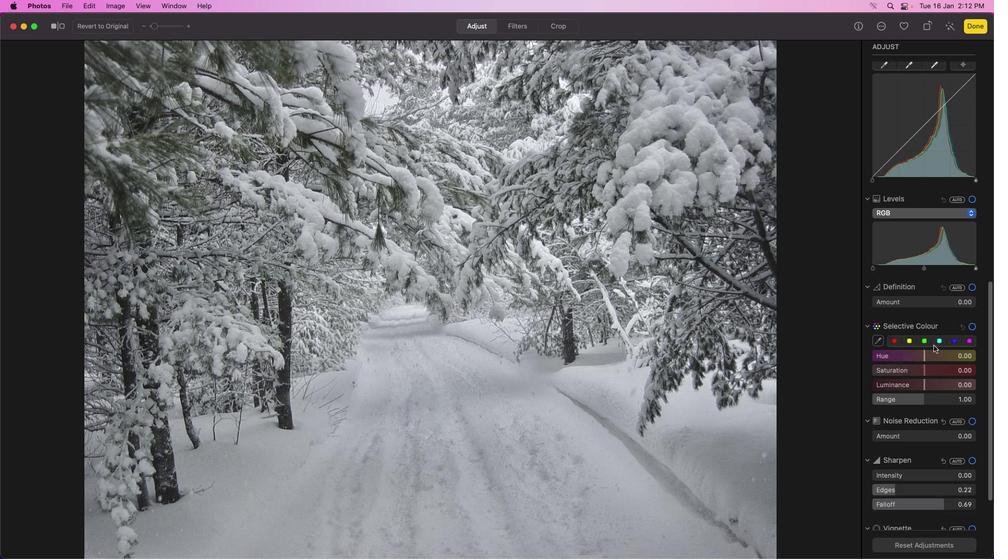 
Action: Mouse scrolled (930, 338) with delta (0, 0)
Screenshot: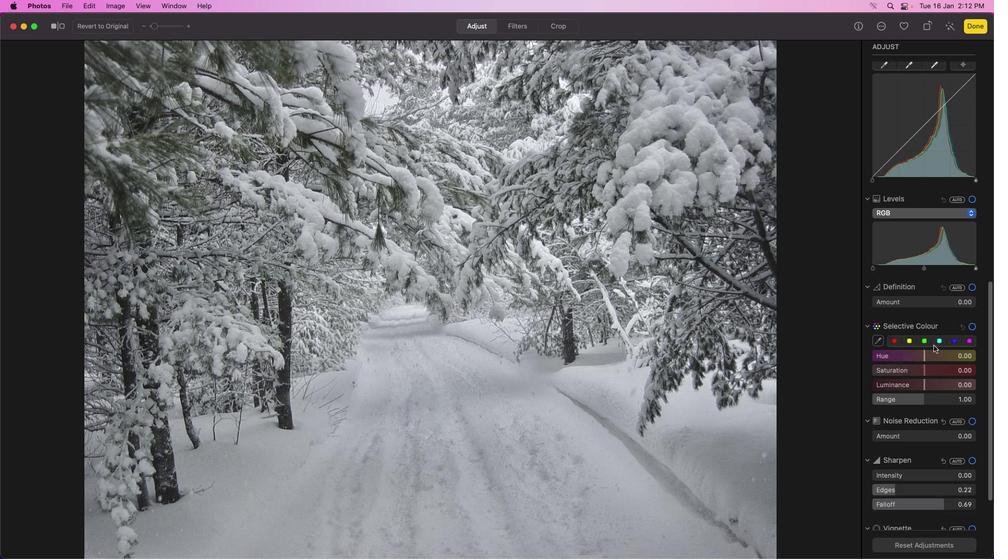 
Action: Mouse moved to (933, 344)
Screenshot: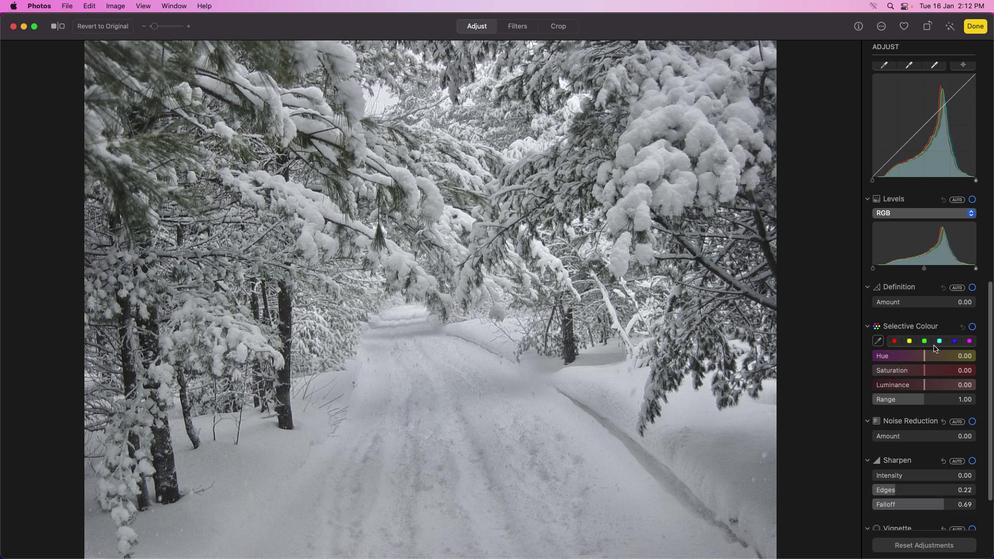 
Action: Mouse scrolled (933, 344) with delta (0, 0)
Screenshot: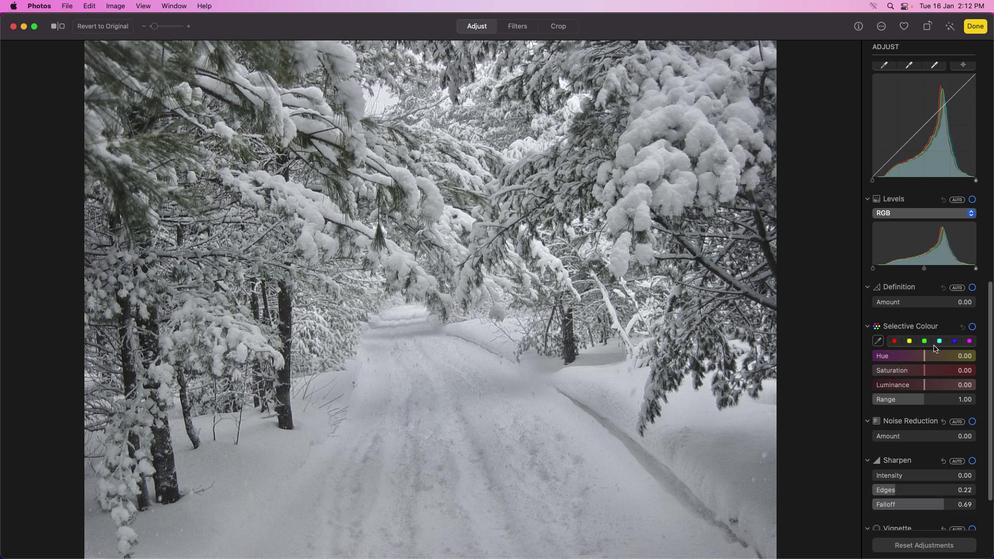 
Action: Mouse moved to (934, 344)
Screenshot: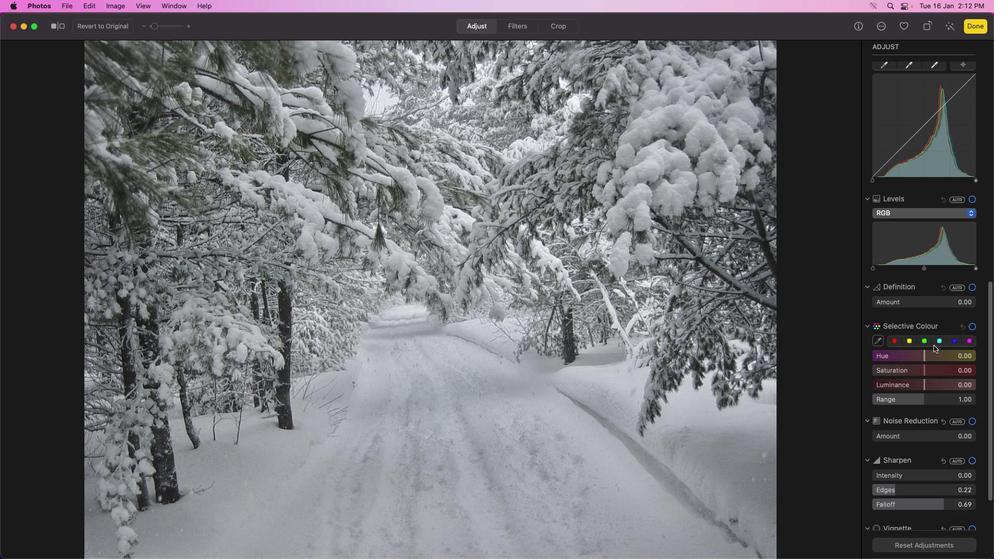 
Action: Mouse scrolled (934, 344) with delta (0, 0)
Screenshot: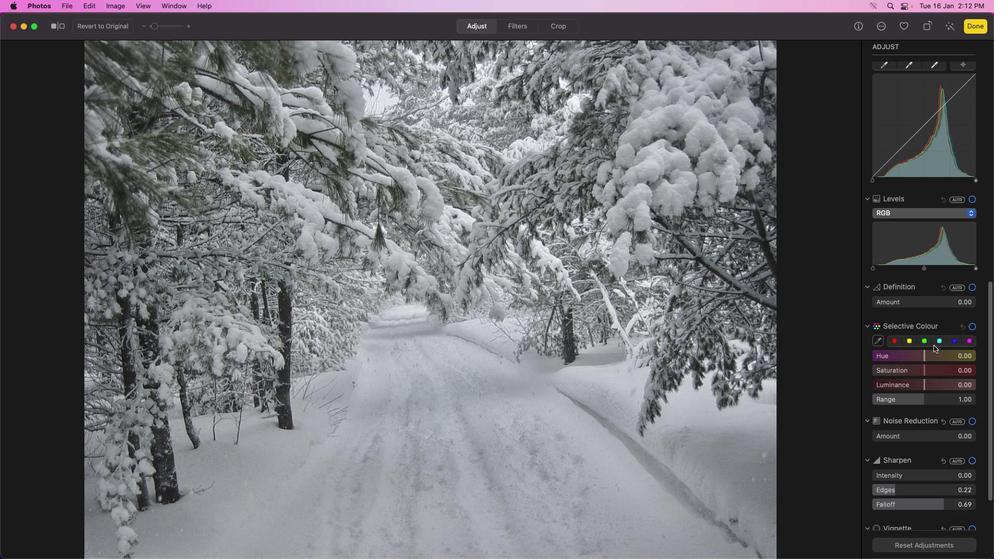 
Action: Mouse moved to (934, 345)
Screenshot: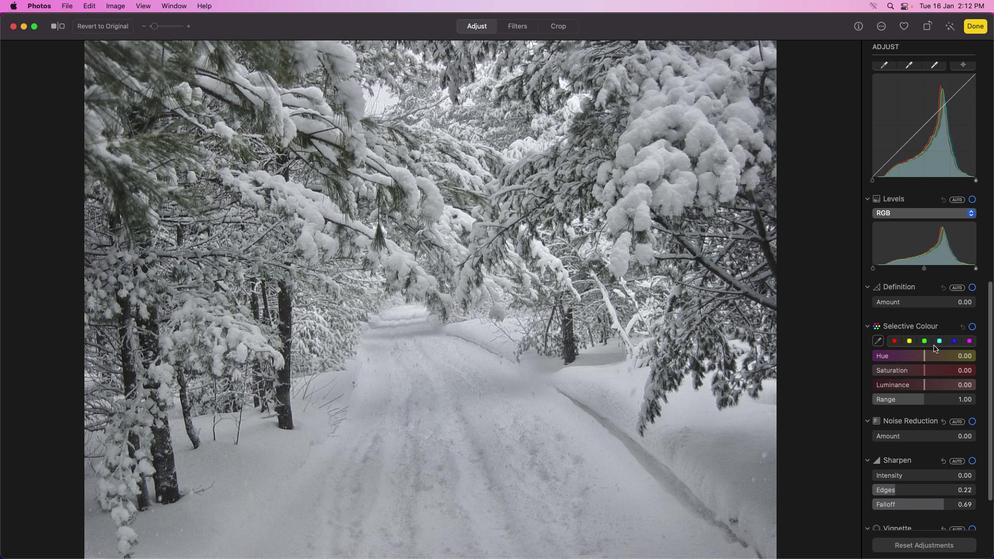 
Action: Mouse scrolled (934, 345) with delta (0, -1)
Screenshot: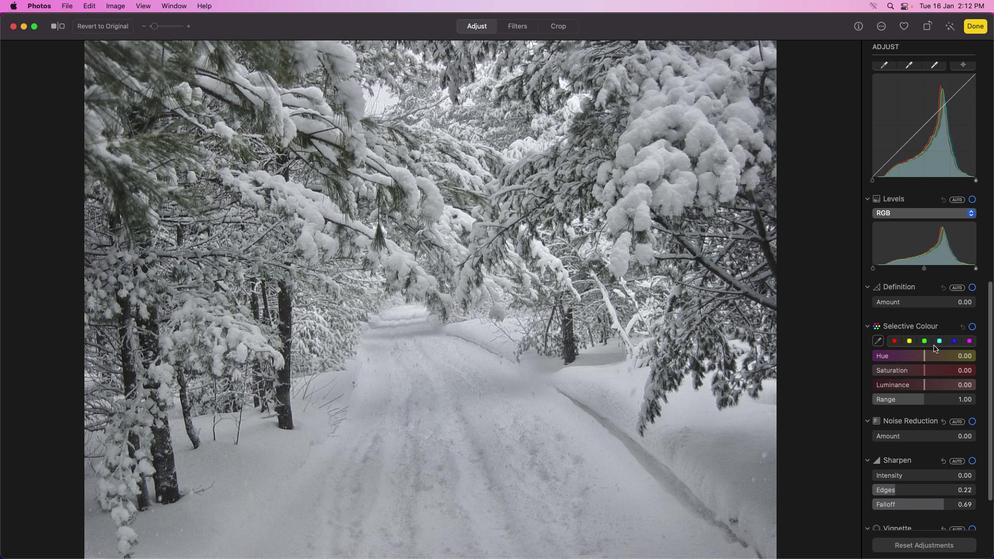 
Action: Mouse moved to (934, 345)
Screenshot: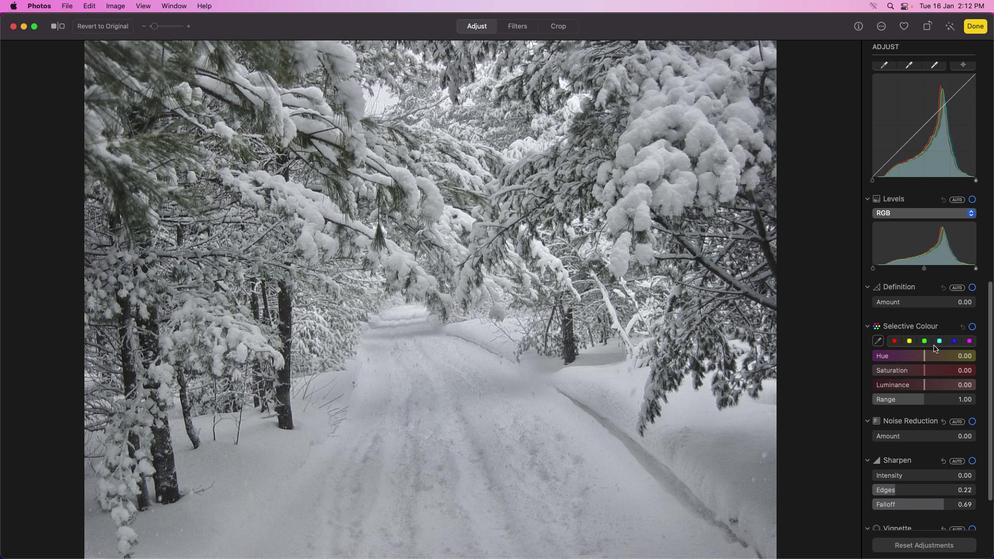 
Action: Mouse scrolled (934, 345) with delta (0, -1)
Screenshot: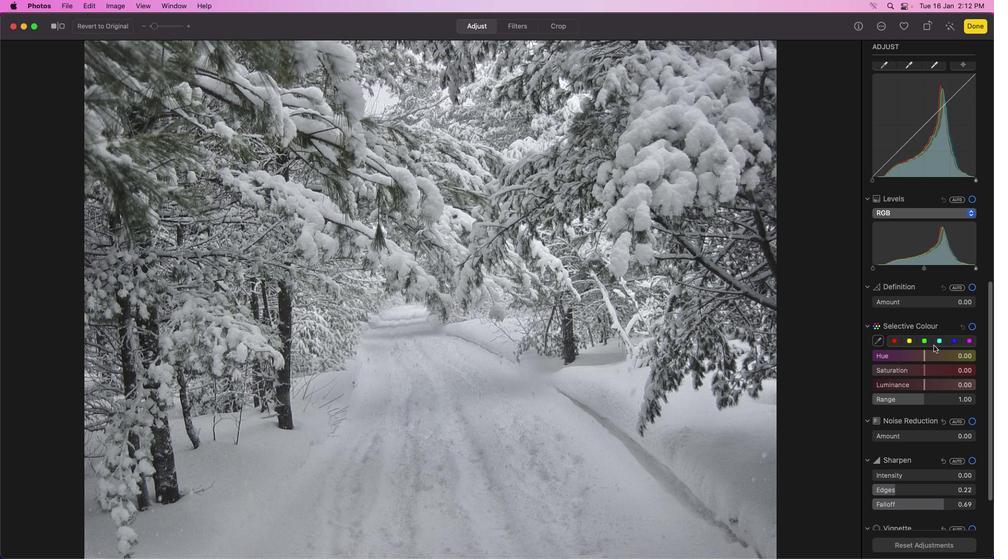 
Action: Mouse moved to (934, 346)
Screenshot: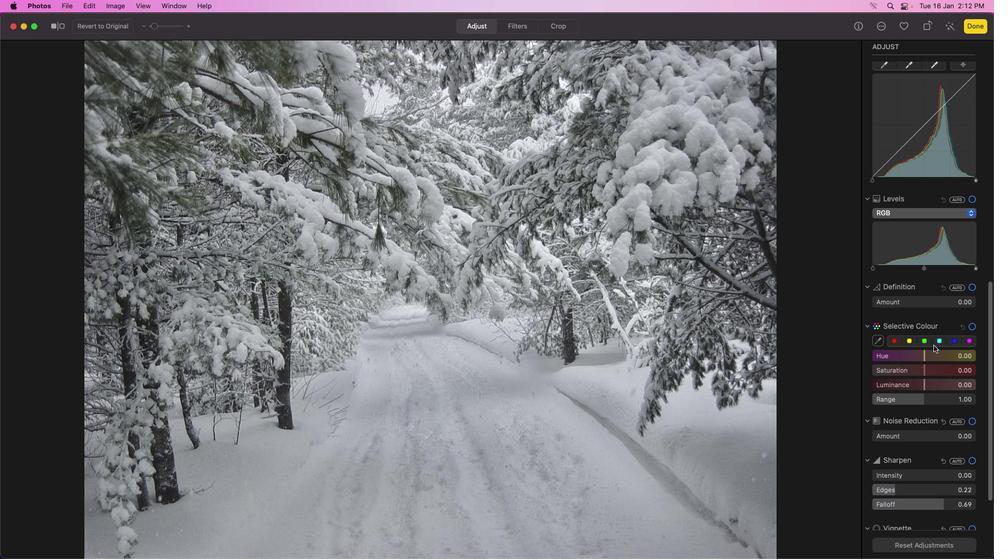 
Action: Mouse scrolled (934, 346) with delta (0, 0)
Screenshot: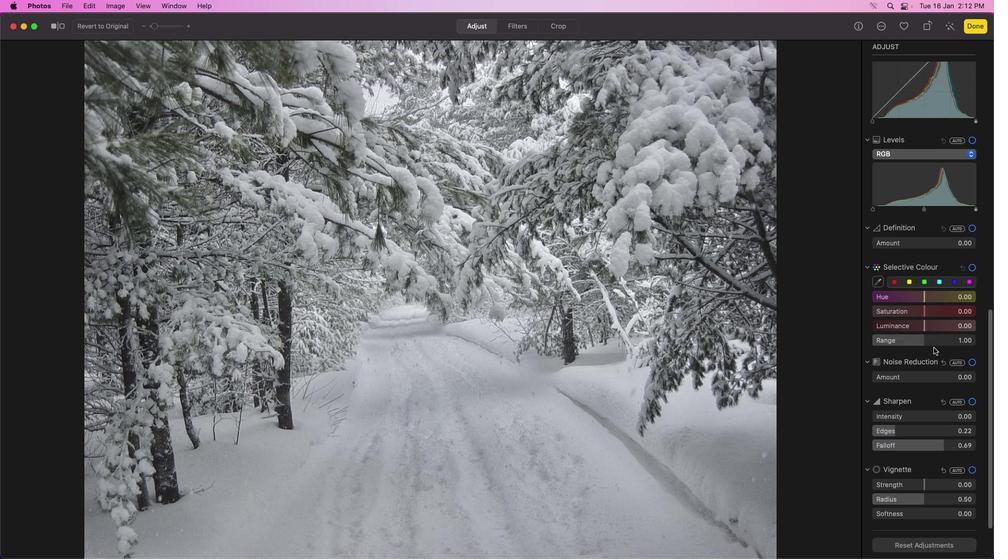 
Action: Mouse moved to (934, 346)
Screenshot: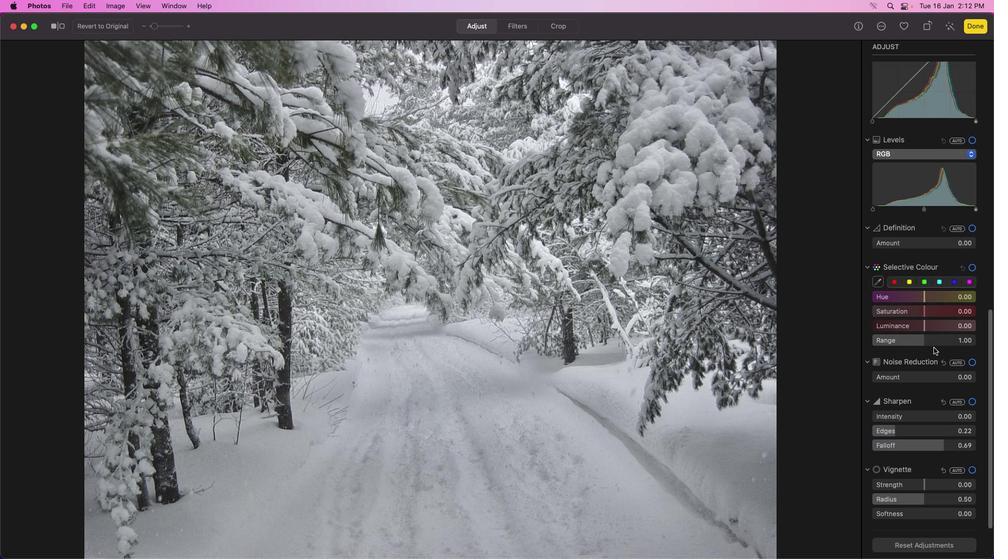 
Action: Mouse scrolled (934, 346) with delta (0, 0)
Screenshot: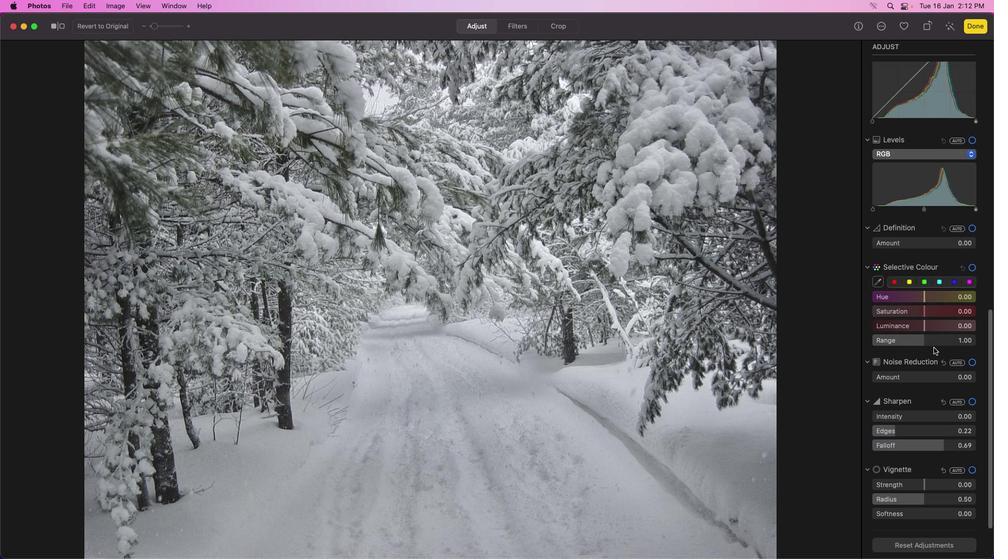 
Action: Mouse moved to (934, 346)
Screenshot: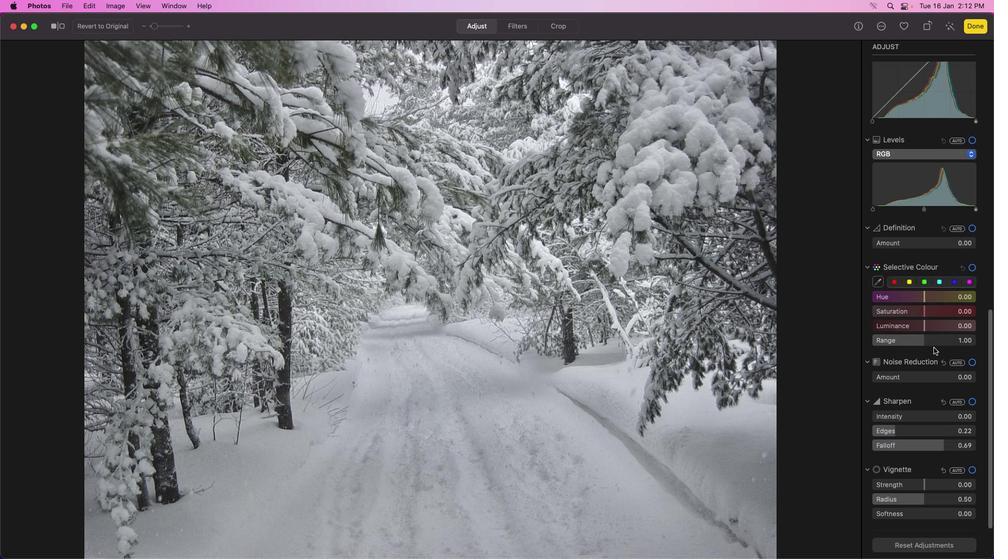 
Action: Mouse scrolled (934, 346) with delta (0, 0)
Screenshot: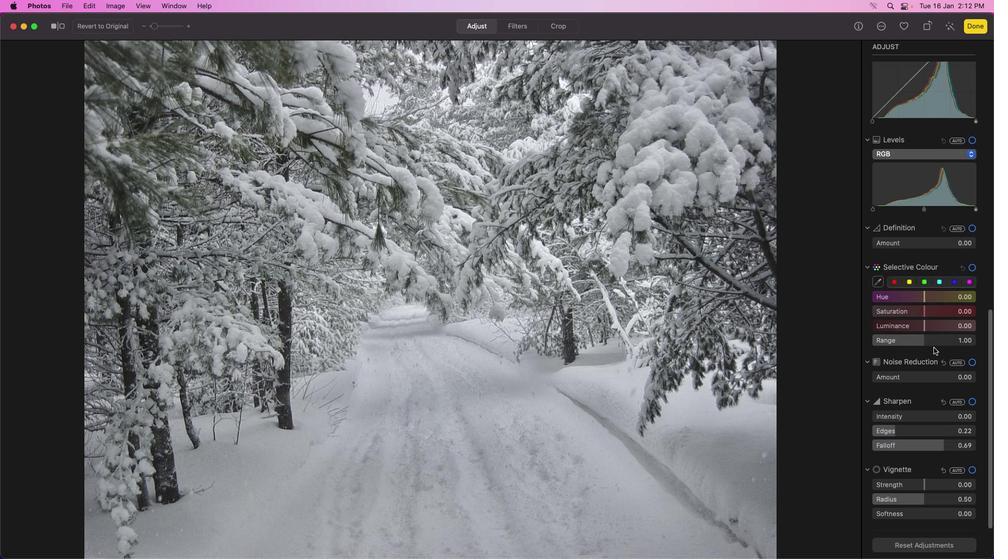 
Action: Mouse moved to (934, 347)
Screenshot: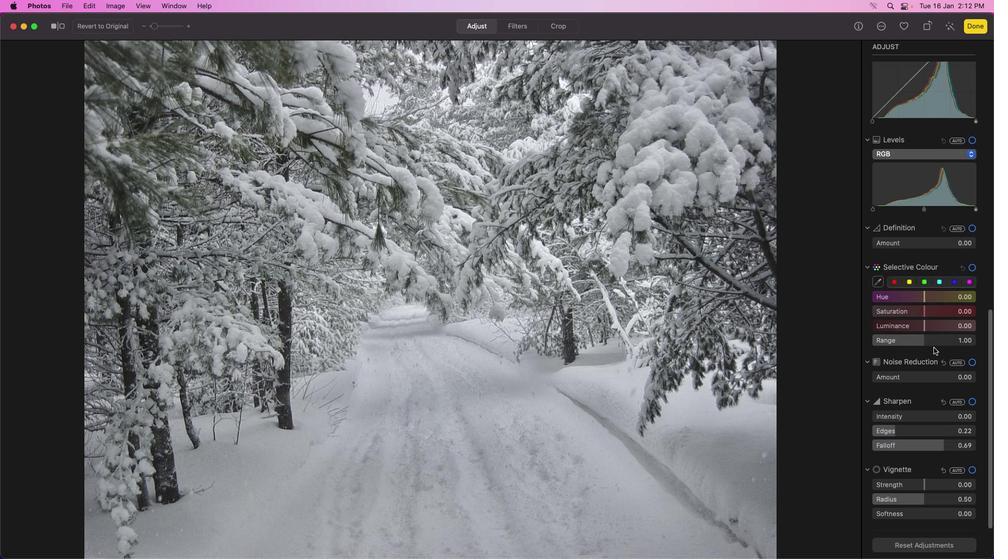 
Action: Mouse scrolled (934, 347) with delta (0, -1)
Screenshot: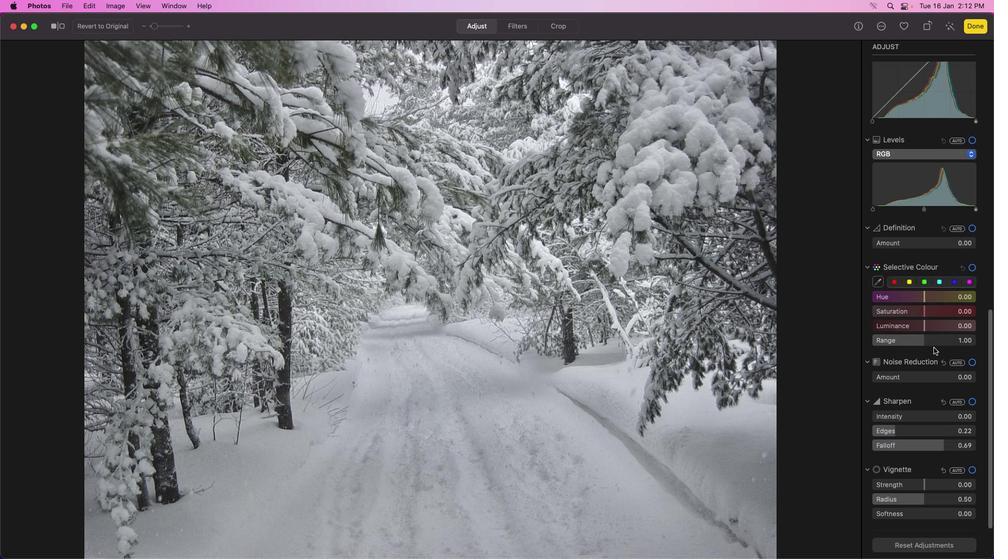 
Action: Mouse moved to (934, 347)
Screenshot: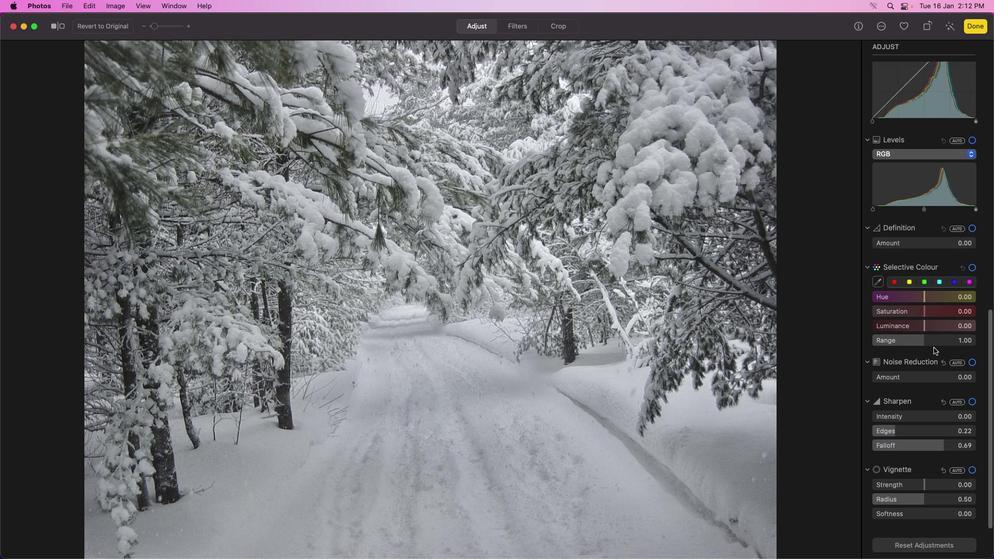 
Action: Mouse scrolled (934, 347) with delta (0, -1)
Screenshot: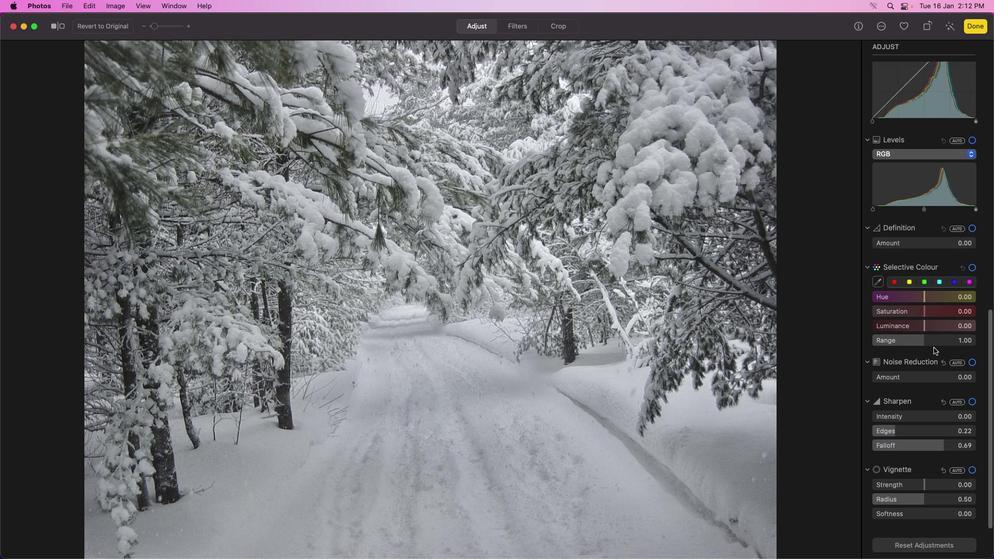 
Action: Mouse moved to (934, 347)
Screenshot: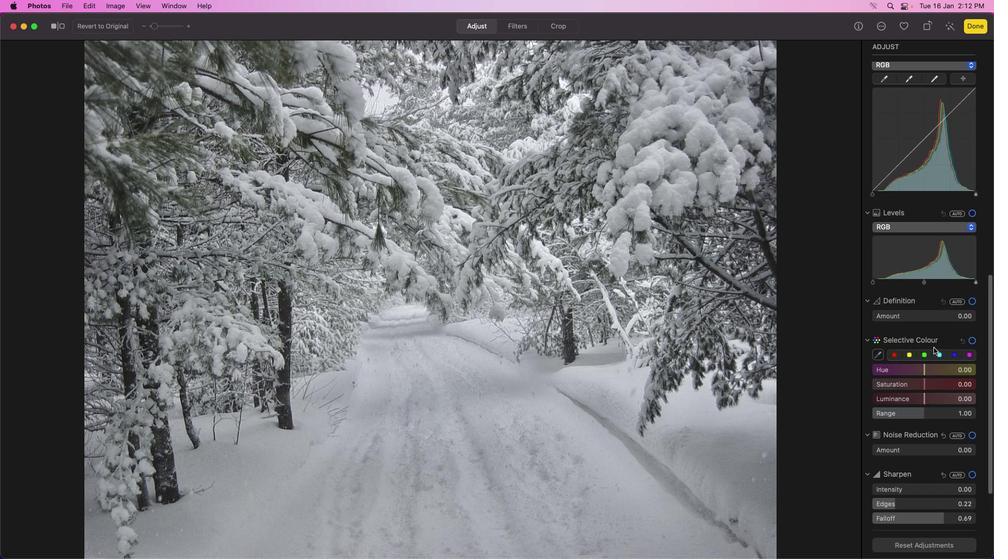 
Action: Mouse scrolled (934, 347) with delta (0, 1)
Screenshot: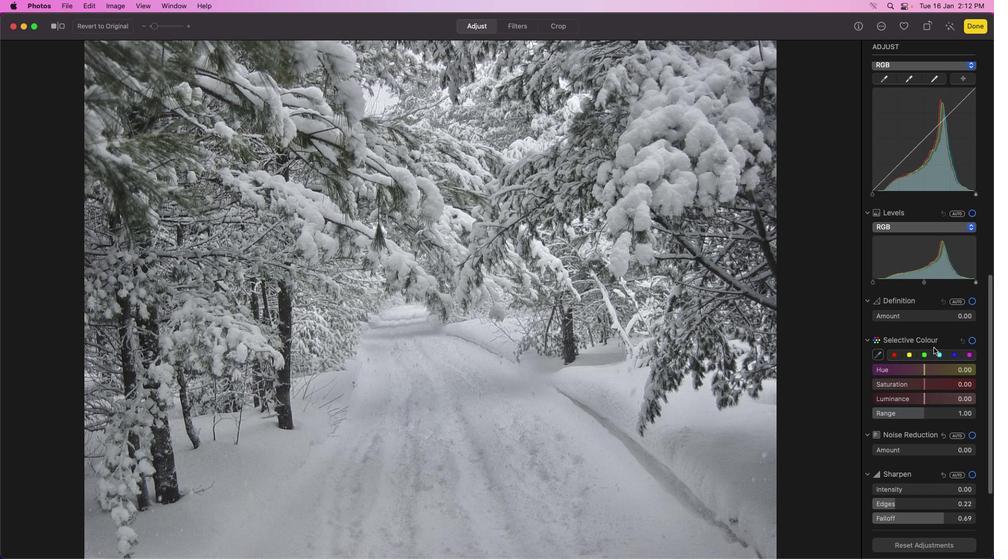 
Action: Mouse scrolled (934, 347) with delta (0, 1)
Screenshot: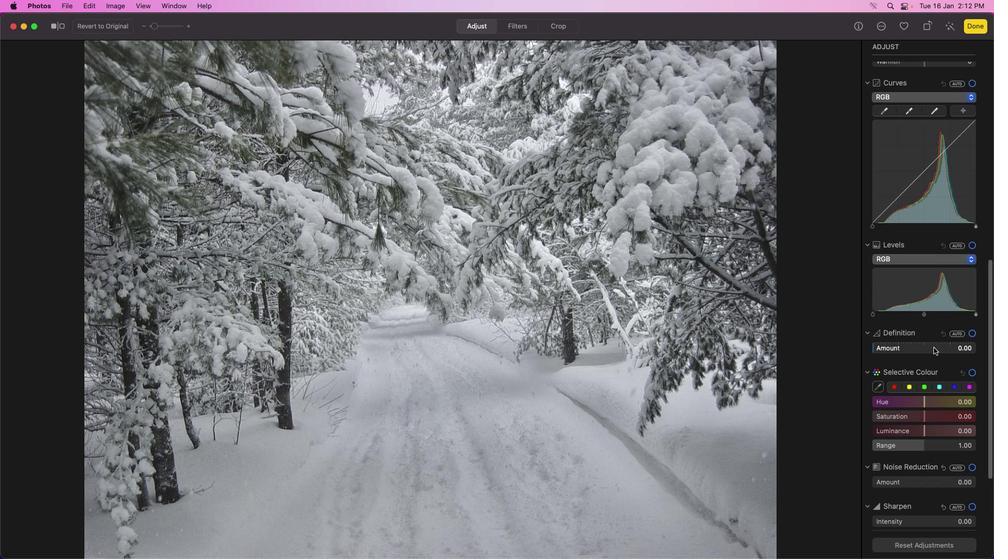 
Action: Mouse scrolled (934, 347) with delta (0, 1)
Screenshot: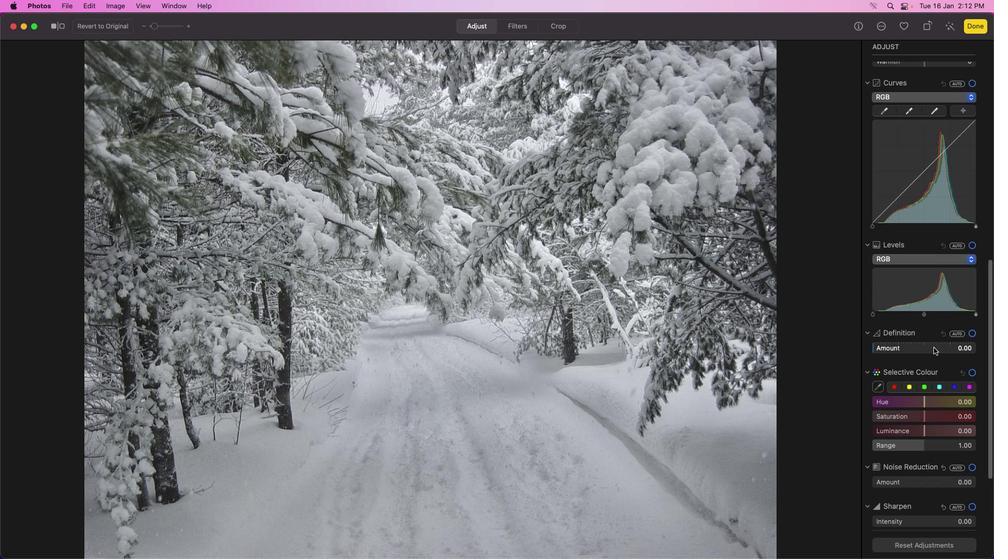 
Action: Mouse moved to (934, 347)
Screenshot: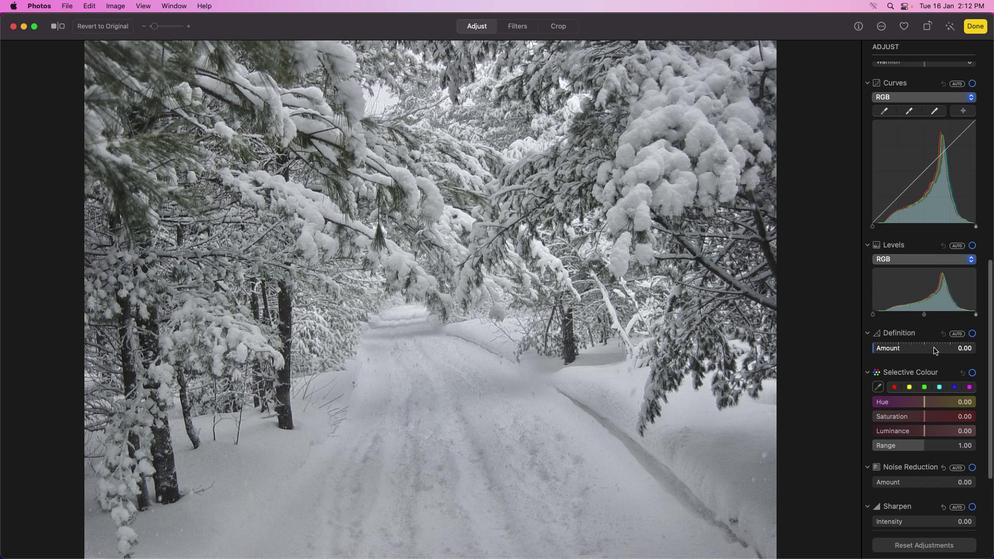 
Action: Mouse scrolled (934, 347) with delta (0, 2)
Screenshot: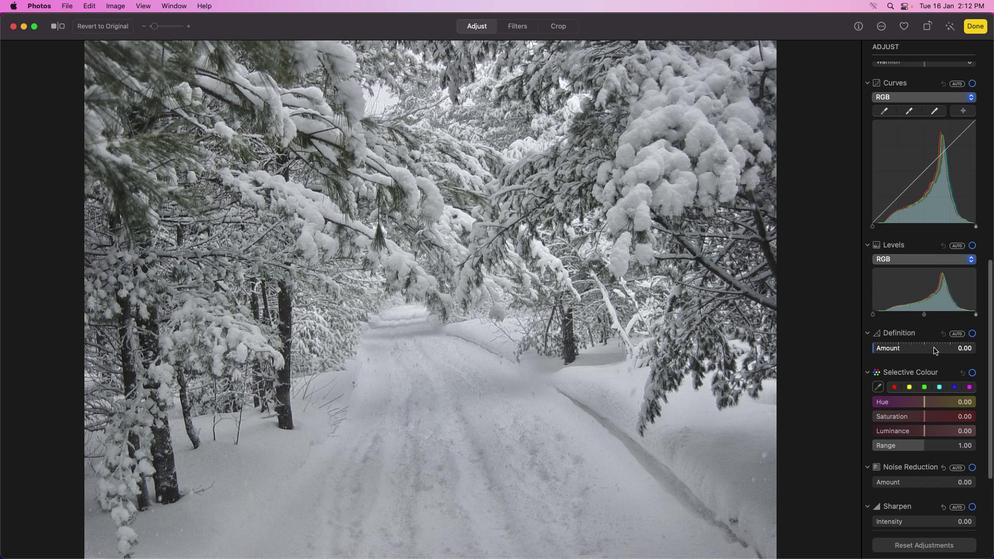 
Action: Mouse scrolled (934, 347) with delta (0, 3)
Screenshot: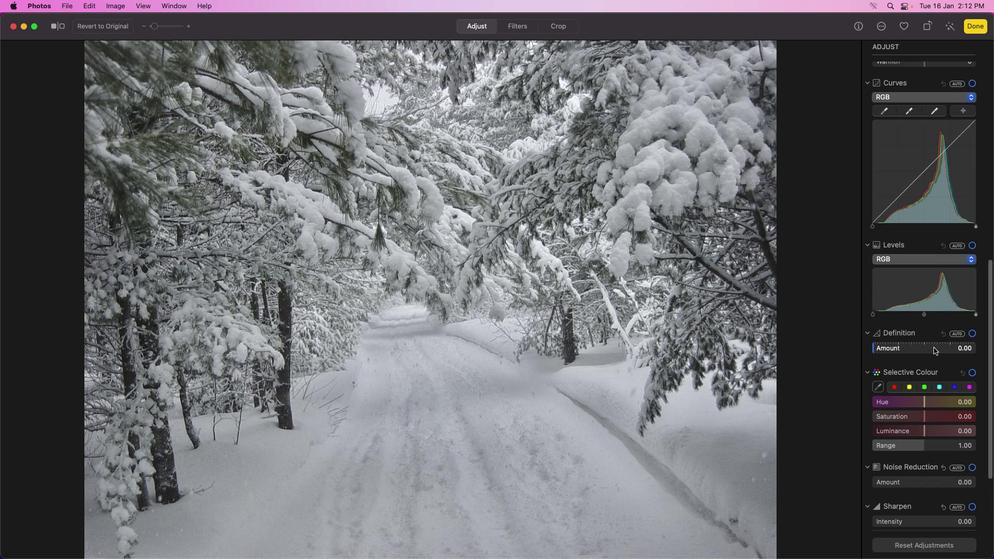 
Action: Mouse scrolled (934, 347) with delta (0, 3)
Screenshot: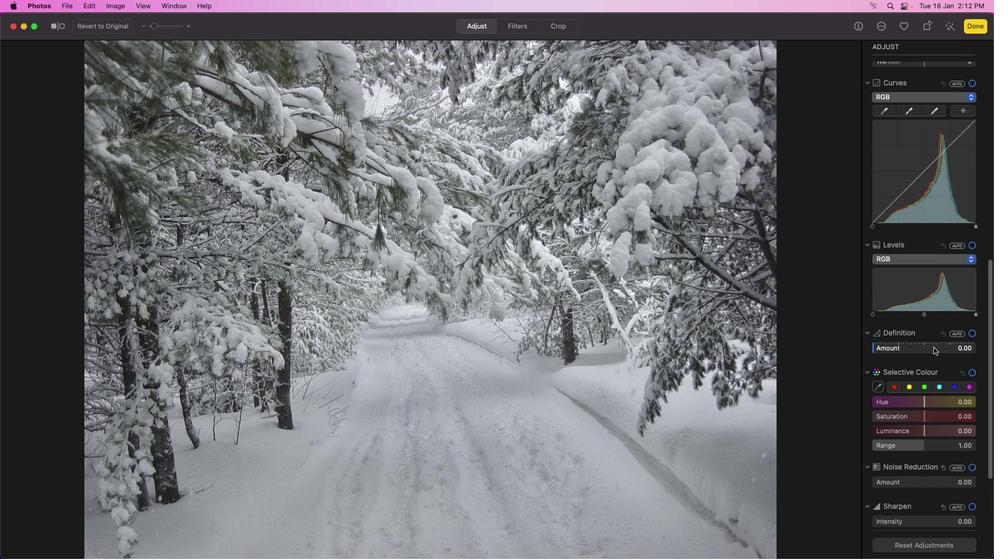 
Action: Mouse scrolled (934, 347) with delta (0, 1)
Screenshot: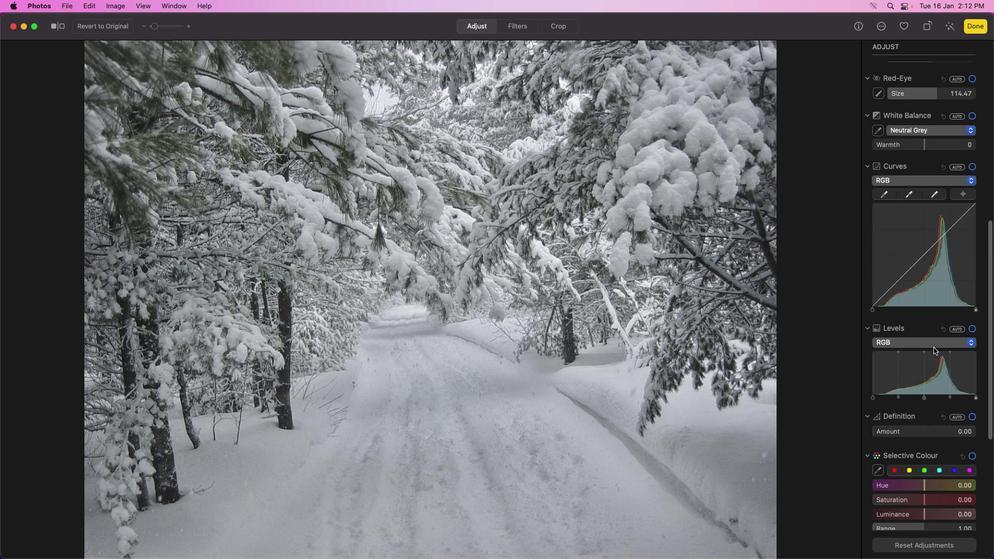
Action: Mouse scrolled (934, 347) with delta (0, 1)
Screenshot: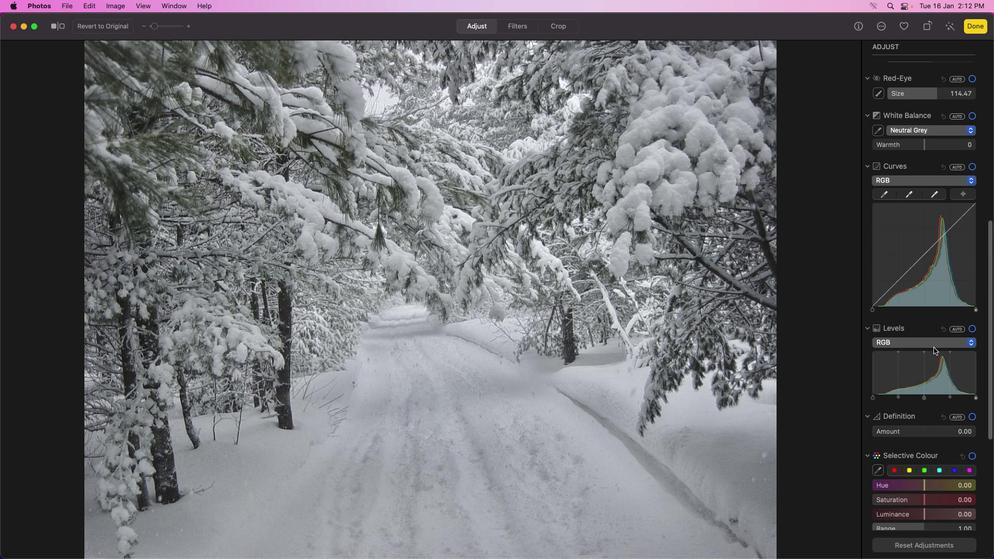 
Action: Mouse scrolled (934, 347) with delta (0, 2)
Screenshot: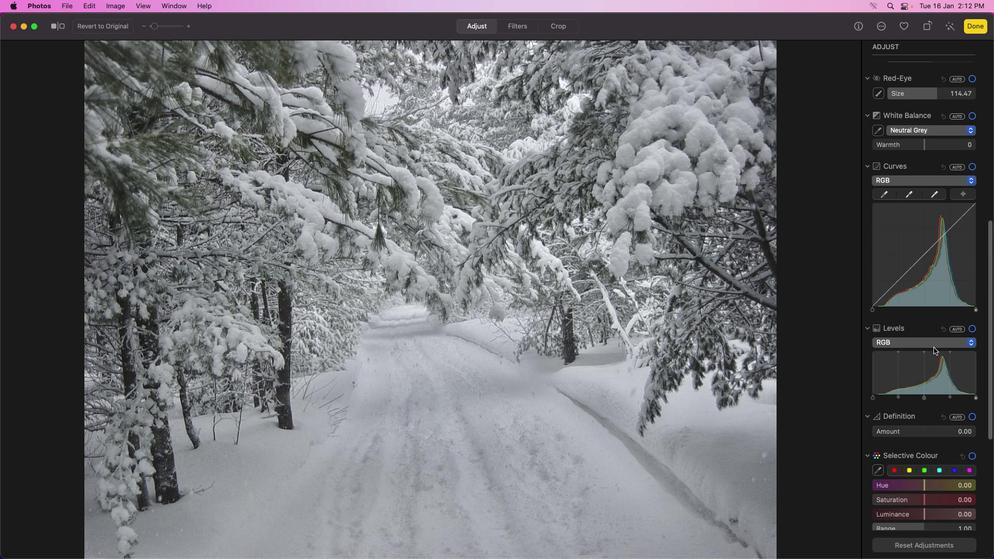 
Action: Mouse scrolled (934, 347) with delta (0, 3)
Screenshot: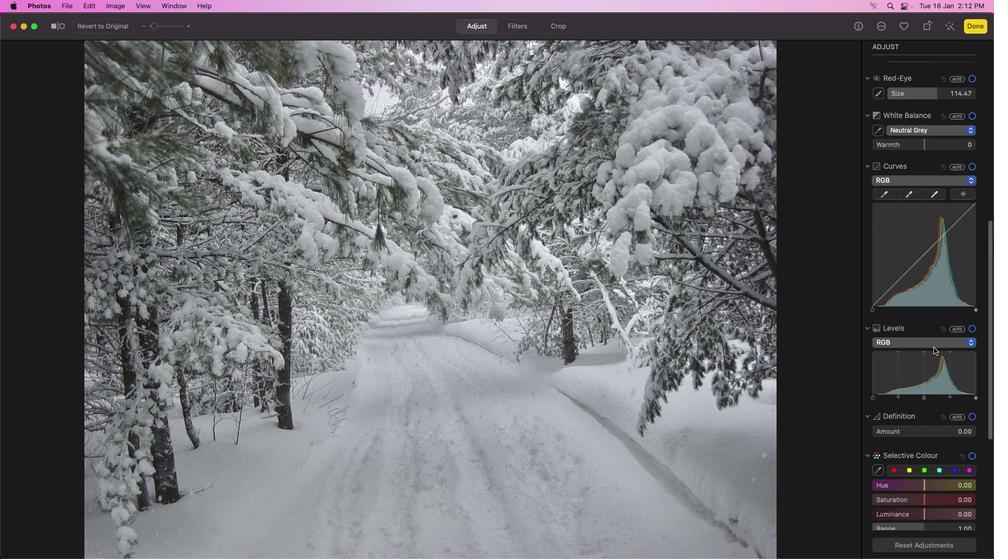 
Action: Mouse scrolled (934, 347) with delta (0, 3)
Screenshot: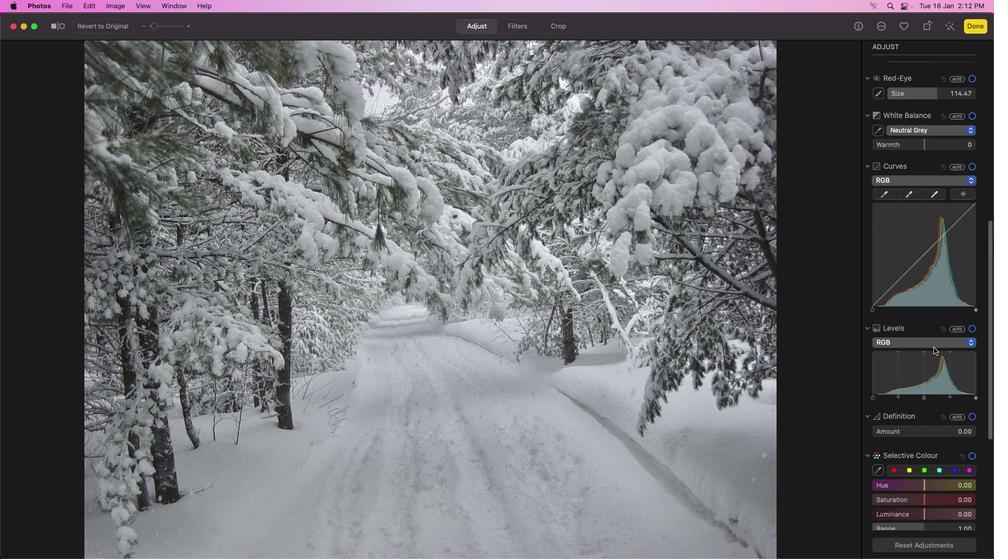 
Action: Mouse scrolled (934, 347) with delta (0, 1)
Screenshot: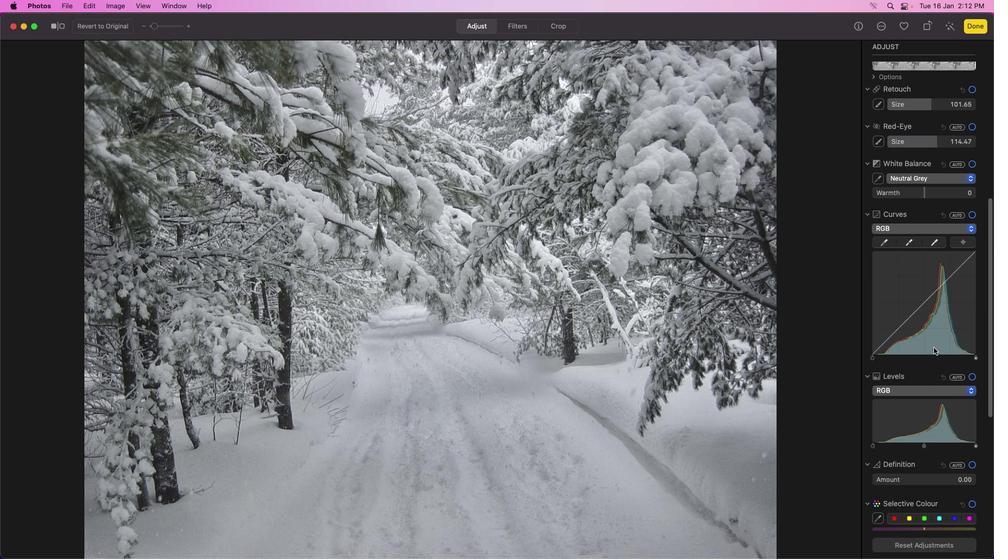 
Action: Mouse scrolled (934, 347) with delta (0, 1)
Screenshot: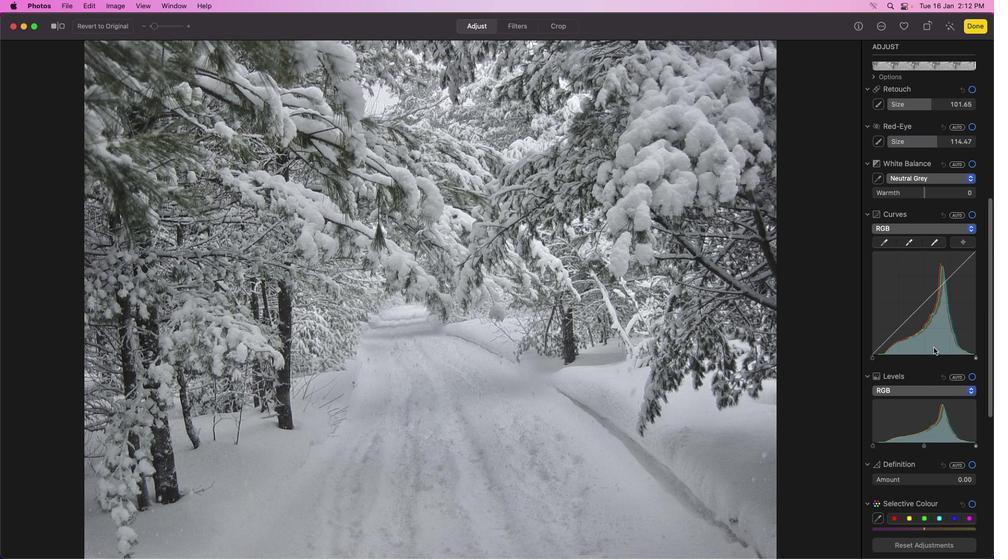 
Action: Mouse scrolled (934, 347) with delta (0, 2)
Screenshot: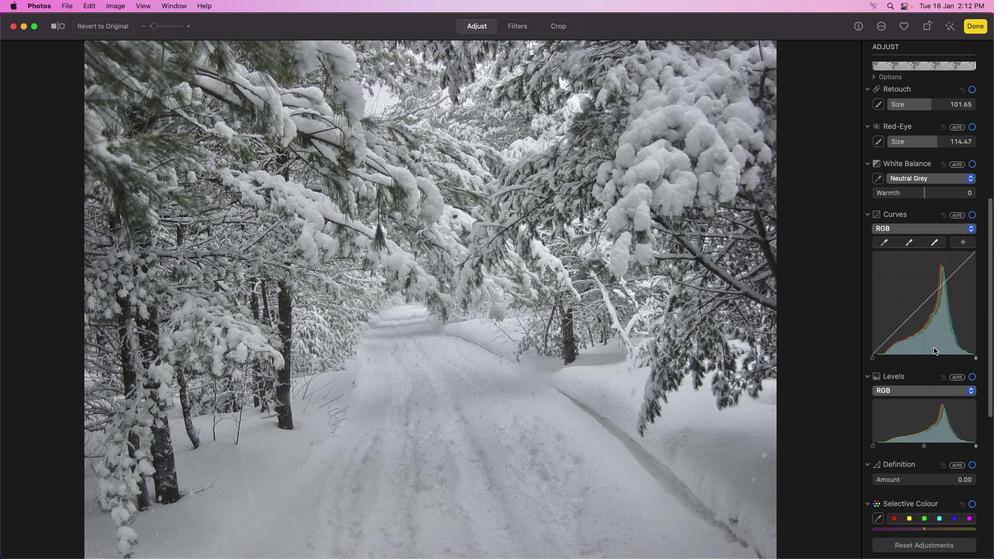 
Action: Mouse scrolled (934, 347) with delta (0, 2)
Screenshot: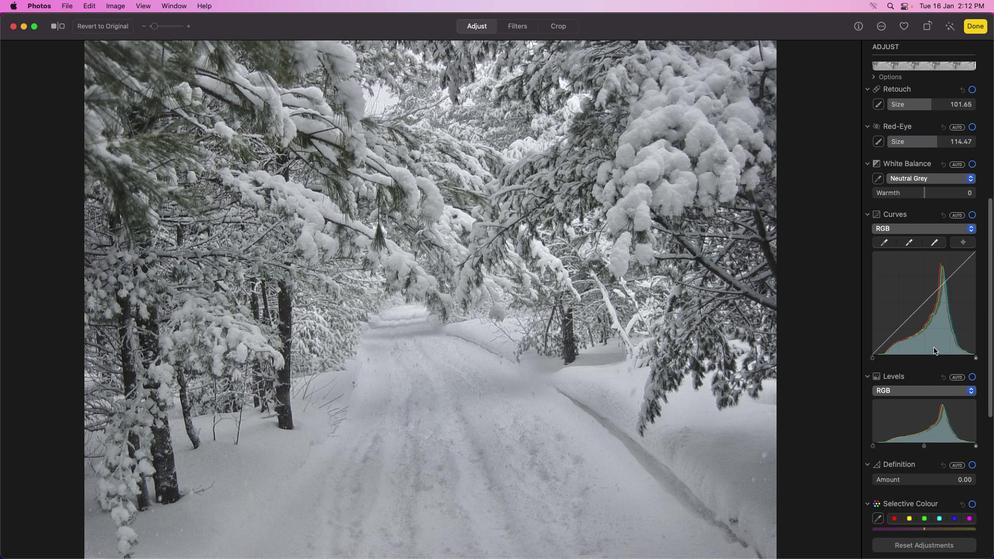 
Action: Mouse scrolled (934, 347) with delta (0, 1)
Screenshot: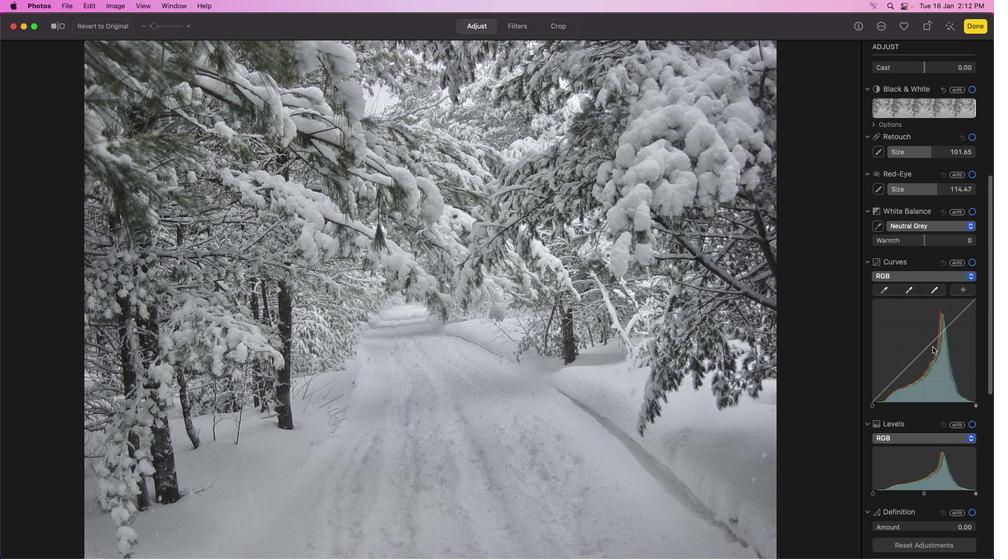 
Action: Mouse moved to (934, 347)
Screenshot: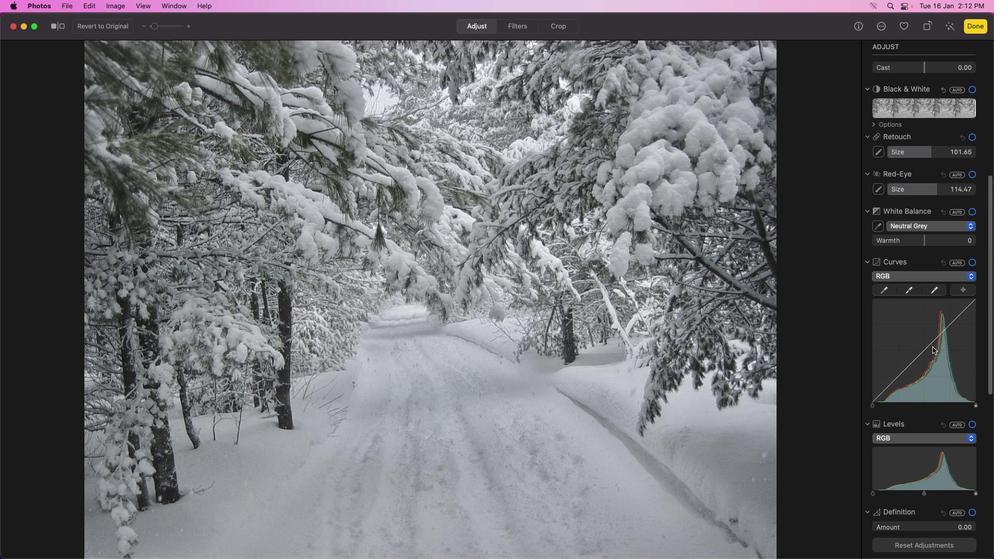 
Action: Mouse scrolled (934, 347) with delta (0, 1)
Screenshot: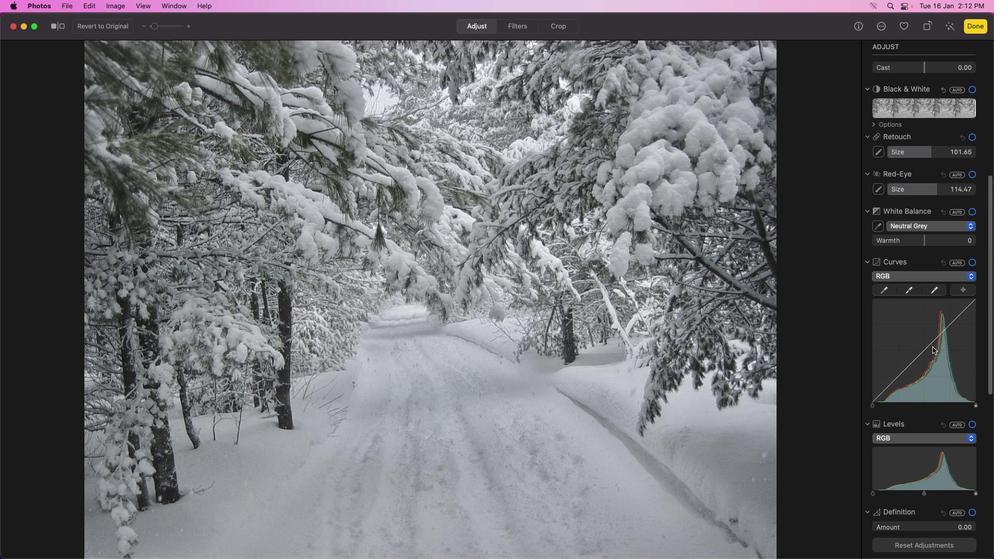 
Action: Mouse moved to (933, 347)
Screenshot: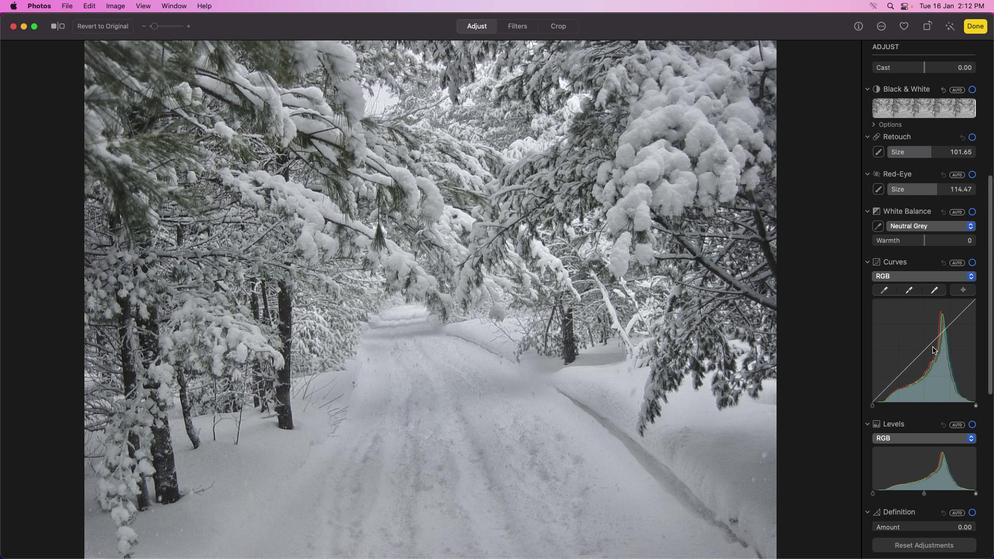 
Action: Mouse scrolled (933, 347) with delta (0, 2)
Screenshot: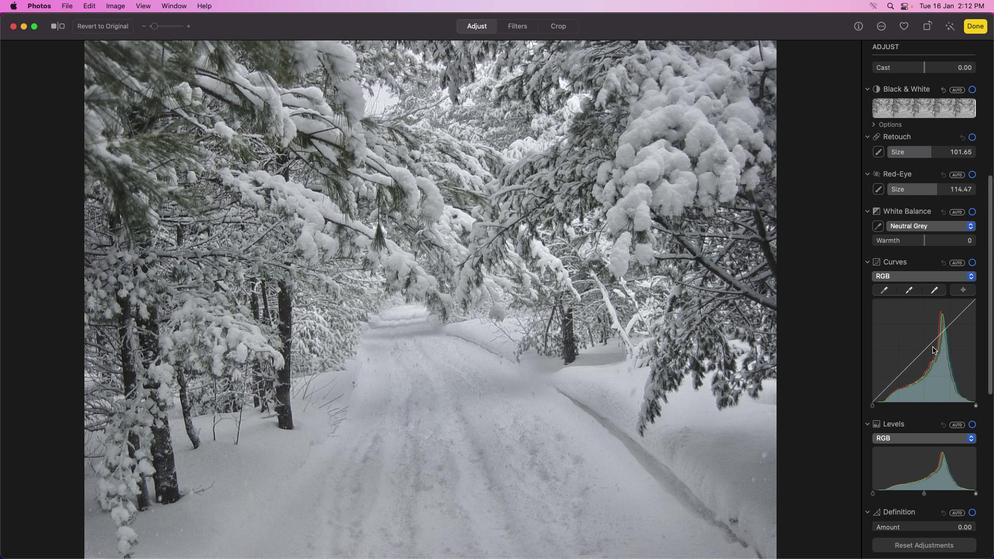 
Action: Mouse moved to (933, 347)
Screenshot: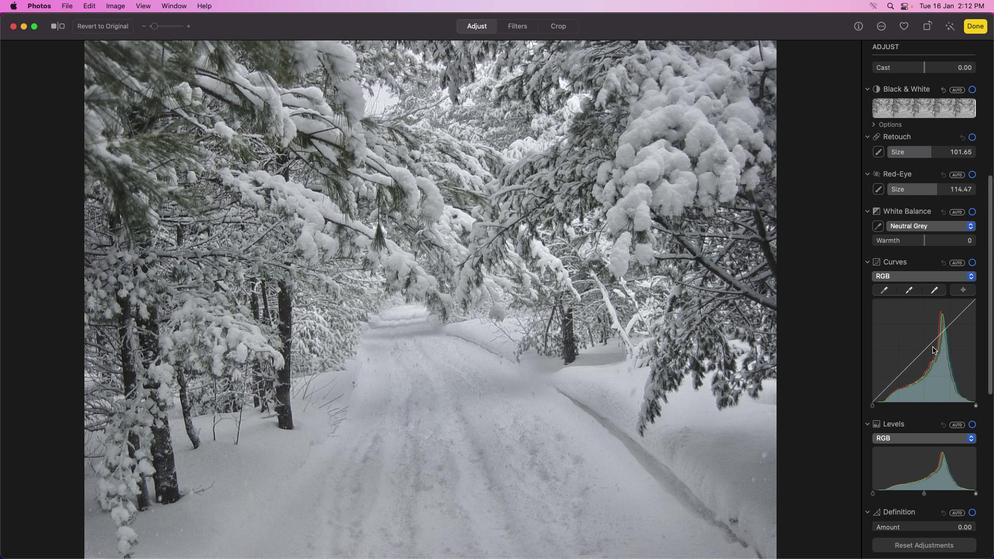 
Action: Mouse scrolled (933, 347) with delta (0, 2)
Screenshot: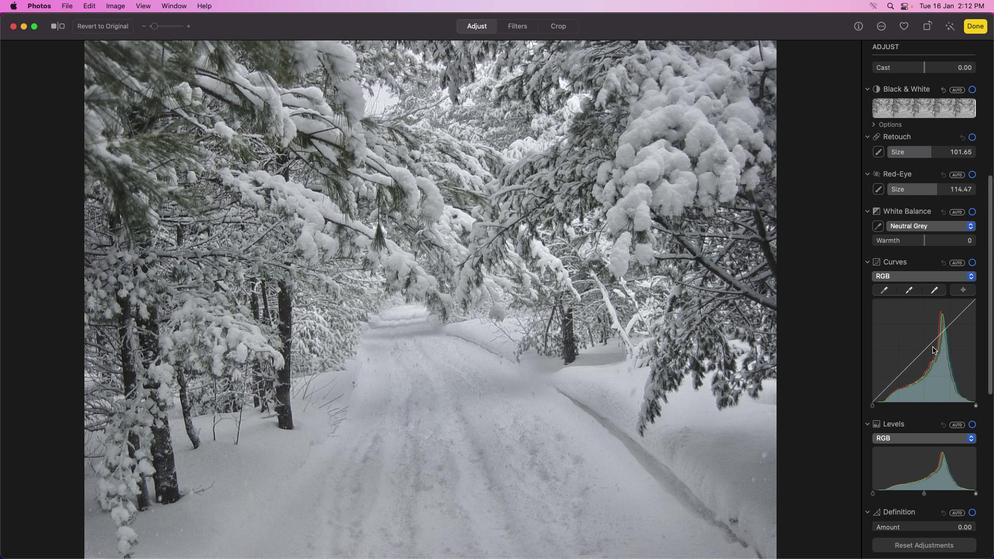 
Action: Mouse moved to (927, 342)
Screenshot: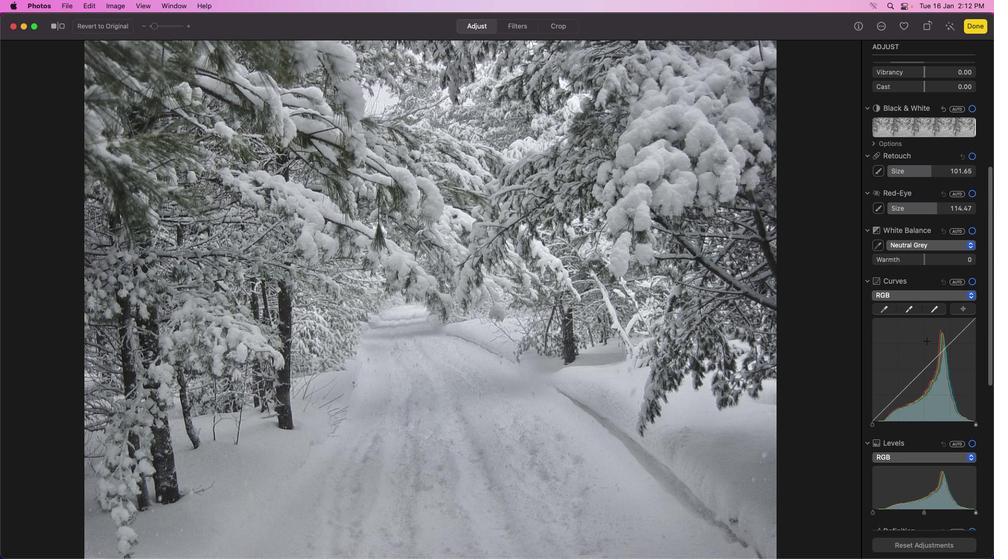 
Action: Mouse scrolled (927, 342) with delta (0, 1)
Screenshot: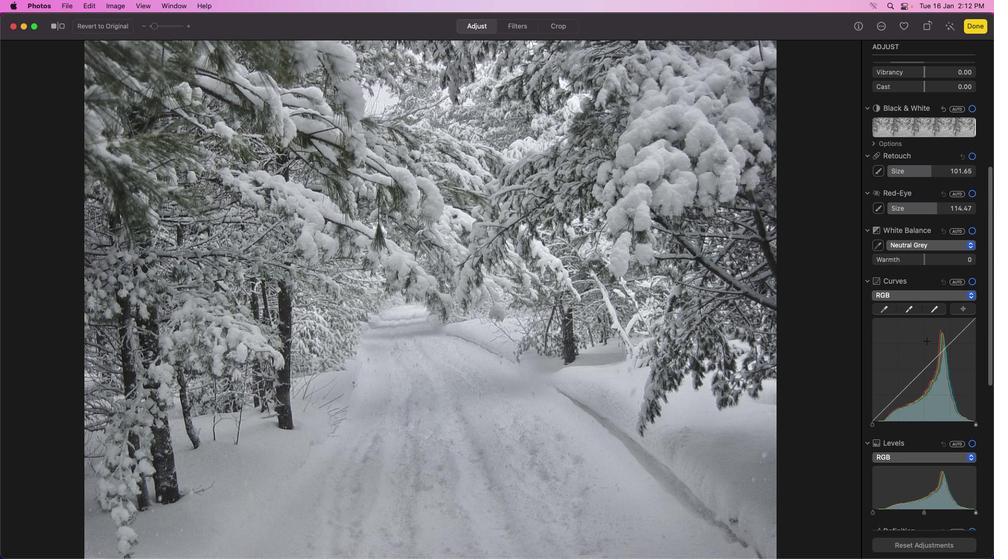 
Action: Mouse moved to (927, 342)
Screenshot: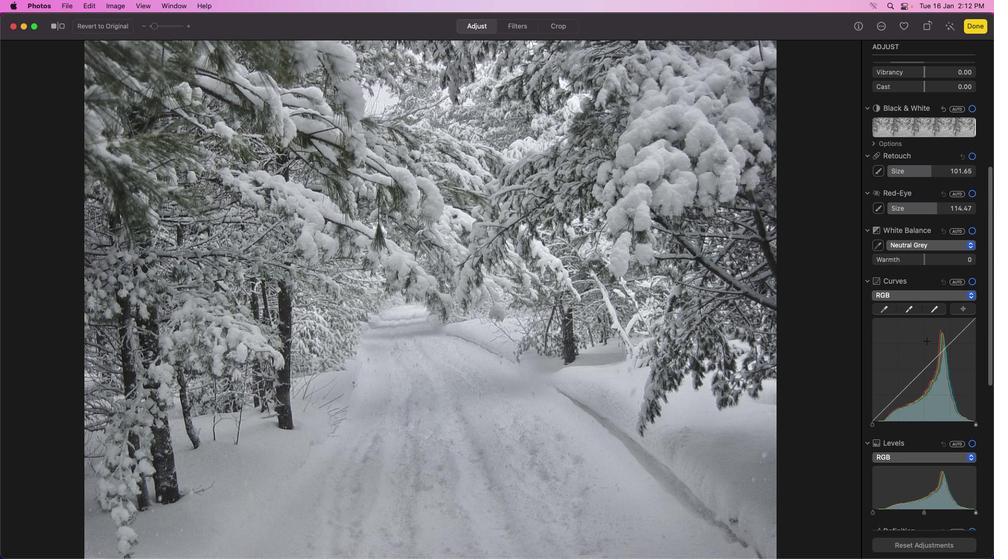 
Action: Mouse scrolled (927, 342) with delta (0, 1)
Screenshot: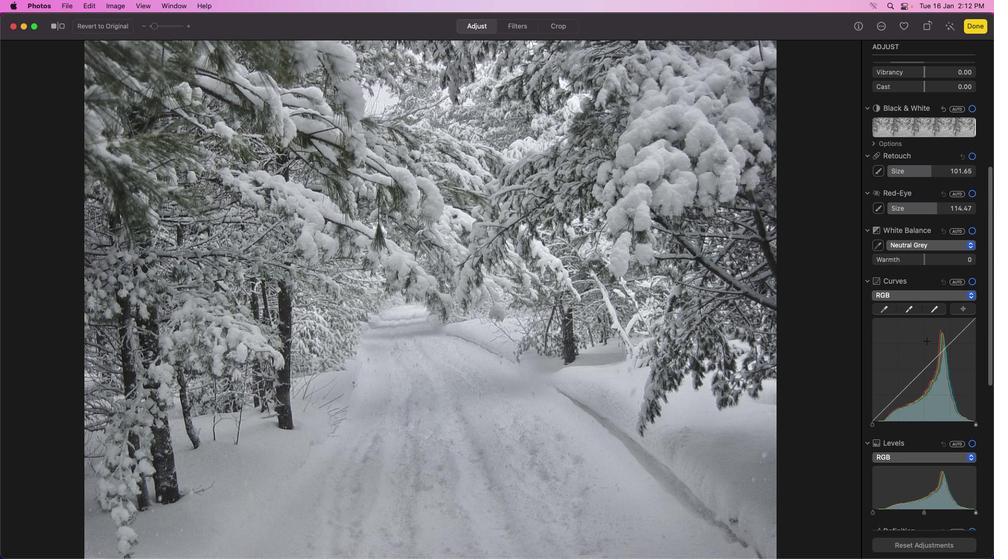 
Action: Mouse scrolled (927, 342) with delta (0, 1)
Screenshot: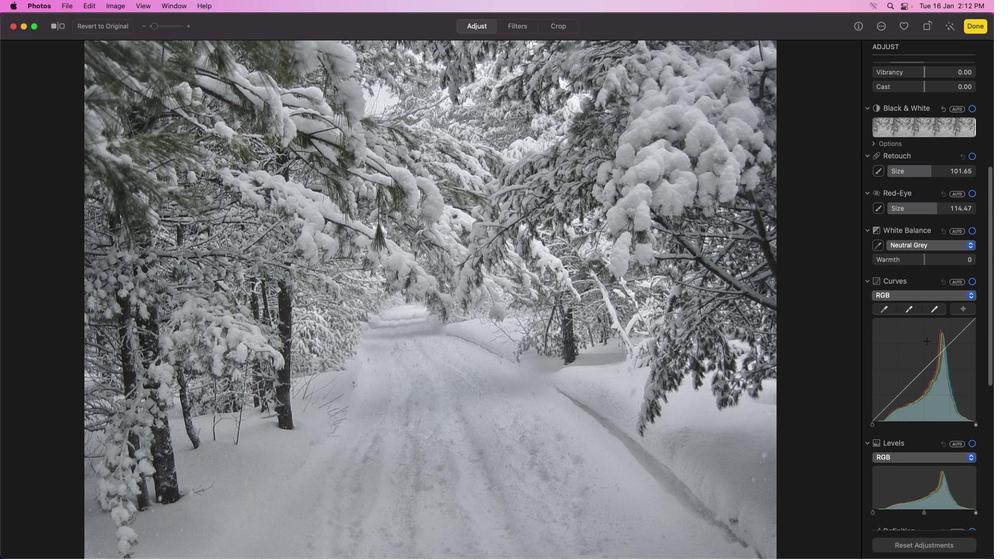 
Action: Mouse moved to (924, 259)
Screenshot: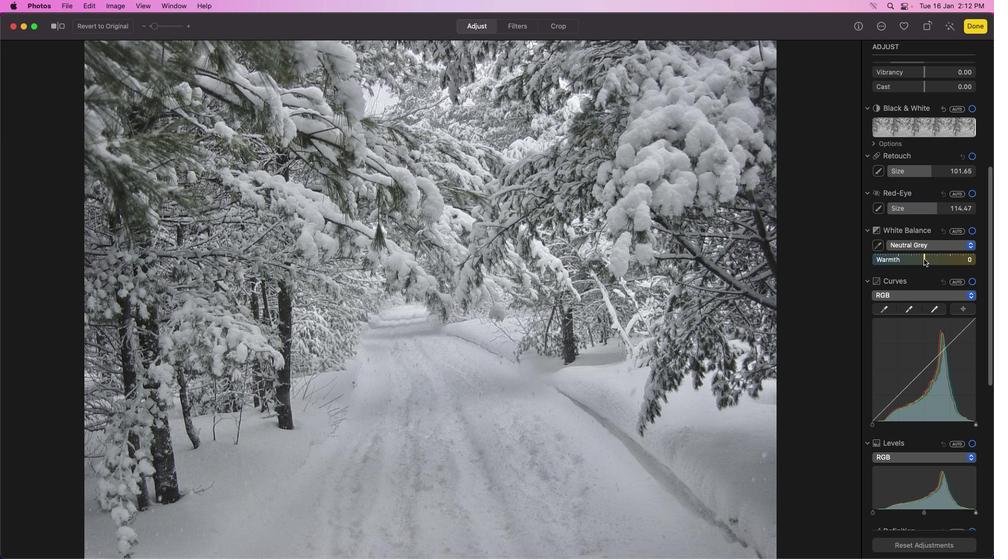 
Action: Mouse pressed left at (924, 259)
Screenshot: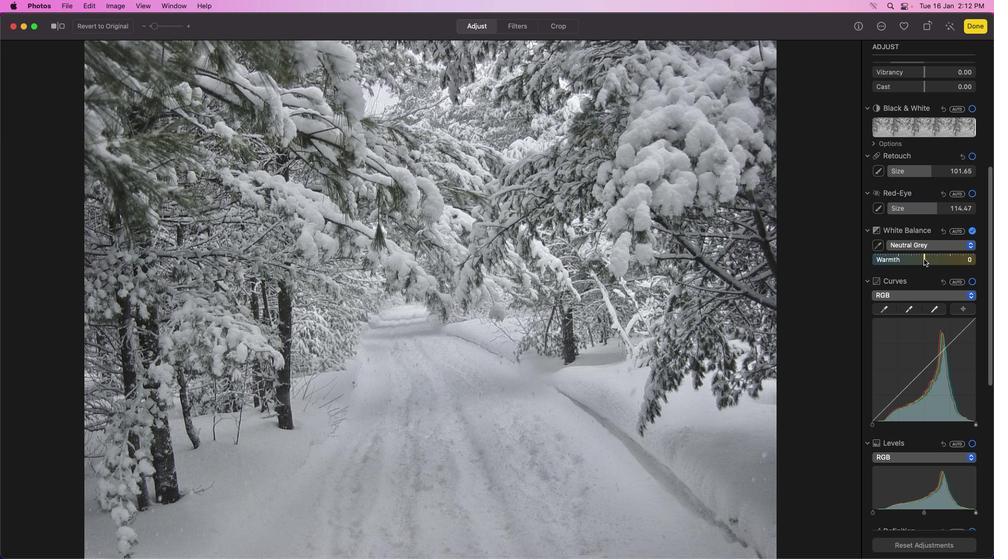
Action: Mouse moved to (947, 262)
Screenshot: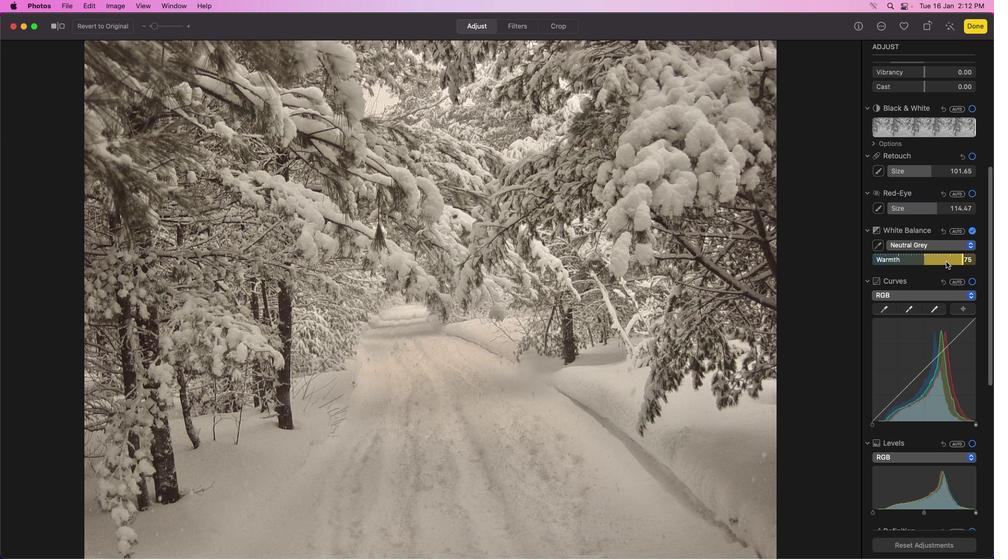 
Action: Mouse pressed left at (947, 262)
Screenshot: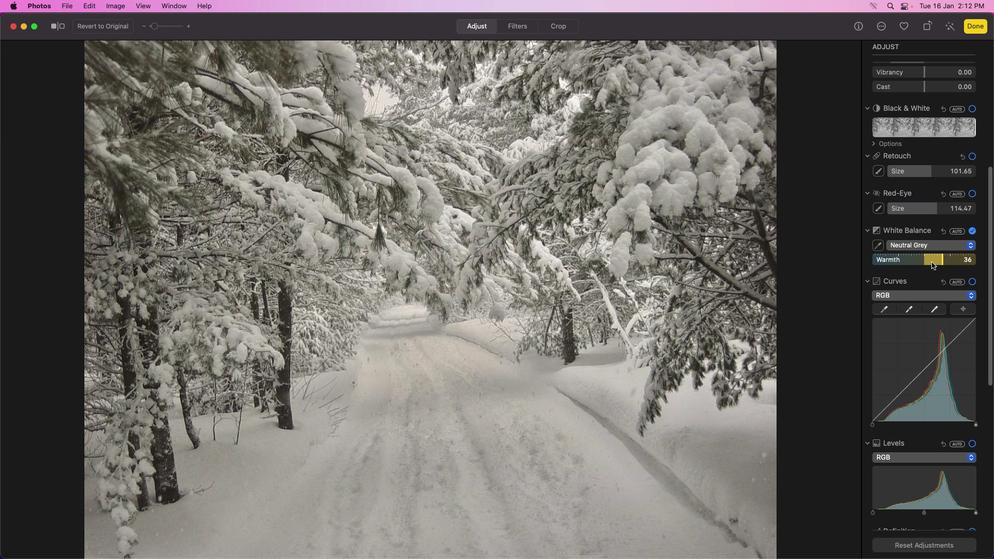 
Action: Mouse moved to (917, 279)
Screenshot: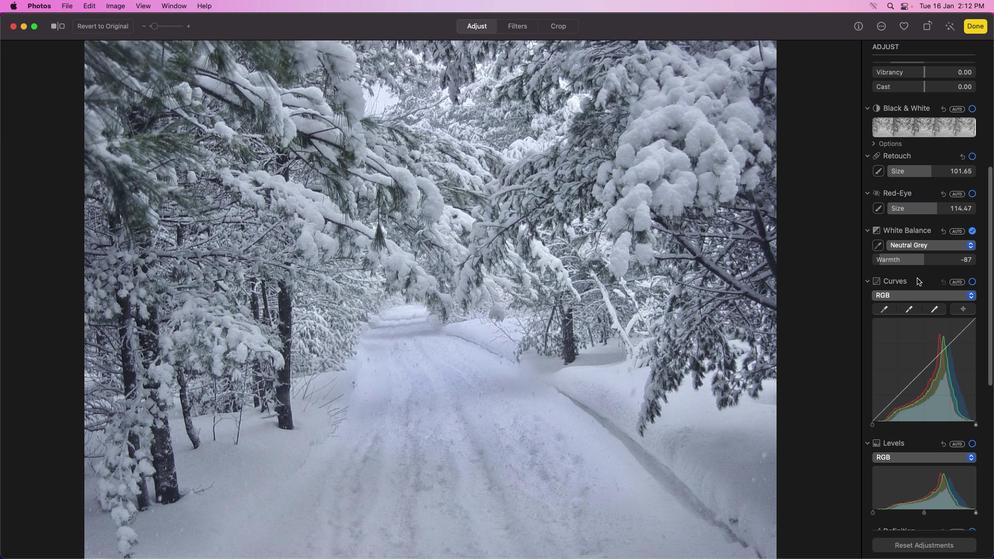 
Action: Mouse scrolled (917, 279) with delta (0, 1)
Screenshot: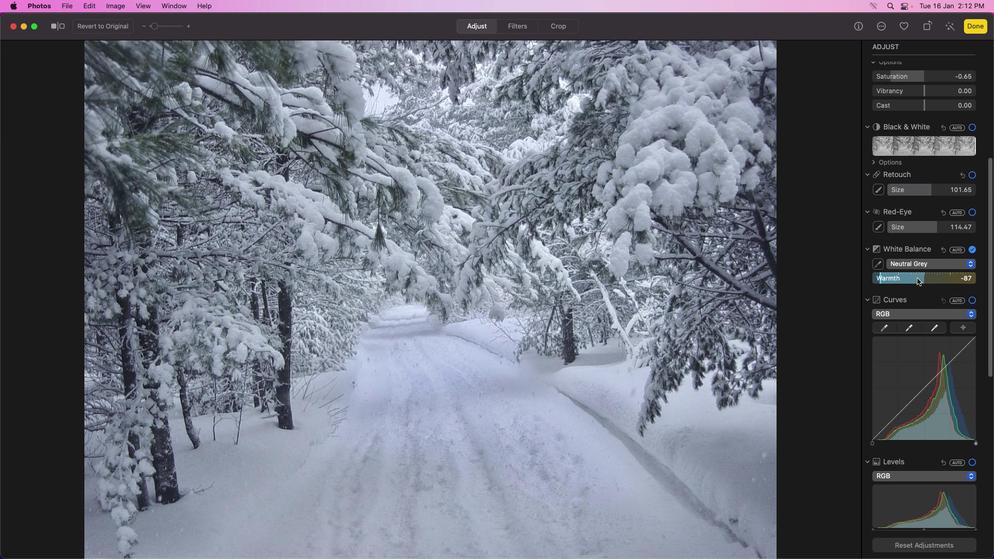 
Action: Mouse scrolled (917, 279) with delta (0, 1)
Screenshot: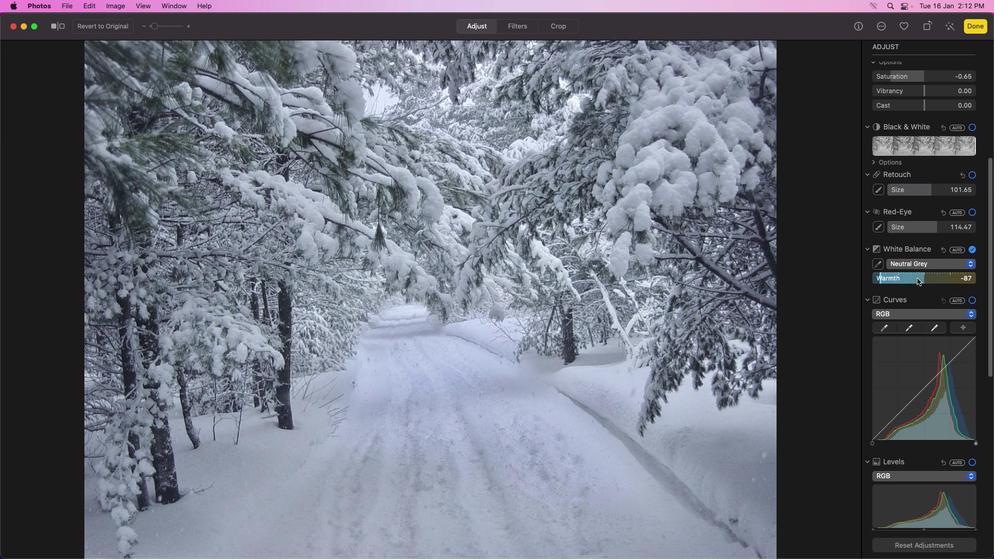 
Action: Mouse moved to (917, 278)
Screenshot: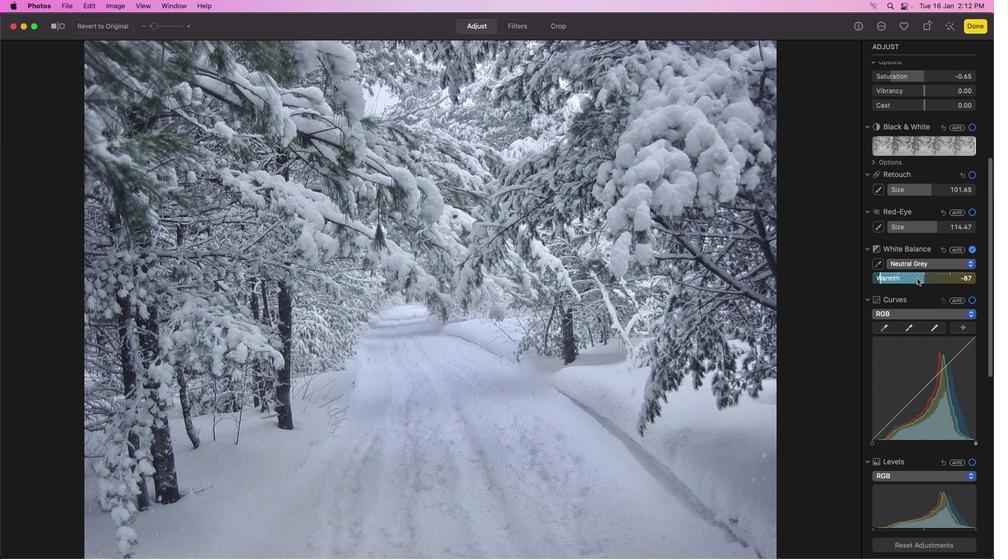 
Action: Mouse scrolled (917, 278) with delta (0, 1)
Screenshot: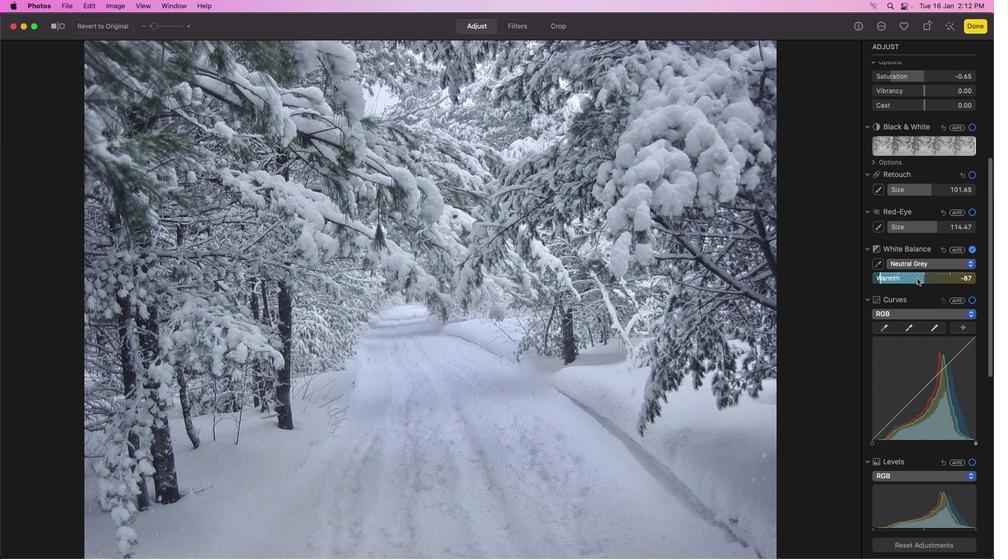 
Action: Mouse moved to (917, 278)
Screenshot: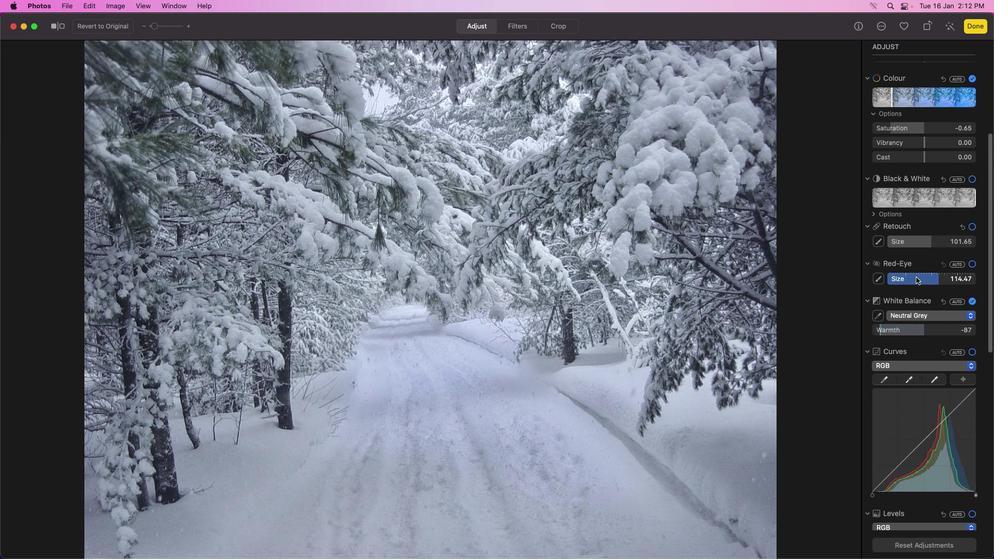 
Action: Mouse scrolled (917, 278) with delta (0, 1)
Screenshot: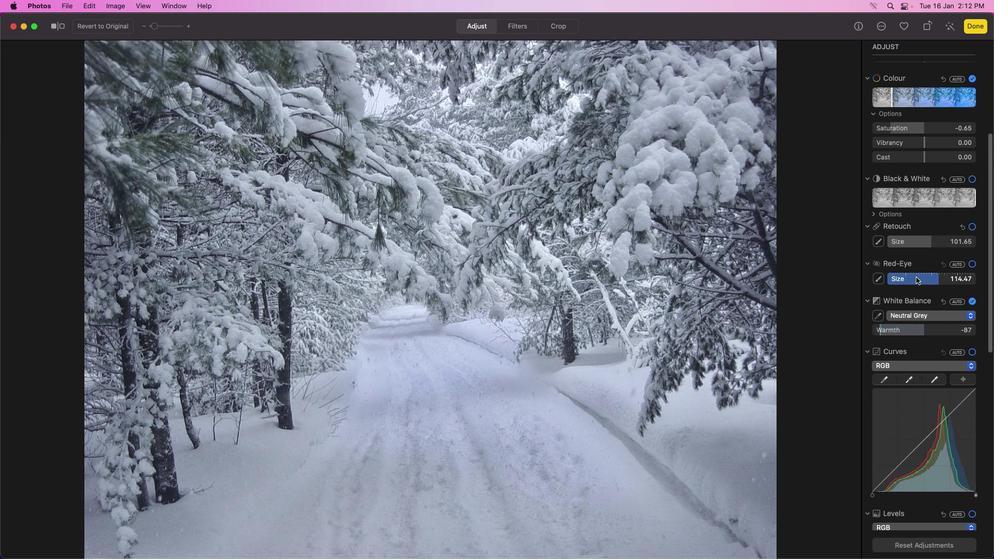
Action: Mouse moved to (916, 278)
Screenshot: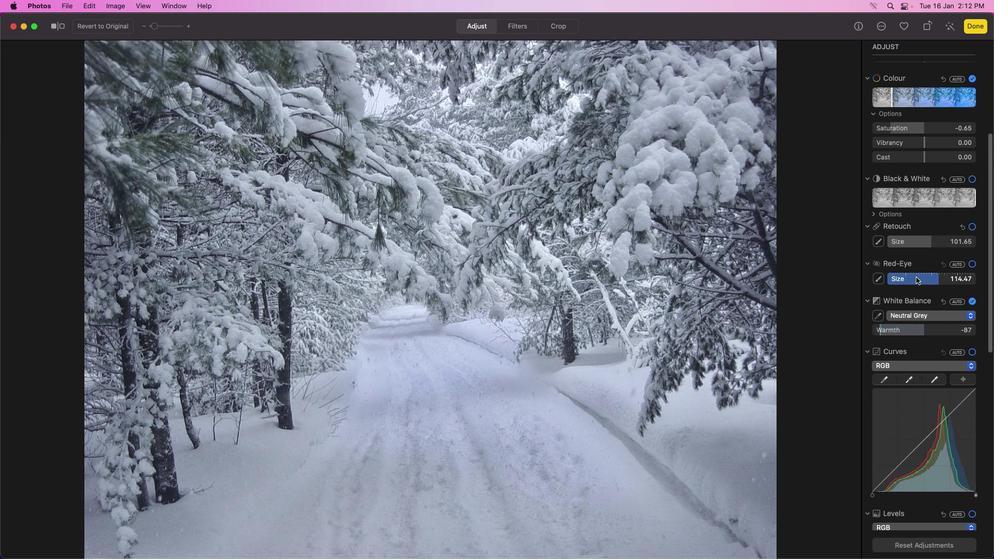 
Action: Mouse scrolled (916, 278) with delta (0, 1)
Screenshot: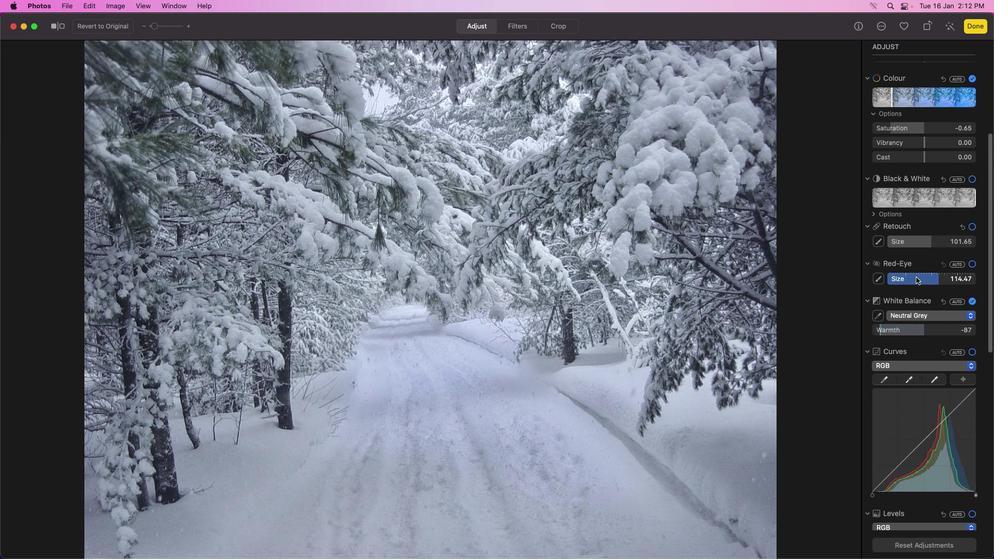 
Action: Mouse moved to (916, 278)
Screenshot: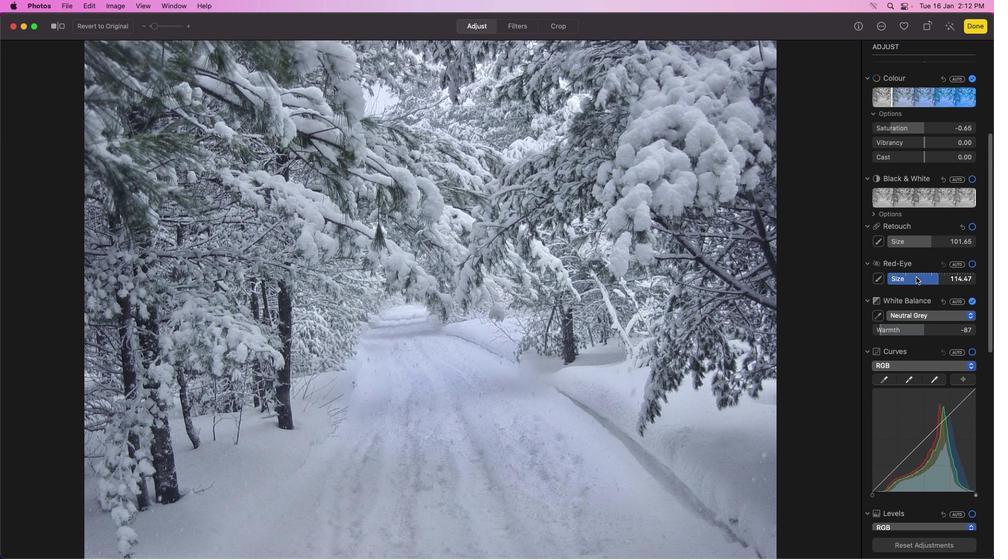 
Action: Mouse scrolled (916, 278) with delta (0, 2)
Screenshot: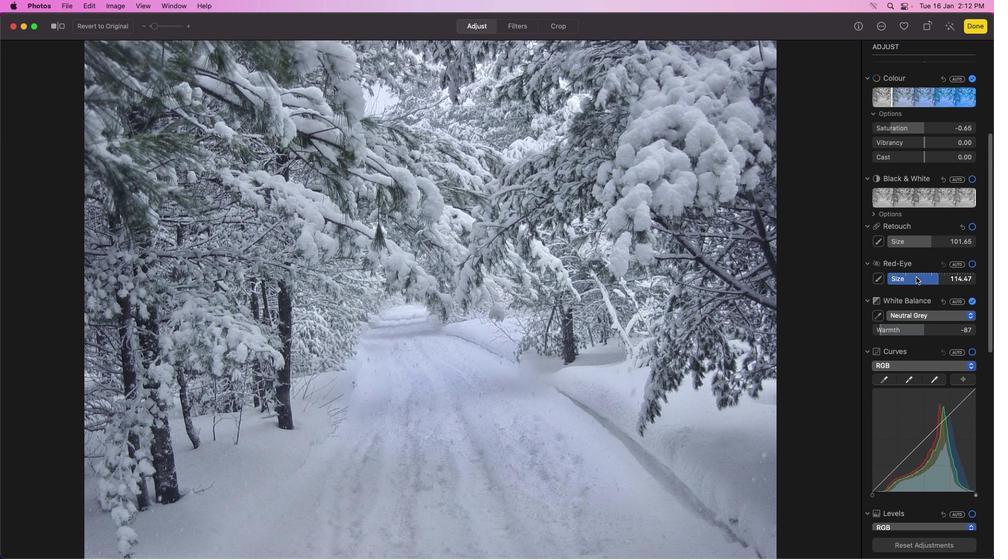 
Action: Mouse scrolled (916, 278) with delta (0, 3)
Screenshot: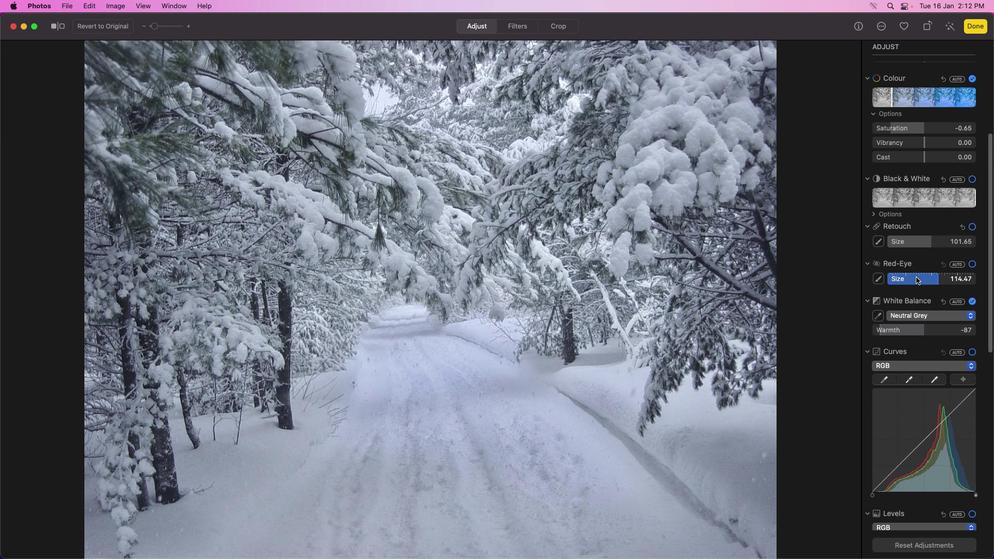 
Action: Mouse moved to (916, 278)
Screenshot: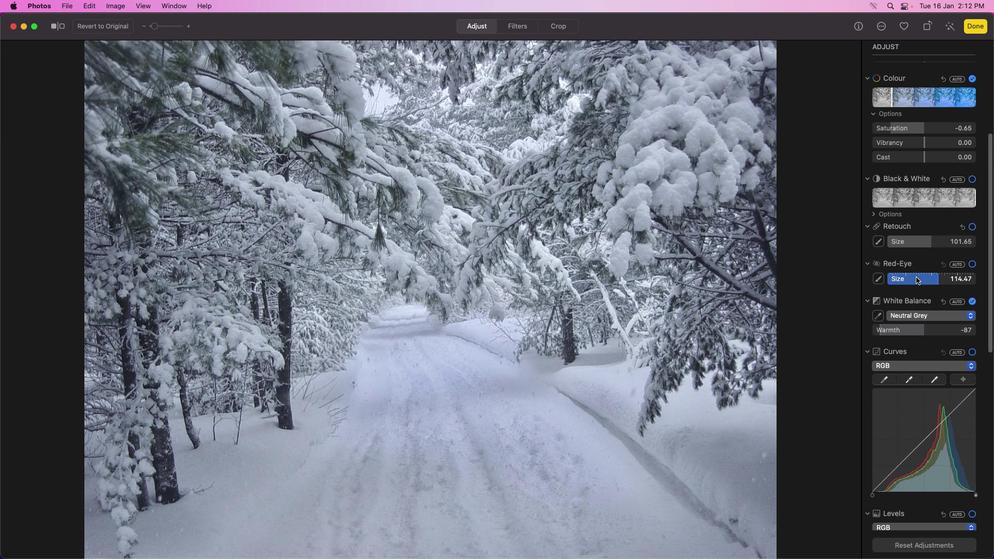 
Action: Mouse scrolled (916, 278) with delta (0, 1)
Screenshot: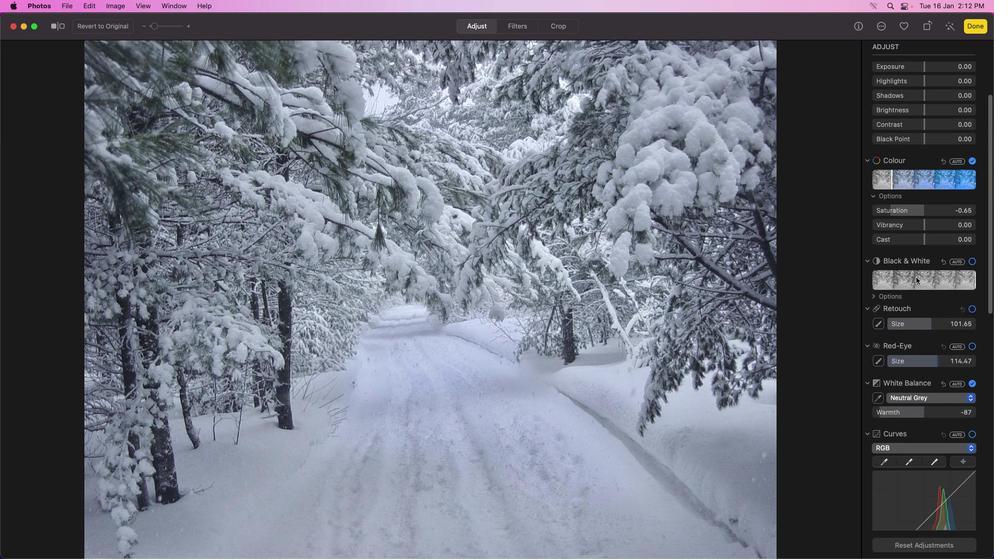 
Action: Mouse scrolled (916, 278) with delta (0, 1)
Screenshot: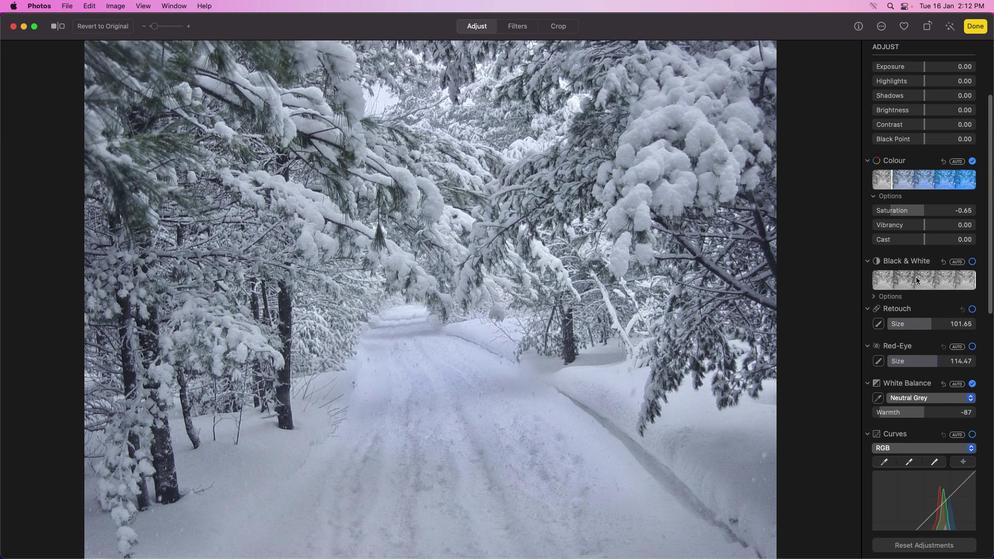 
Action: Mouse scrolled (916, 278) with delta (0, 2)
Screenshot: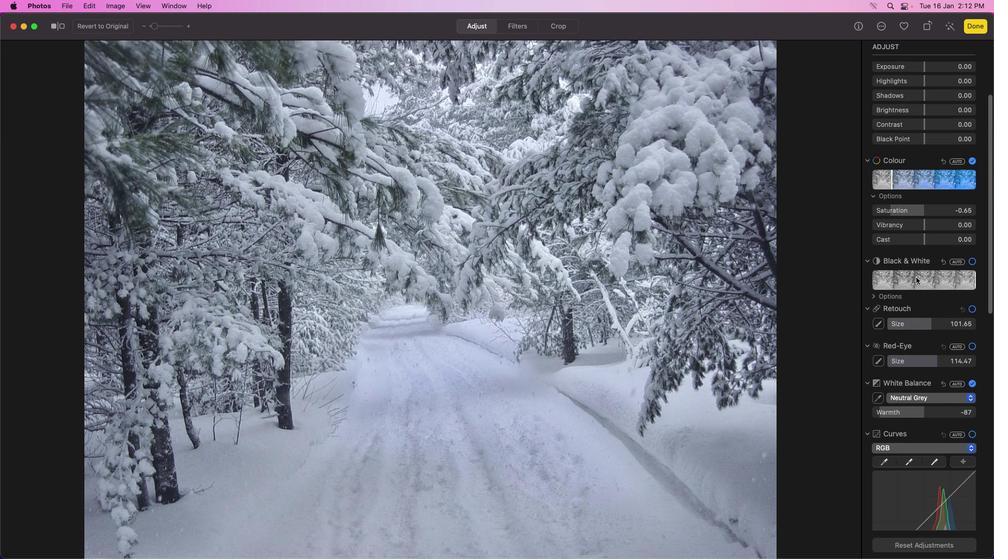 
Action: Mouse scrolled (916, 278) with delta (0, 3)
Screenshot: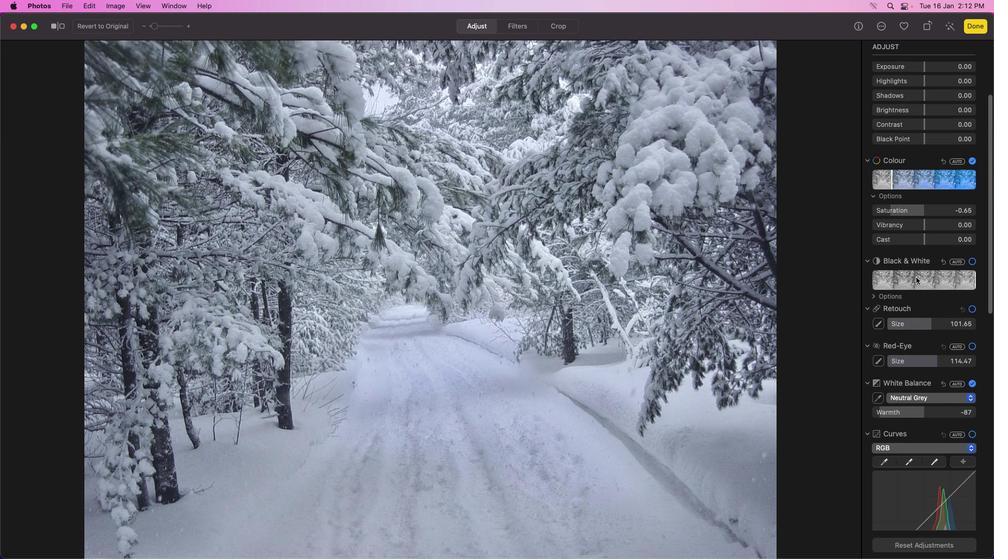 
Action: Mouse moved to (916, 278)
Screenshot: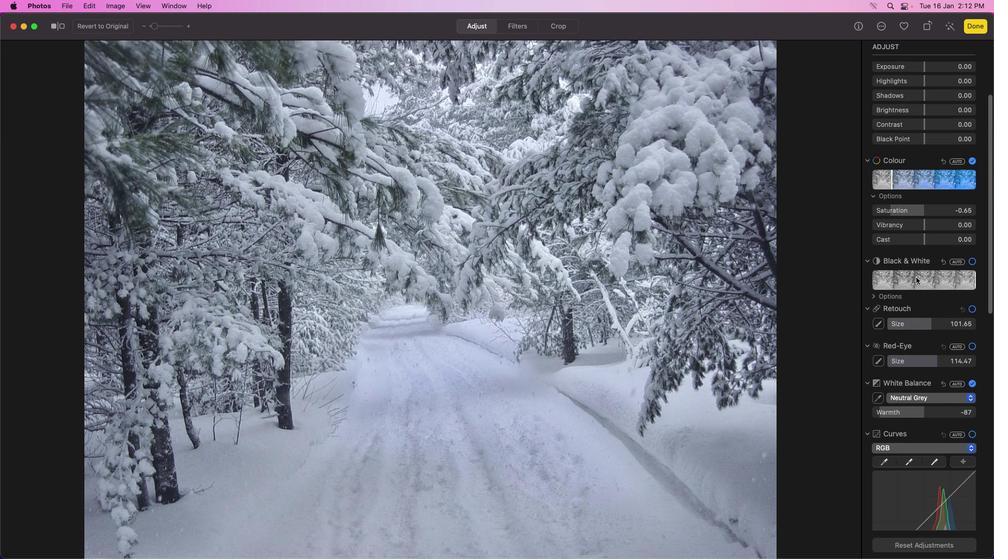 
Action: Mouse scrolled (916, 278) with delta (0, 3)
Screenshot: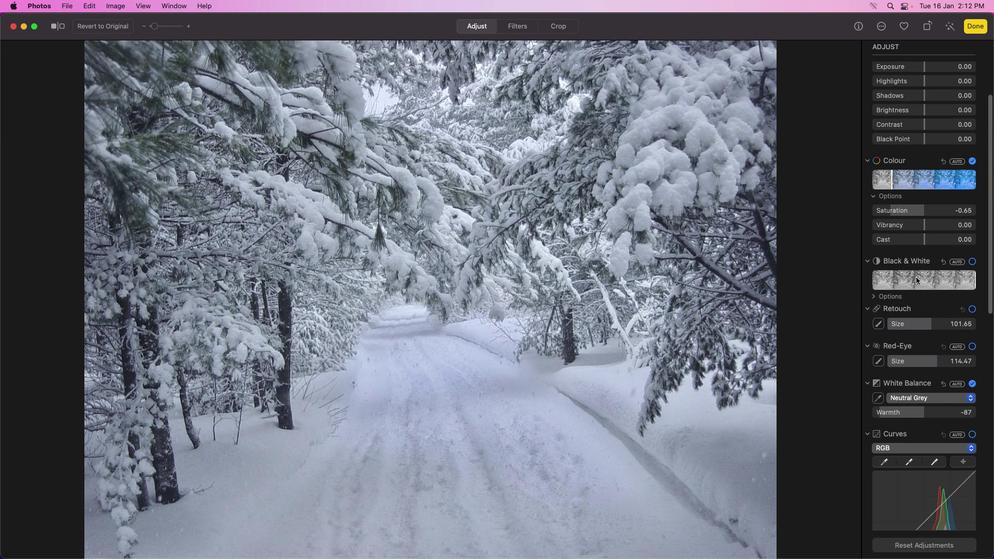 
Action: Mouse scrolled (916, 278) with delta (0, 1)
Screenshot: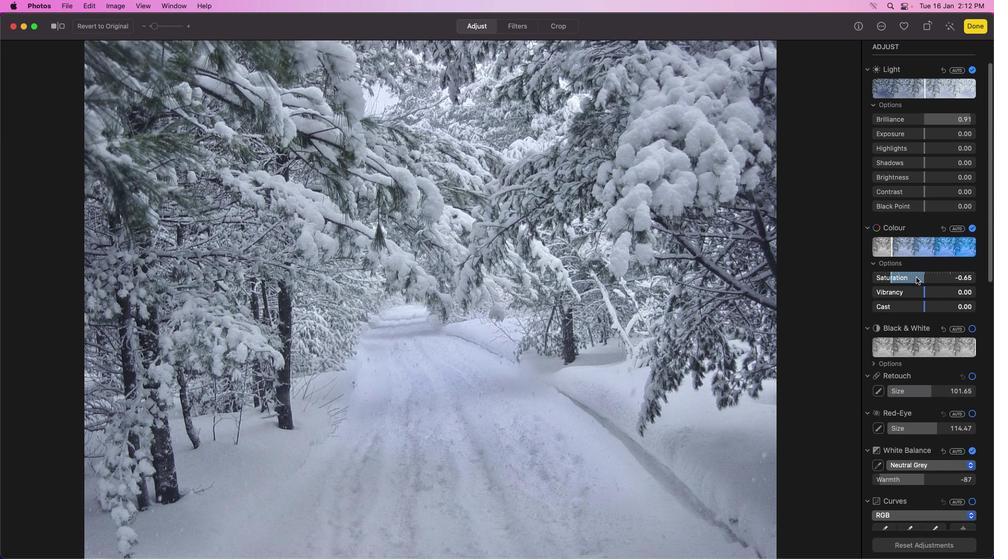 
Action: Mouse scrolled (916, 278) with delta (0, 1)
Screenshot: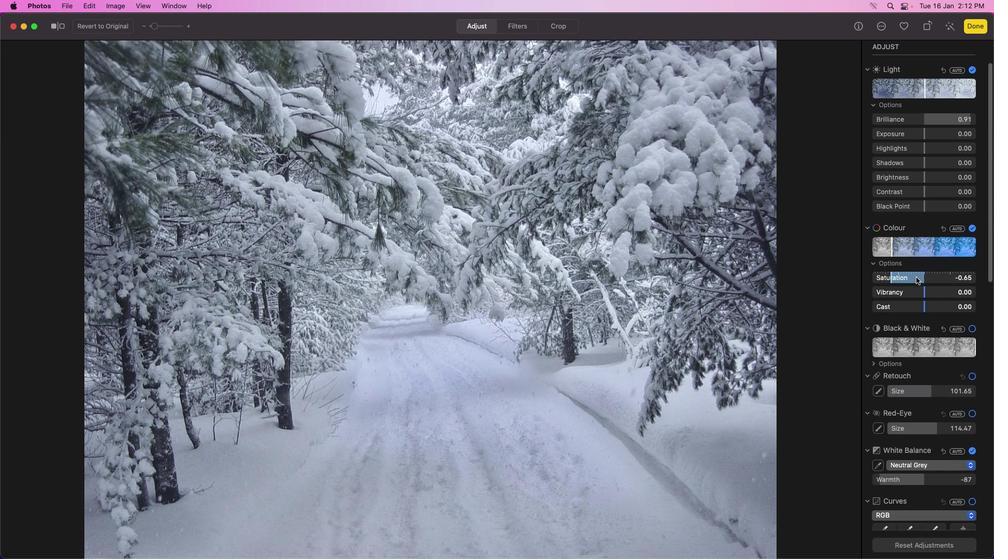 
Action: Mouse scrolled (916, 278) with delta (0, 2)
Screenshot: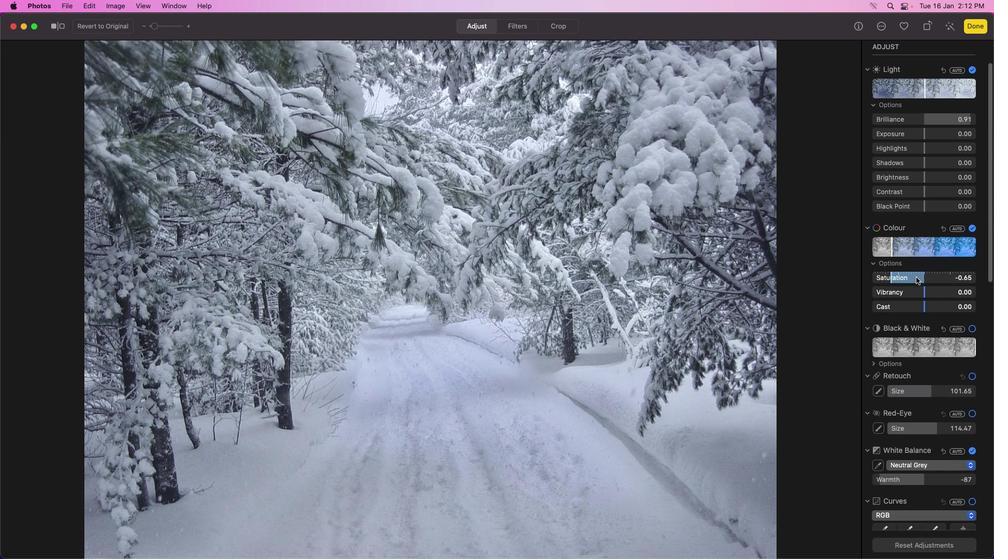
Action: Mouse scrolled (916, 278) with delta (0, 3)
Screenshot: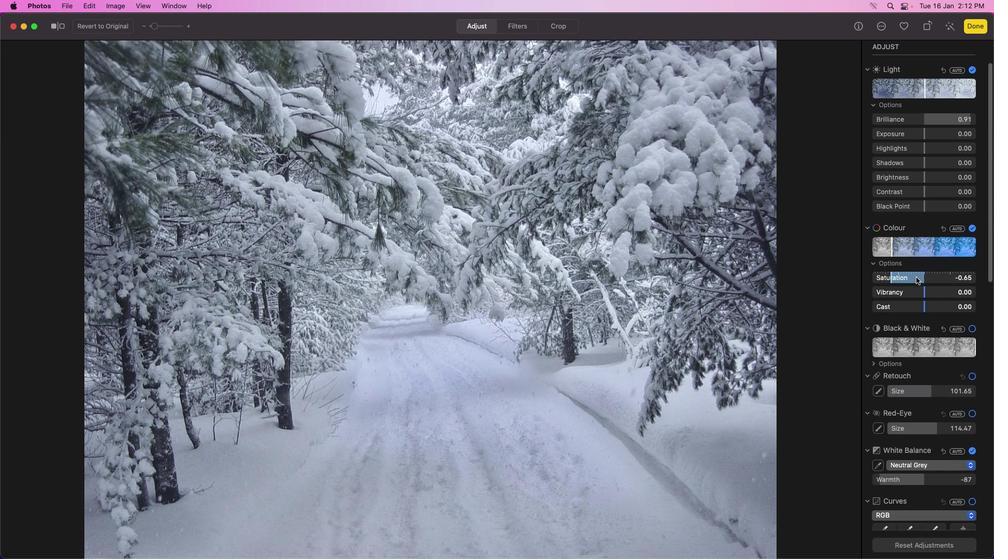 
Action: Mouse scrolled (916, 278) with delta (0, 3)
Screenshot: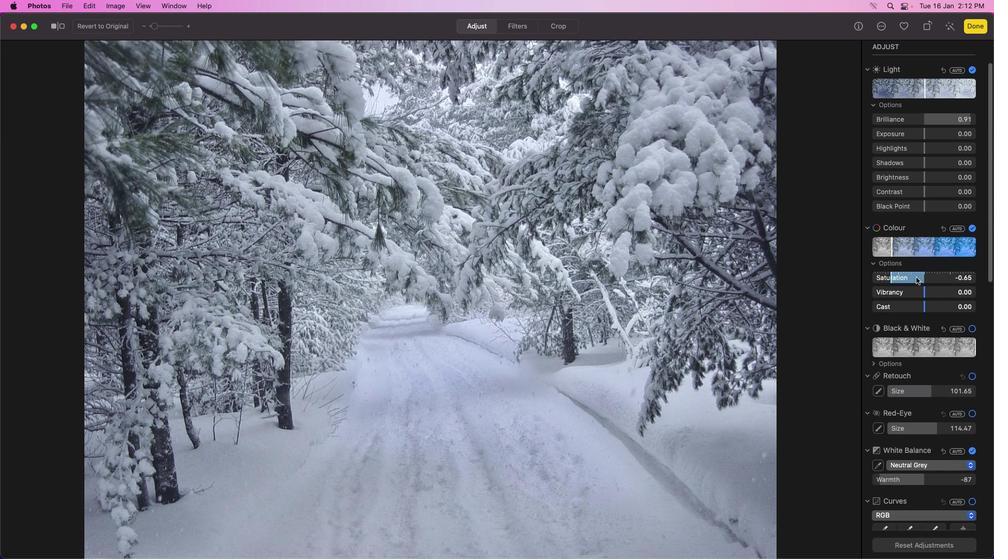 
Action: Mouse scrolled (916, 278) with delta (0, 4)
Screenshot: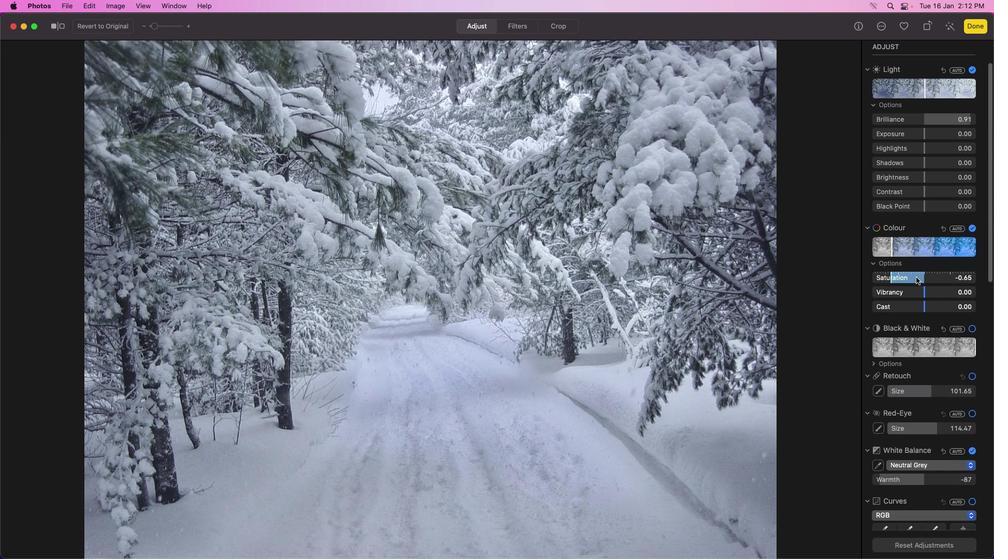 
Action: Mouse scrolled (916, 278) with delta (0, 1)
Screenshot: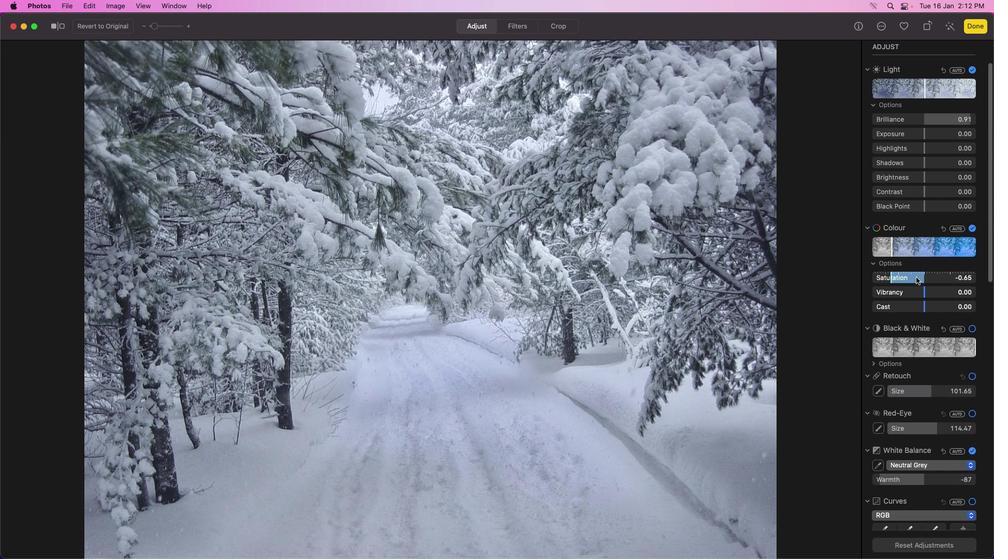 
Action: Mouse scrolled (916, 278) with delta (0, 1)
Screenshot: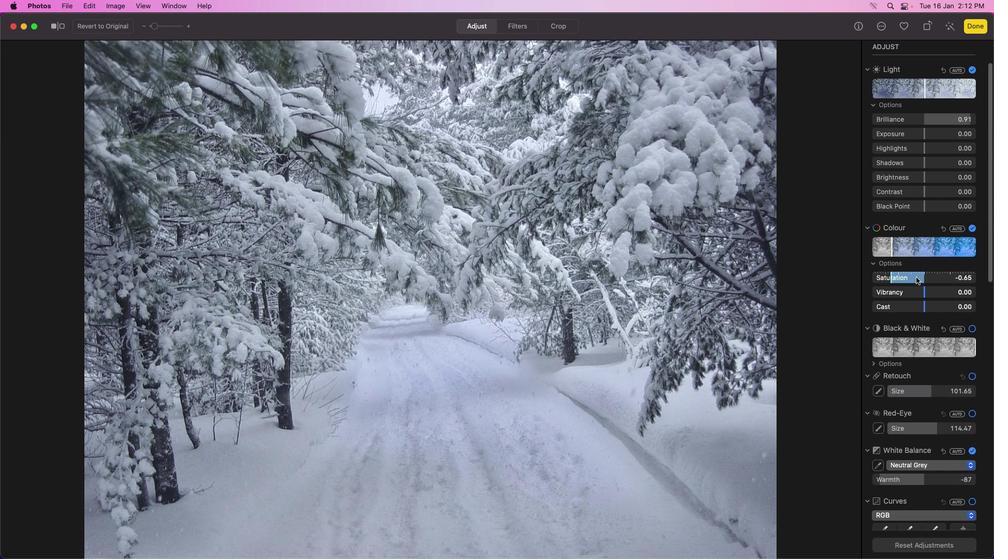 
Action: Mouse scrolled (916, 278) with delta (0, 2)
Screenshot: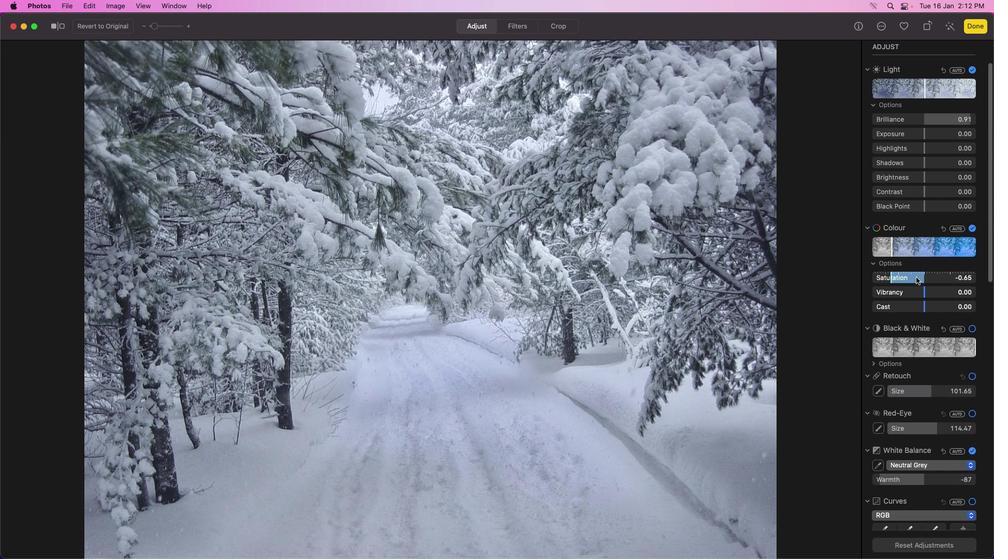
Action: Mouse scrolled (916, 278) with delta (0, 3)
Screenshot: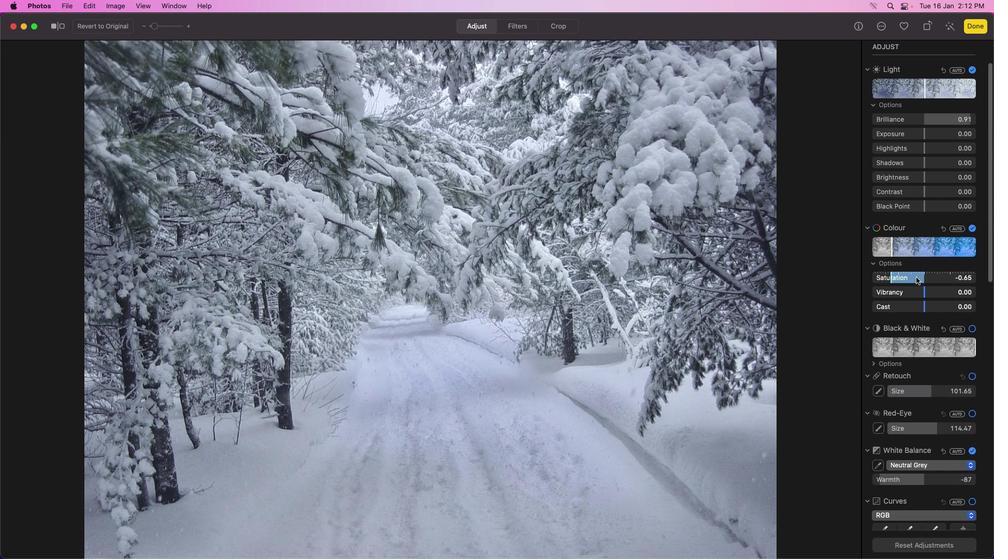 
Action: Mouse scrolled (916, 278) with delta (0, 3)
Screenshot: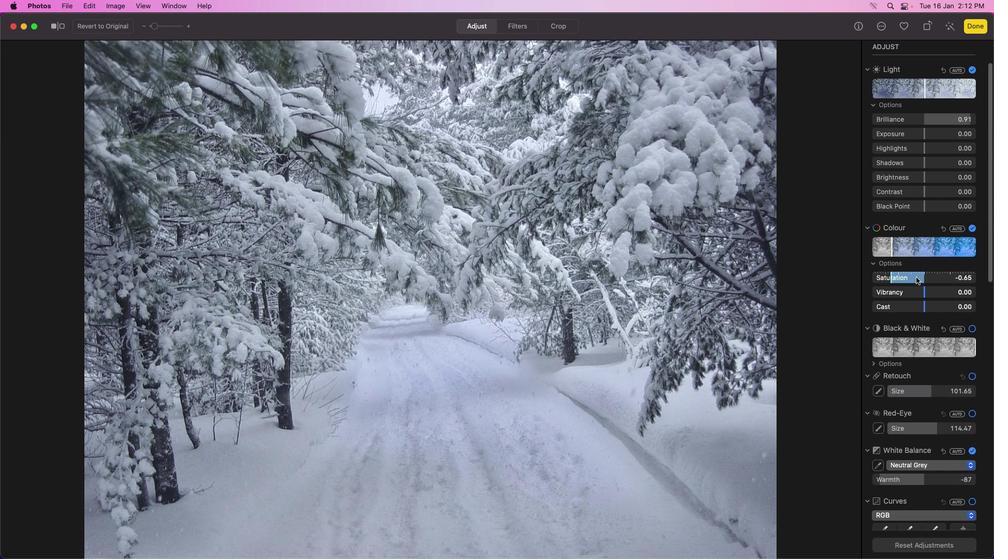 
Action: Mouse moved to (932, 139)
Screenshot: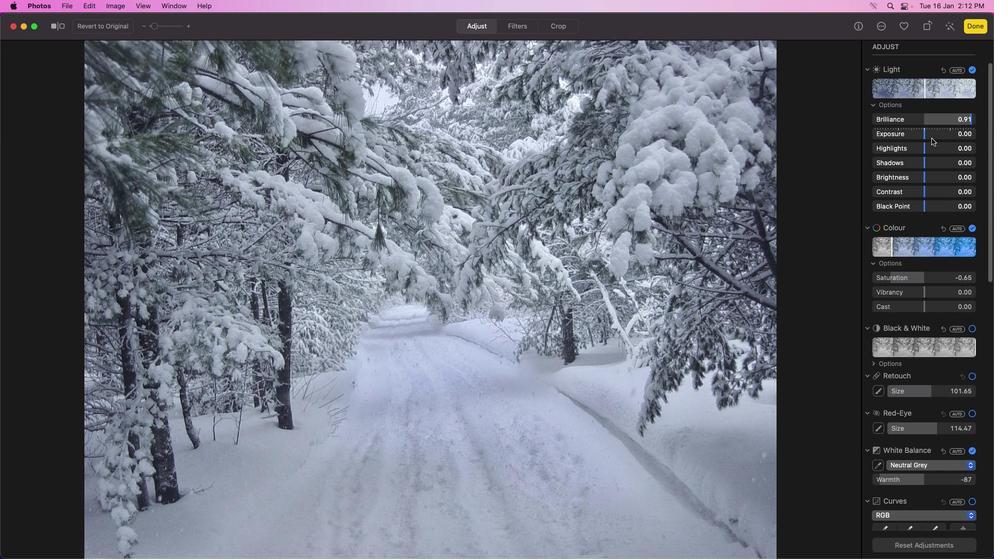 
Action: Mouse pressed left at (932, 139)
Screenshot: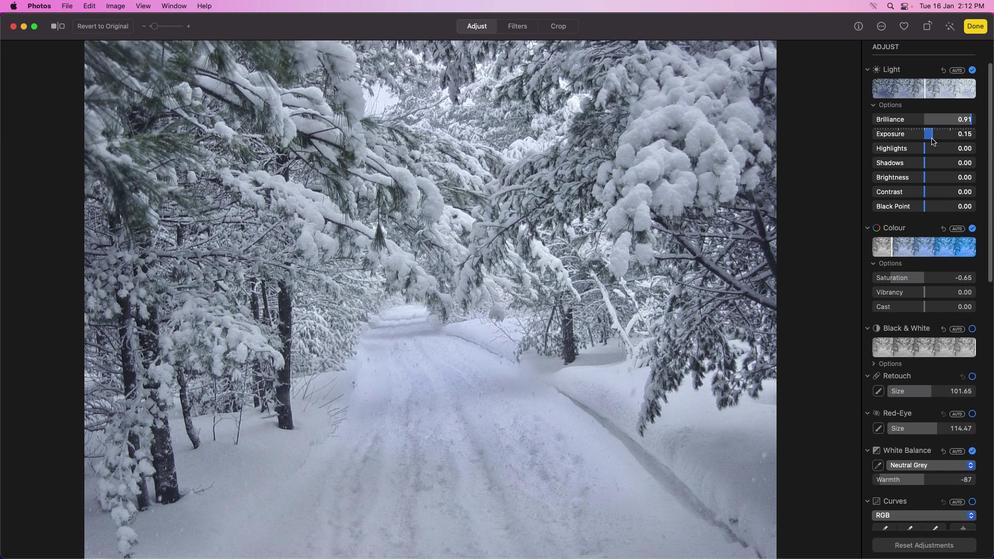 
Action: Mouse moved to (899, 138)
Screenshot: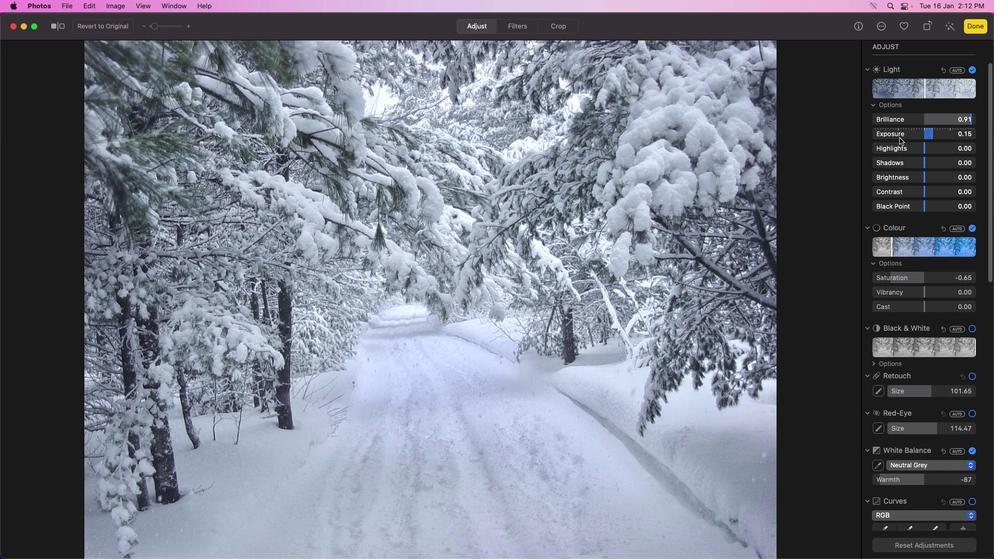 
Action: Mouse pressed left at (899, 138)
Screenshot: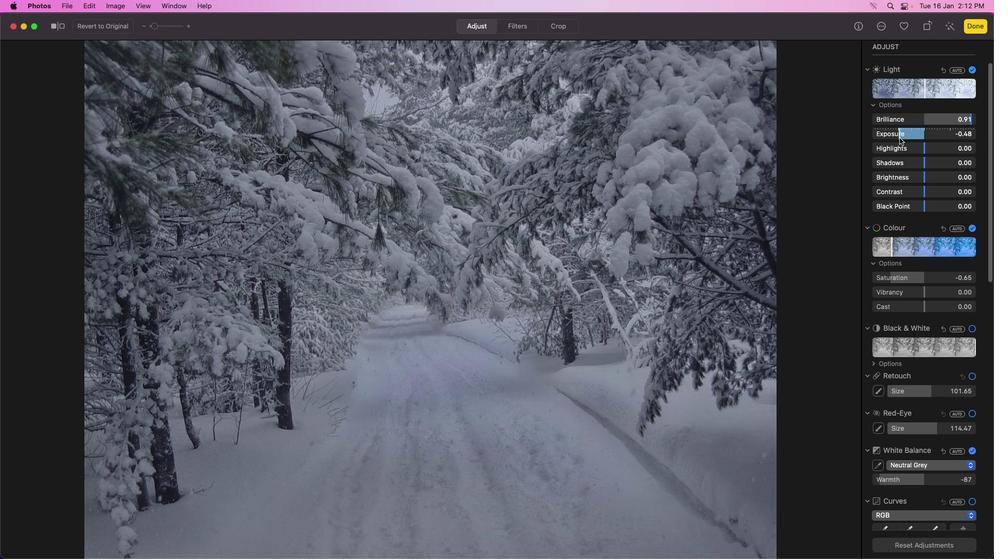 
Action: Mouse pressed left at (899, 138)
Screenshot: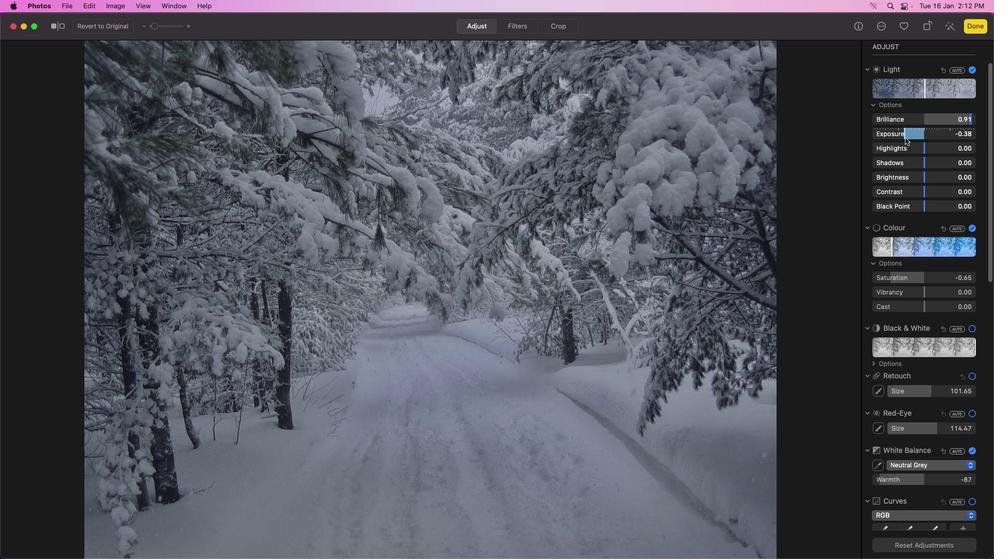 
Action: Mouse moved to (925, 151)
Screenshot: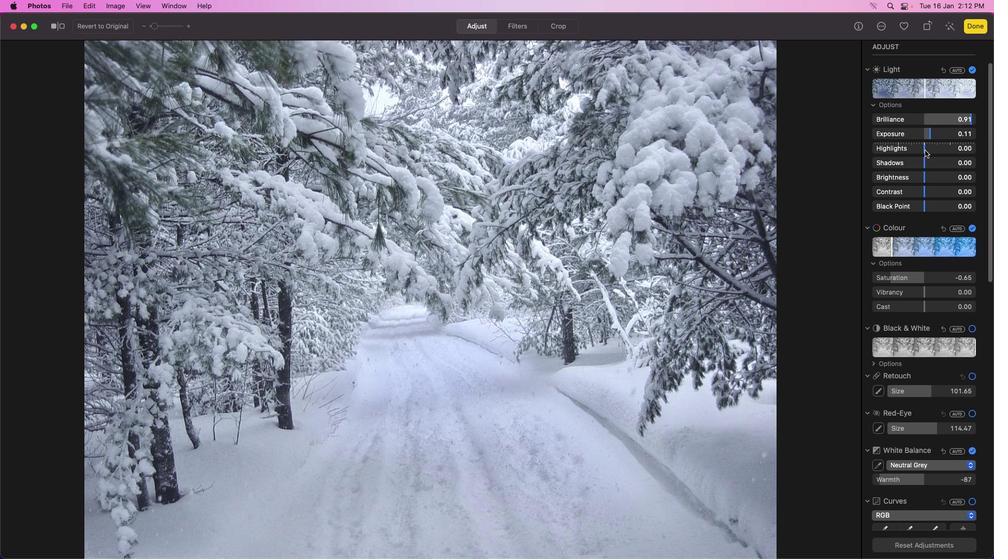 
Action: Mouse pressed left at (925, 151)
Screenshot: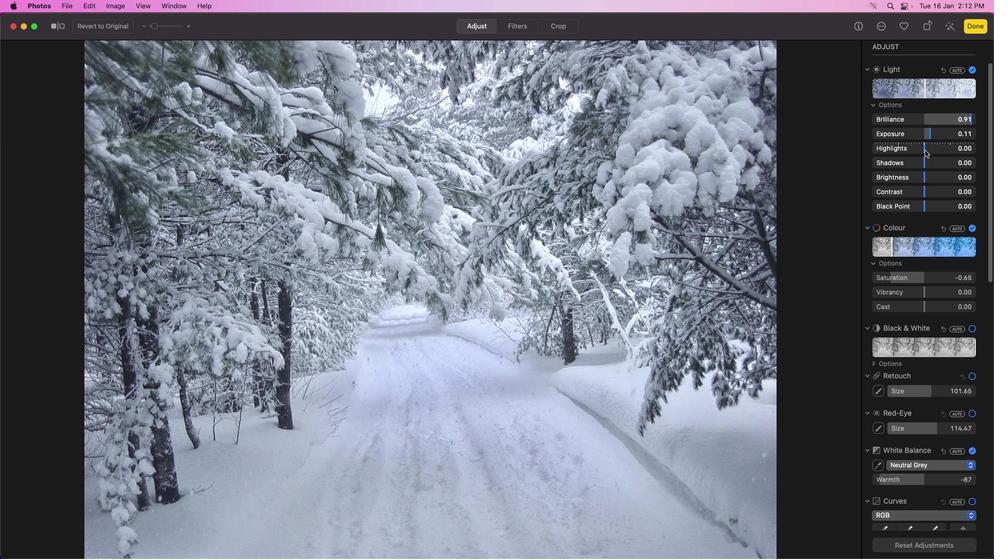 
Action: Mouse moved to (925, 164)
Screenshot: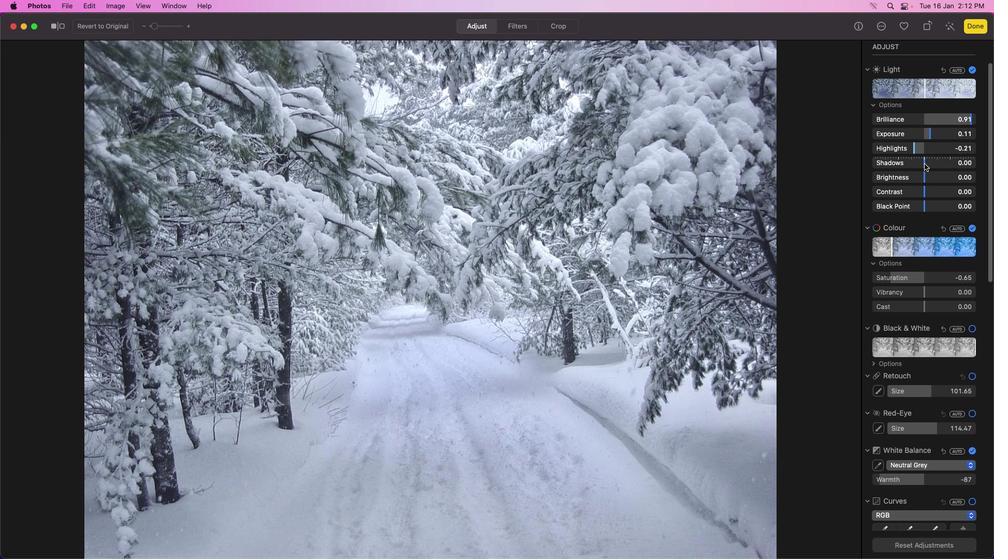 
Action: Mouse pressed left at (925, 164)
Screenshot: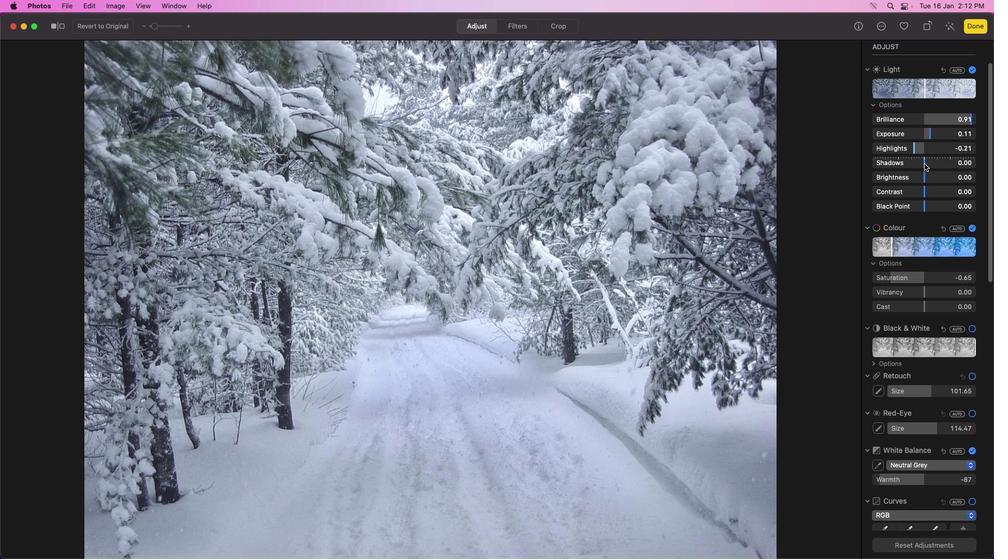 
Action: Mouse moved to (901, 165)
Screenshot: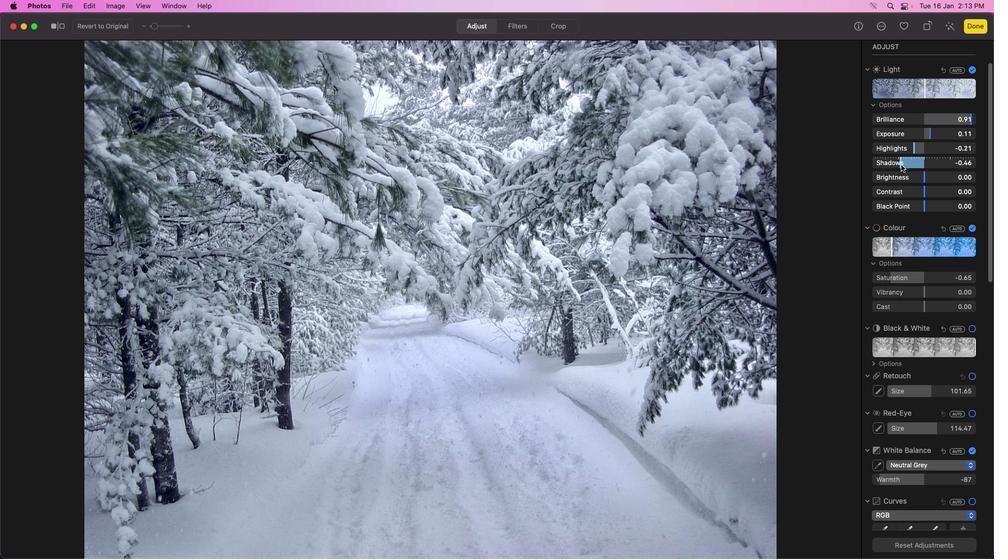
Action: Mouse pressed left at (901, 165)
Screenshot: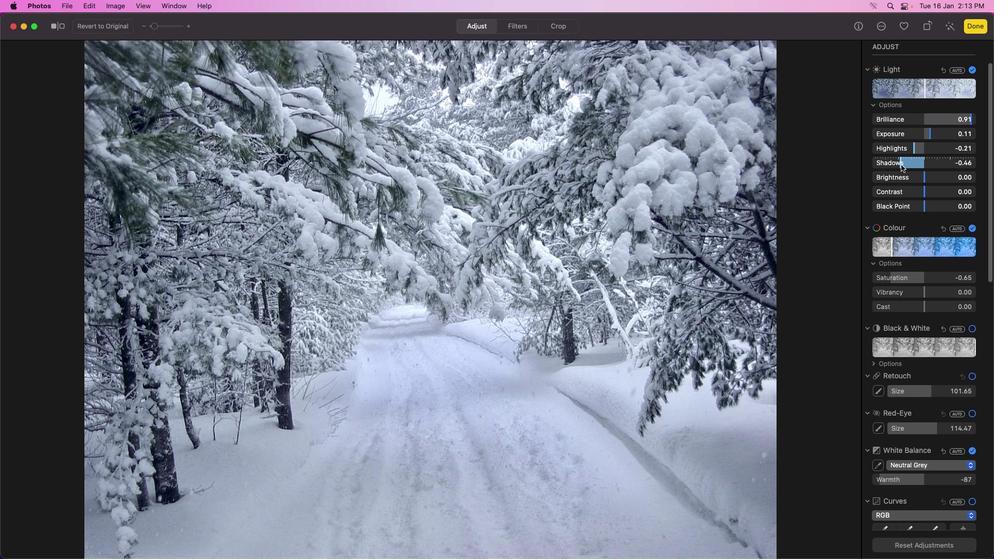 
Action: Mouse moved to (926, 184)
Screenshot: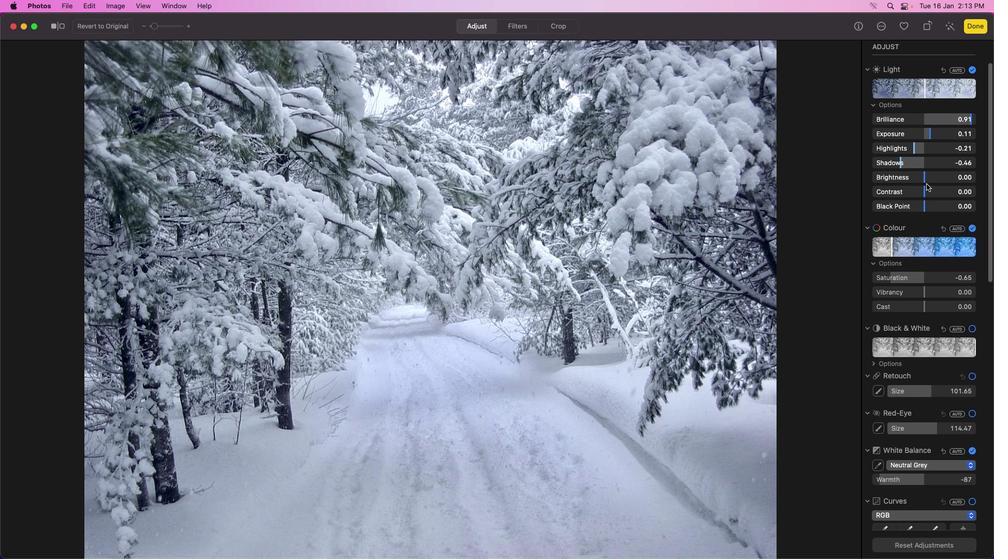 
Action: Mouse pressed left at (926, 184)
Screenshot: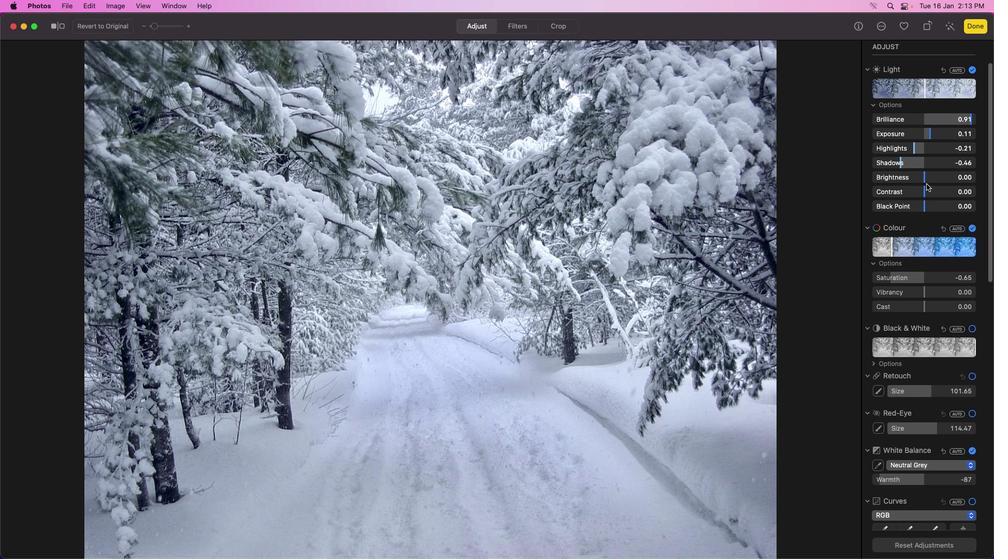 
Action: Mouse moved to (925, 180)
Screenshot: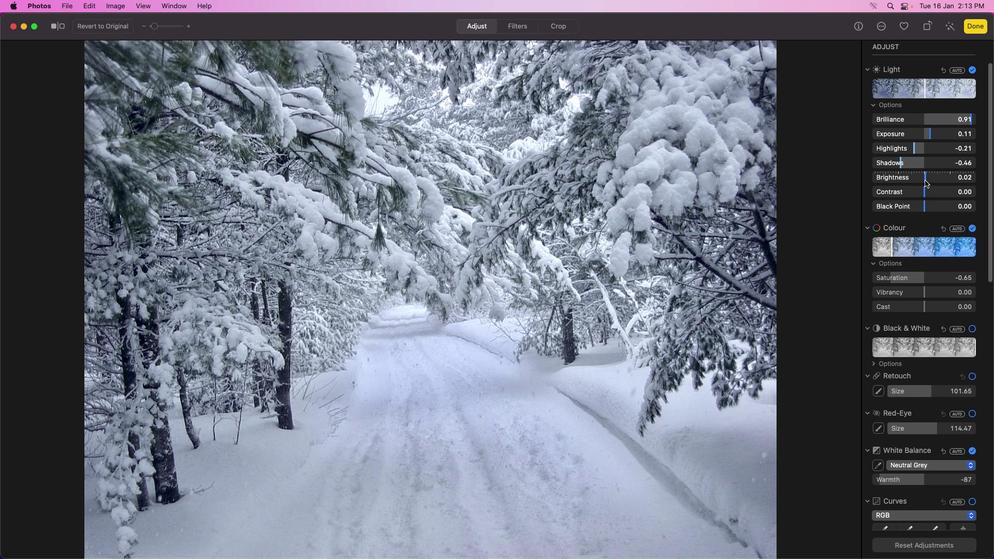 
Action: Mouse pressed left at (925, 180)
Screenshot: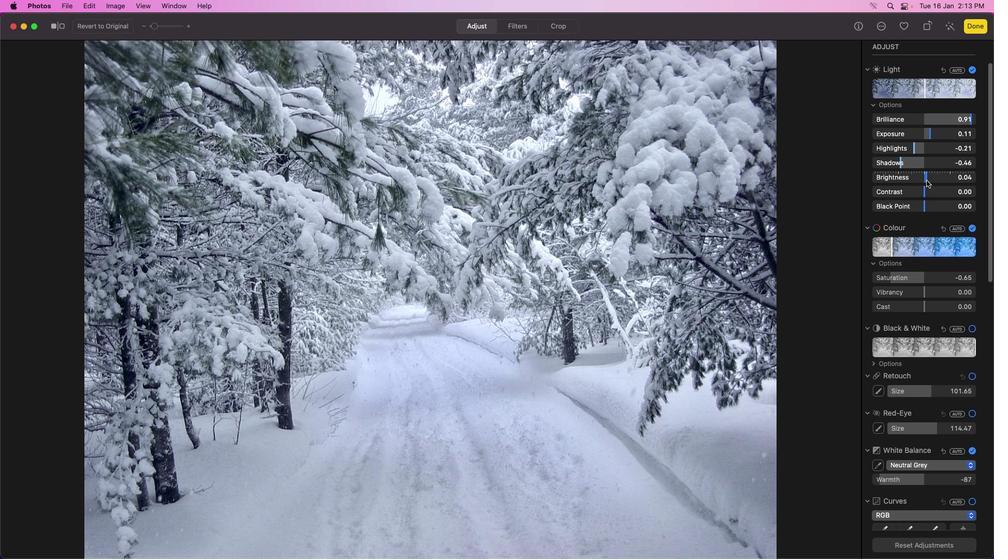 
Action: Mouse moved to (925, 194)
Screenshot: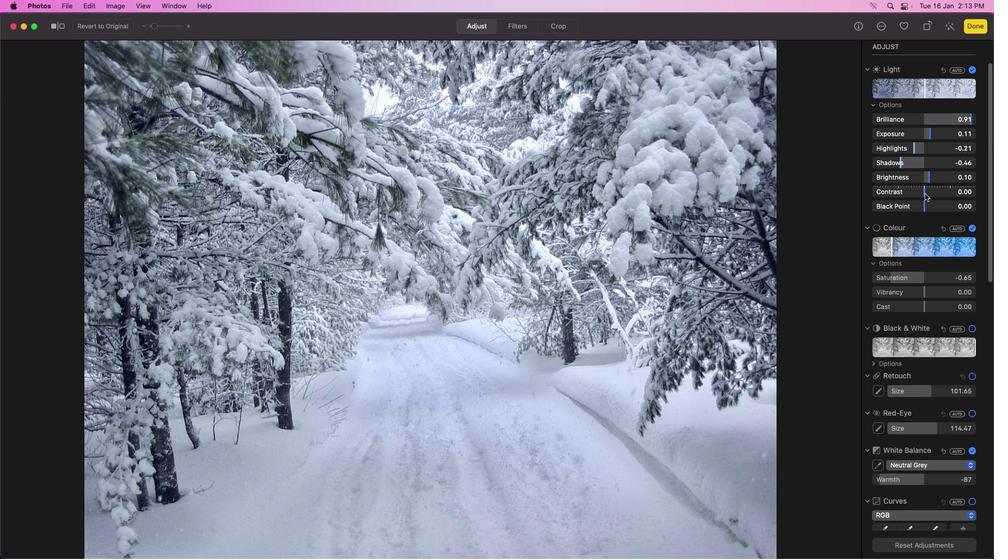 
Action: Mouse pressed left at (925, 194)
Screenshot: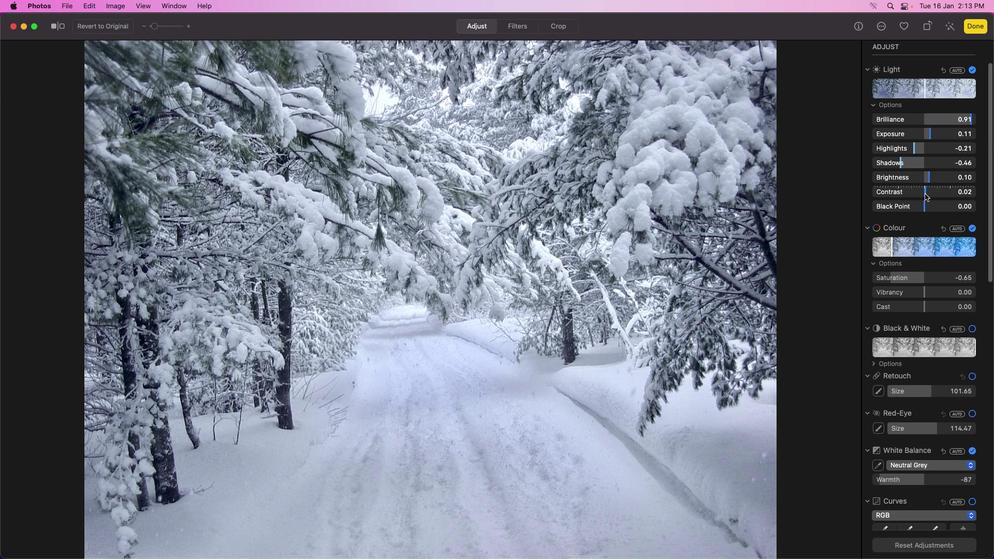 
Action: Mouse moved to (969, 122)
Screenshot: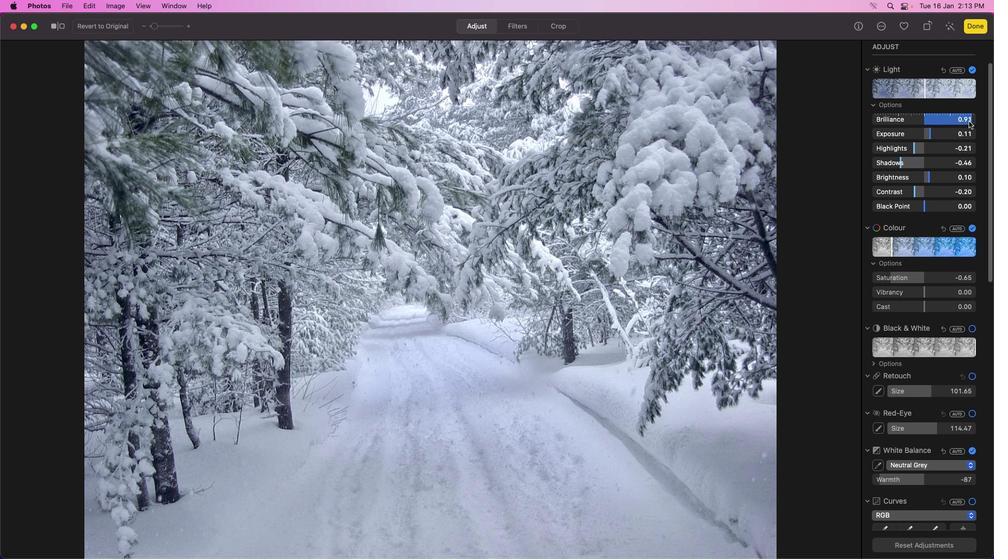 
Action: Mouse pressed left at (969, 122)
Screenshot: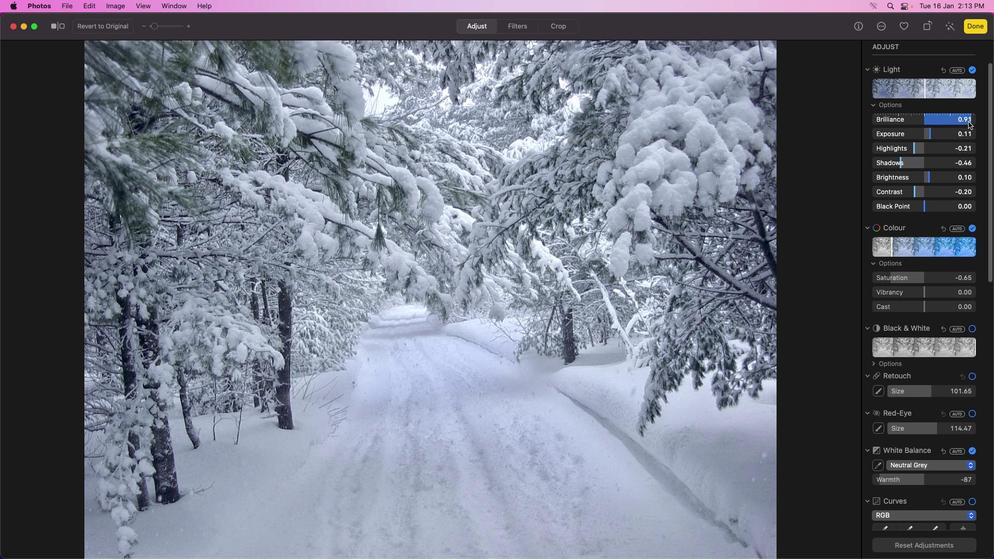 
Action: Mouse moved to (824, 252)
Screenshot: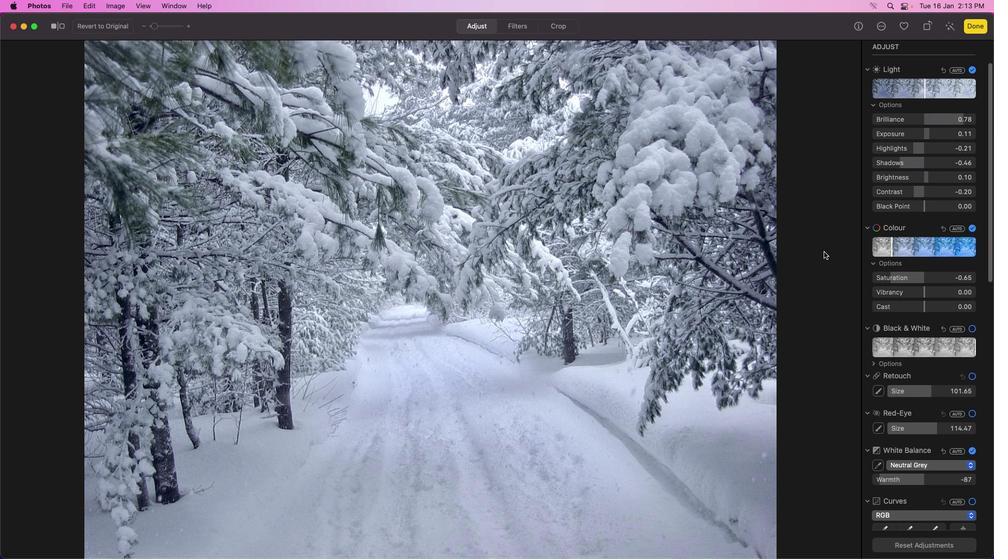 
Action: Mouse pressed left at (824, 252)
Screenshot: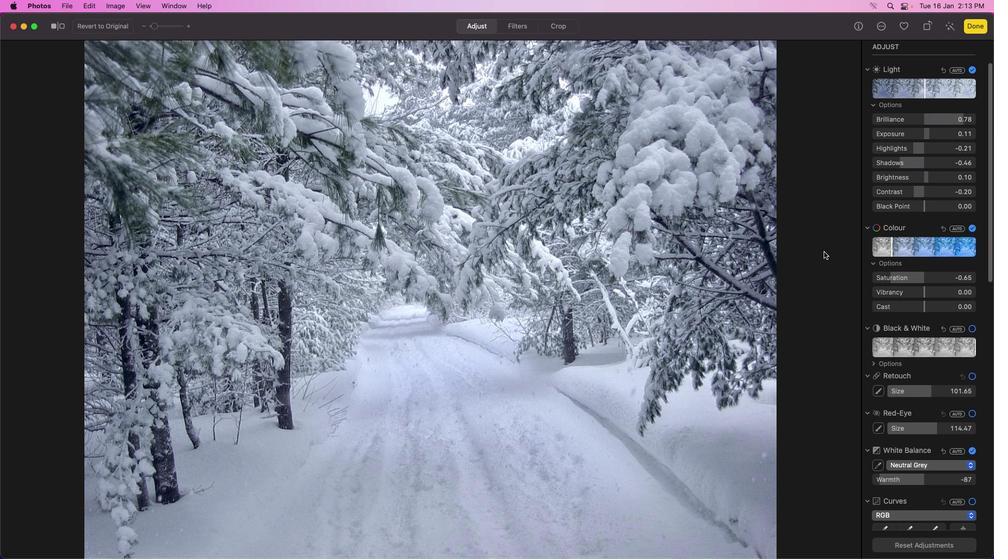 
Action: Mouse moved to (50, 27)
Screenshot: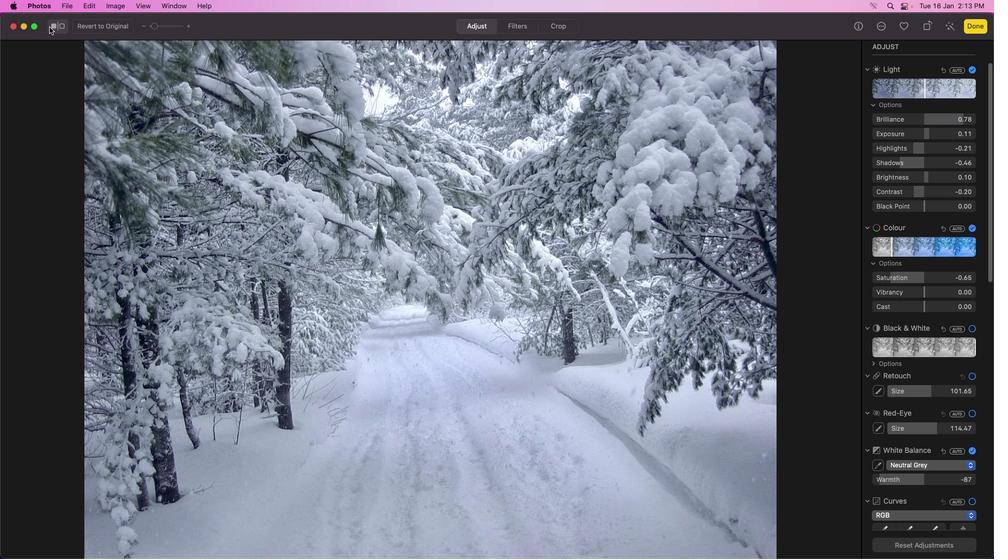 
Action: Mouse pressed left at (50, 27)
Screenshot: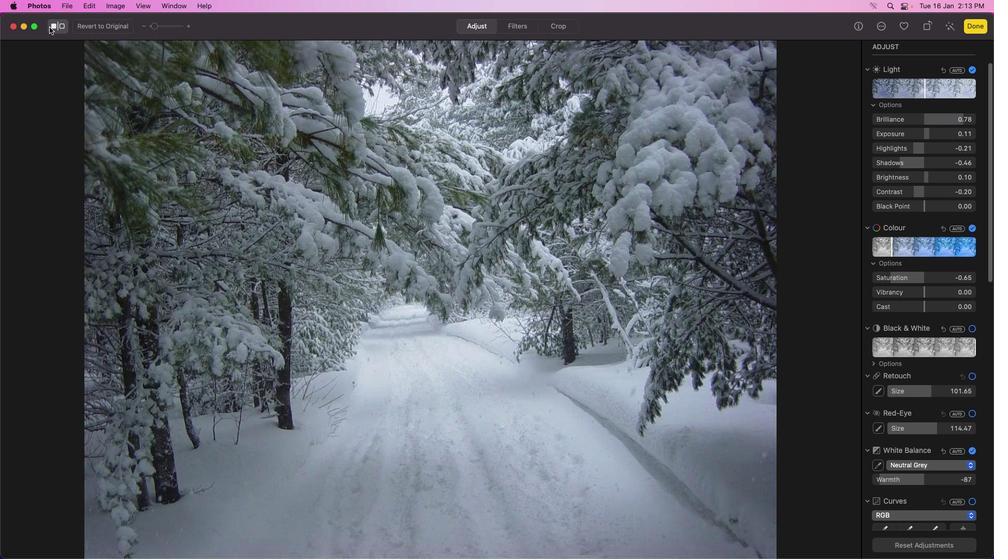 
Action: Mouse moved to (974, 28)
Screenshot: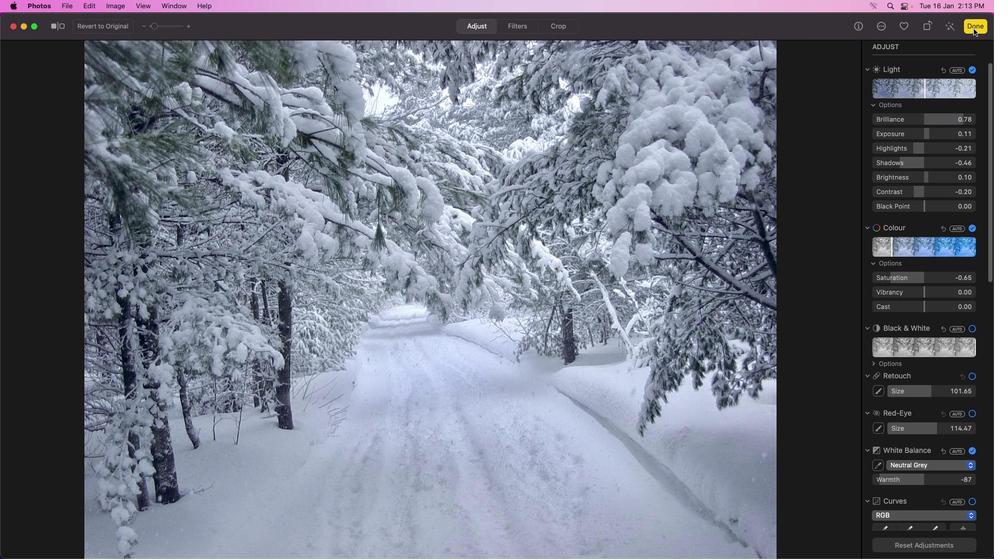 
Action: Mouse pressed left at (974, 28)
Screenshot: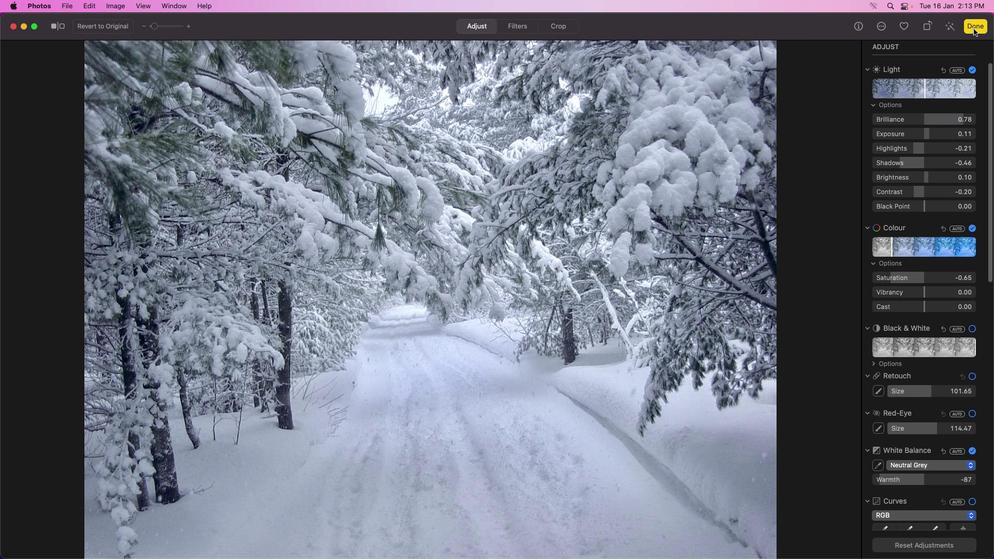 
Action: Mouse moved to (773, 211)
Screenshot: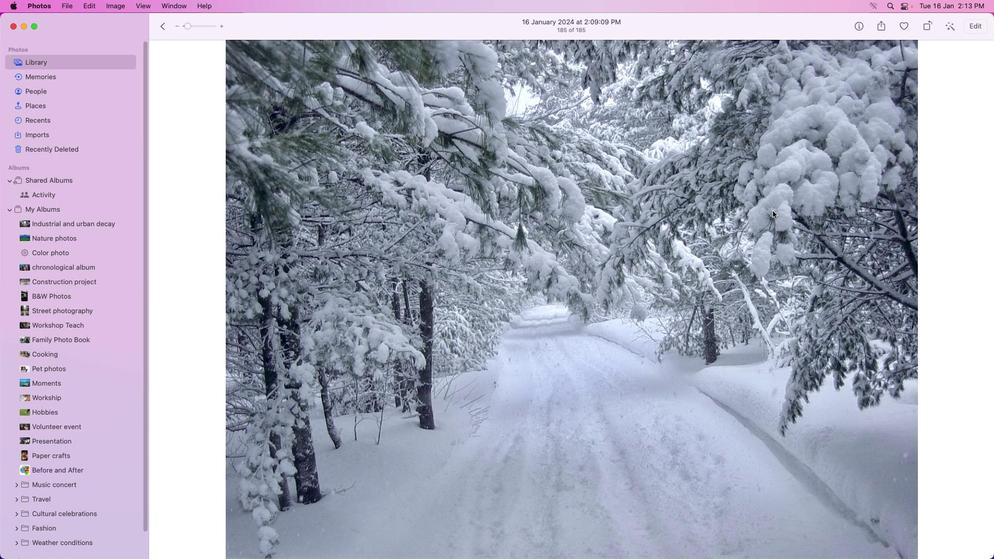 
